 Task: Find a one-way flight from Block Island State Airport (BID) to Guam on Tue, 9 May, in Business class, with up to 1 carry-on bag and a price limit of ₹1,500.
Action: Mouse moved to (317, 109)
Screenshot: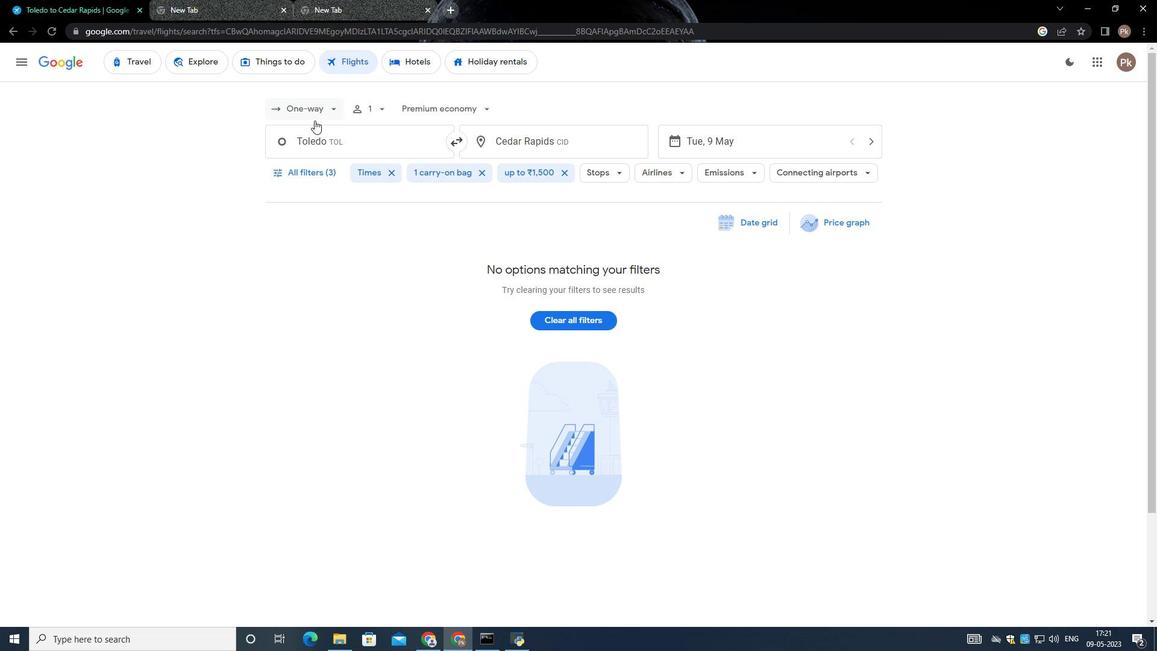 
Action: Mouse pressed left at (317, 109)
Screenshot: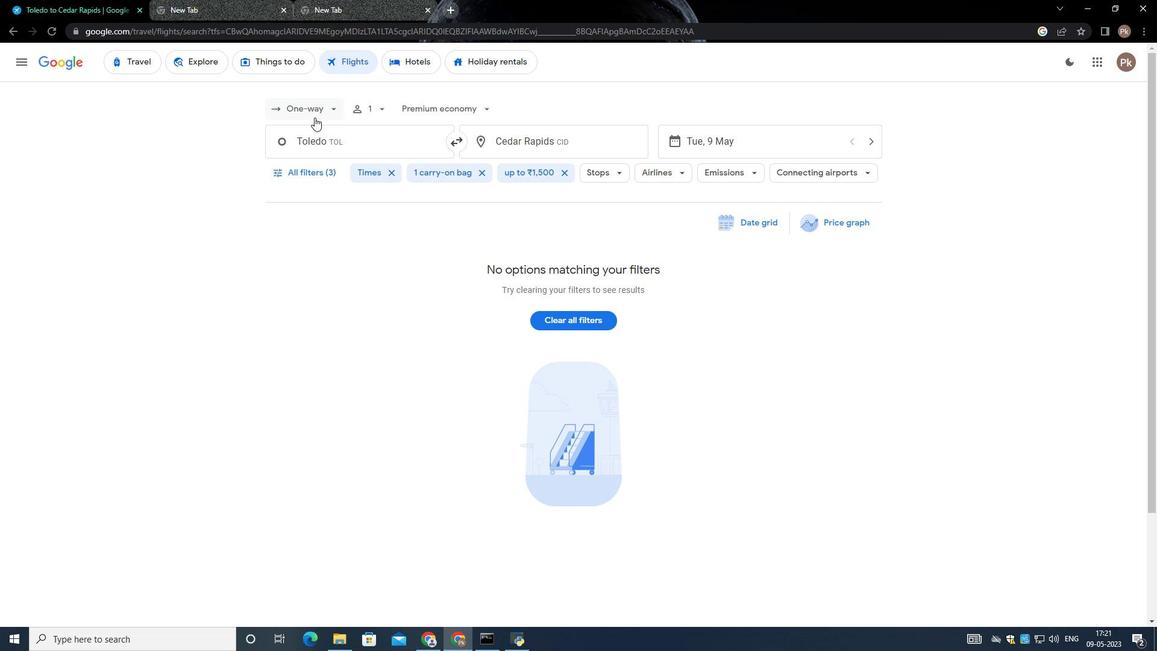 
Action: Mouse moved to (321, 164)
Screenshot: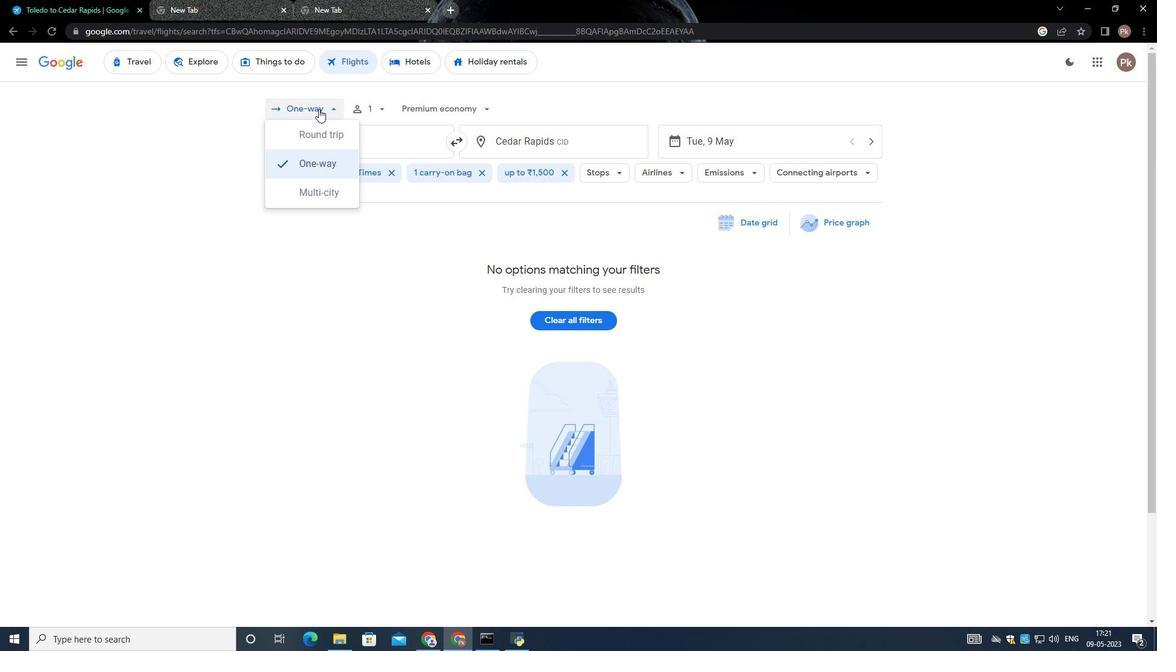 
Action: Mouse pressed left at (321, 164)
Screenshot: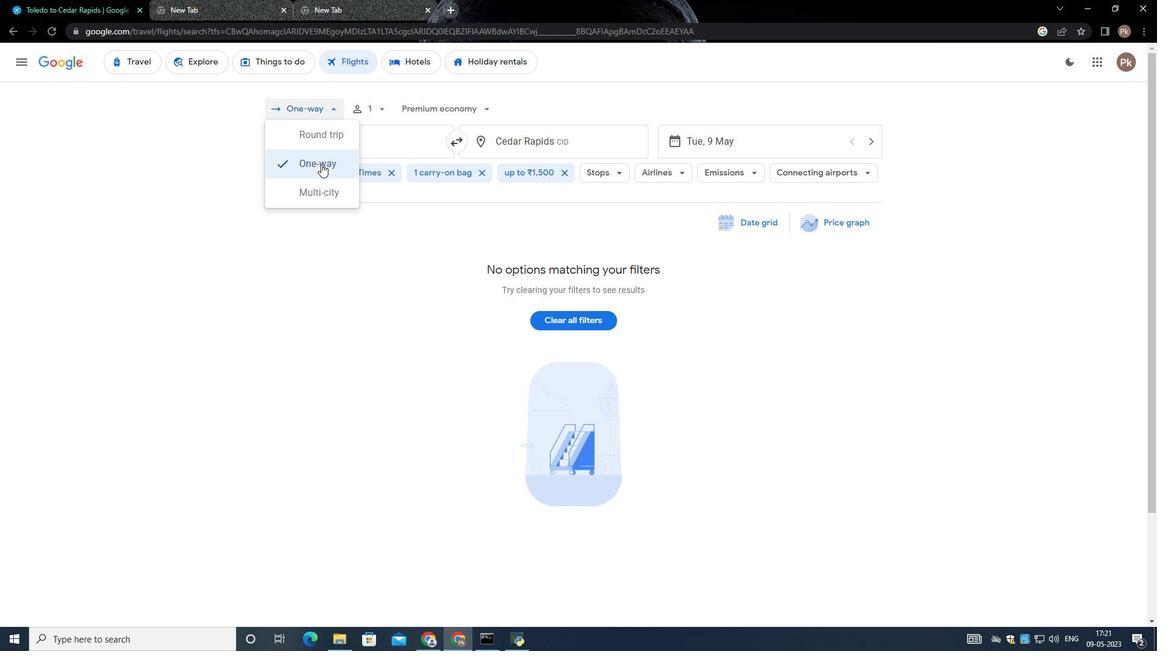 
Action: Mouse moved to (381, 109)
Screenshot: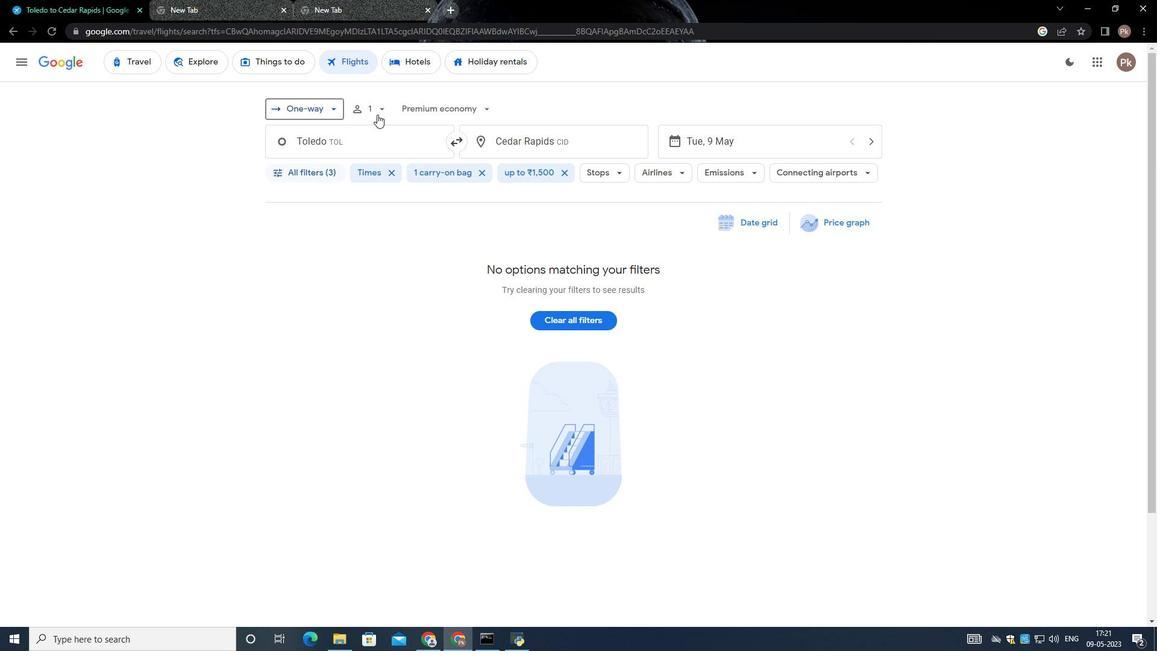 
Action: Mouse pressed left at (381, 109)
Screenshot: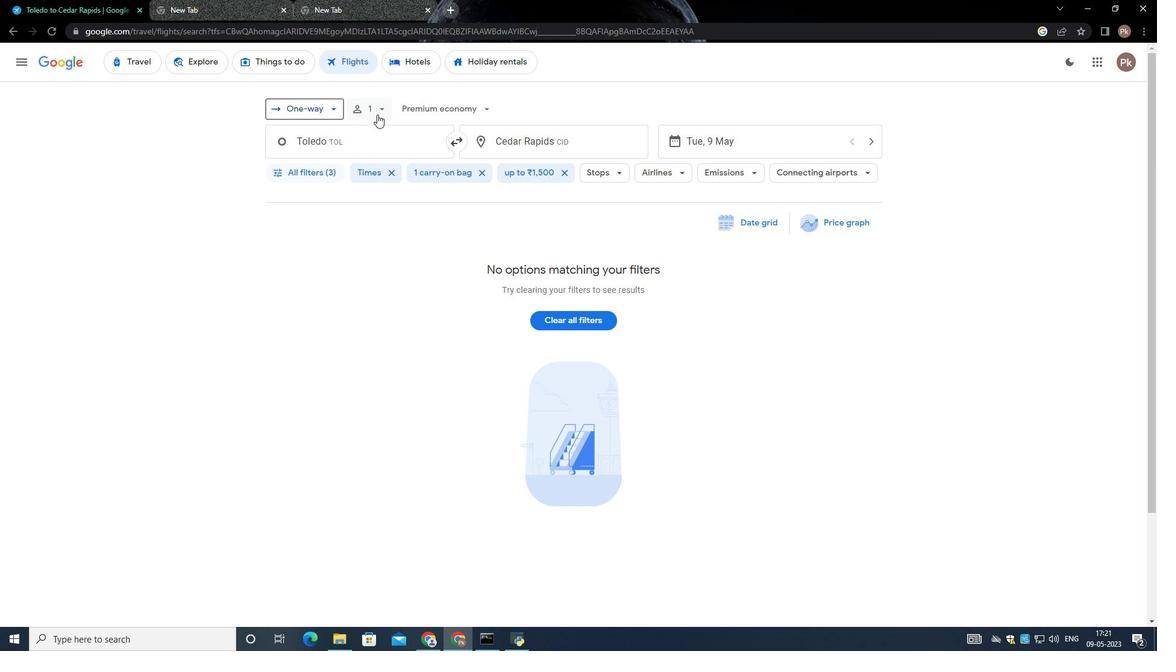 
Action: Mouse moved to (472, 137)
Screenshot: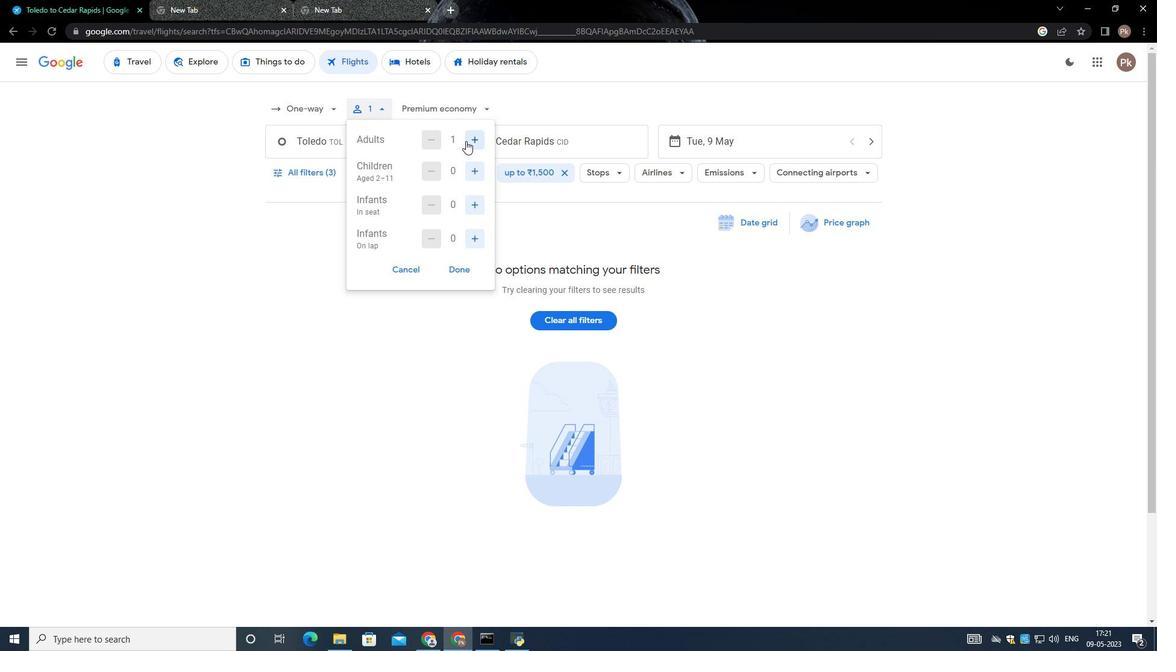 
Action: Mouse pressed left at (472, 137)
Screenshot: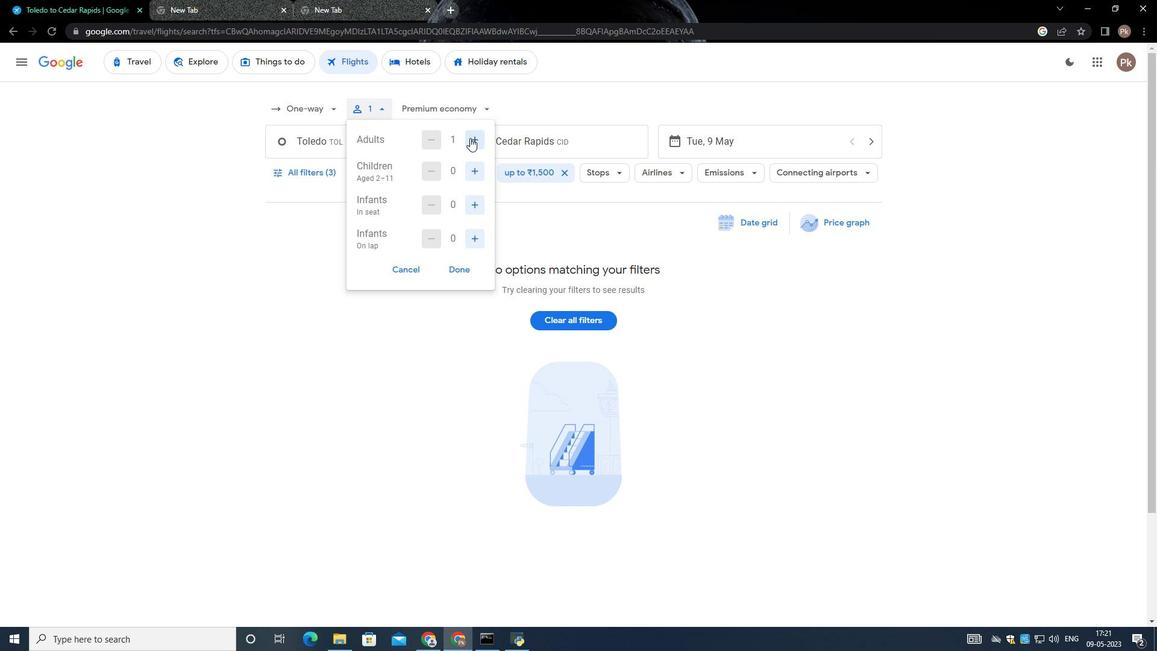
Action: Mouse moved to (473, 137)
Screenshot: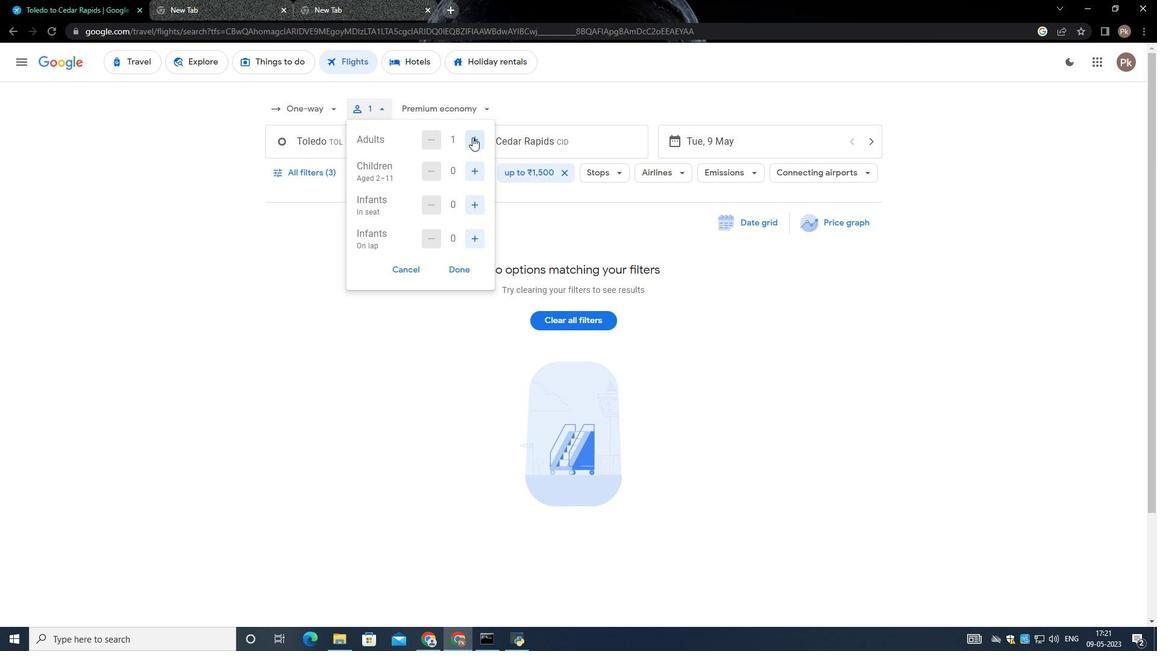 
Action: Mouse pressed left at (473, 137)
Screenshot: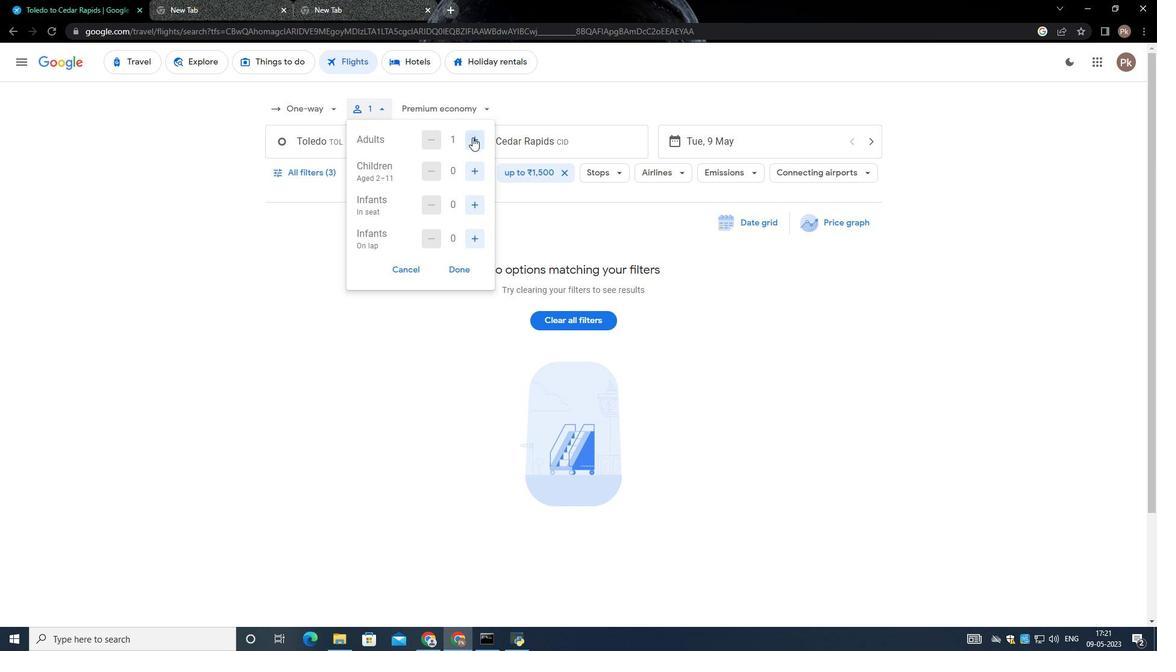 
Action: Mouse moved to (473, 137)
Screenshot: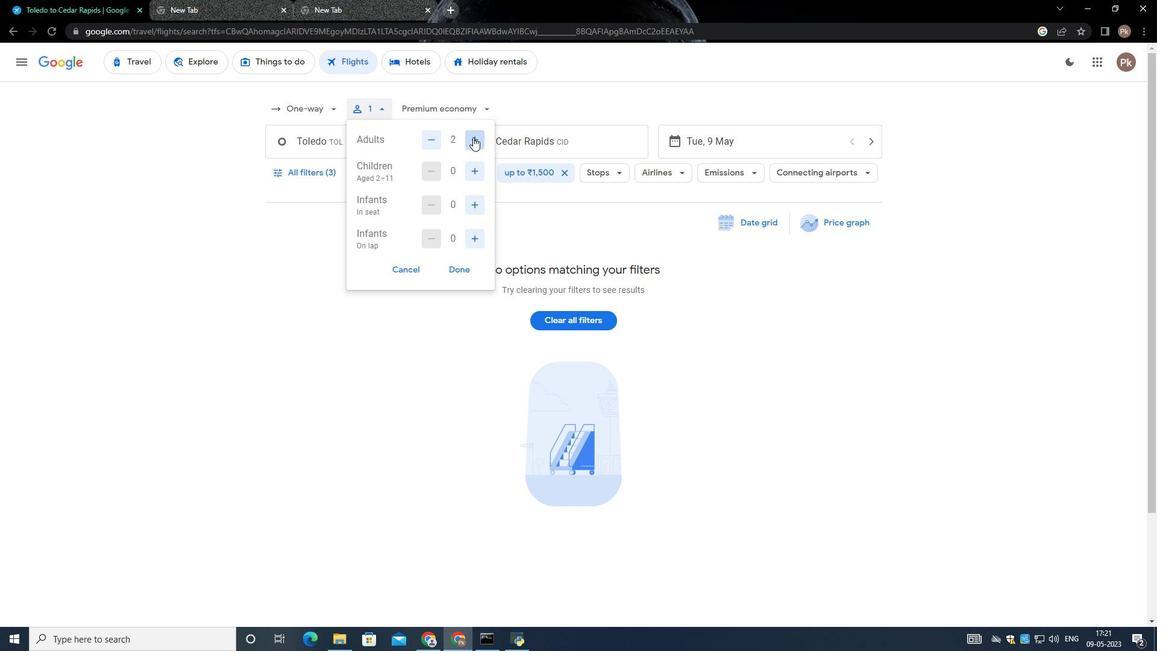 
Action: Mouse pressed left at (473, 137)
Screenshot: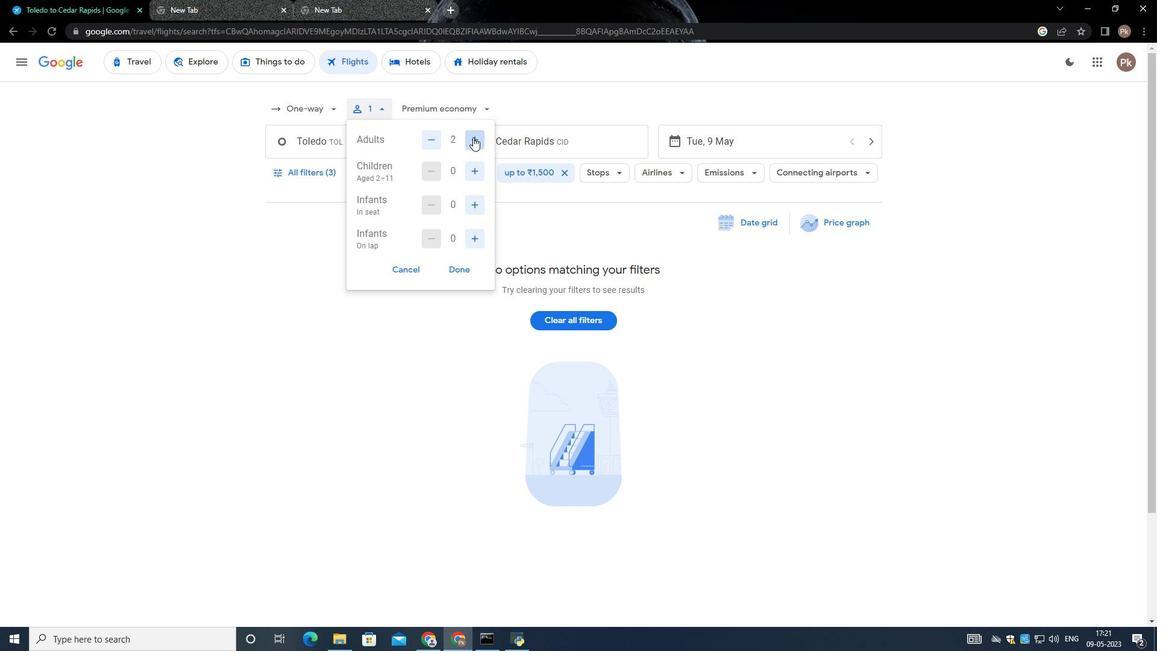 
Action: Mouse moved to (431, 136)
Screenshot: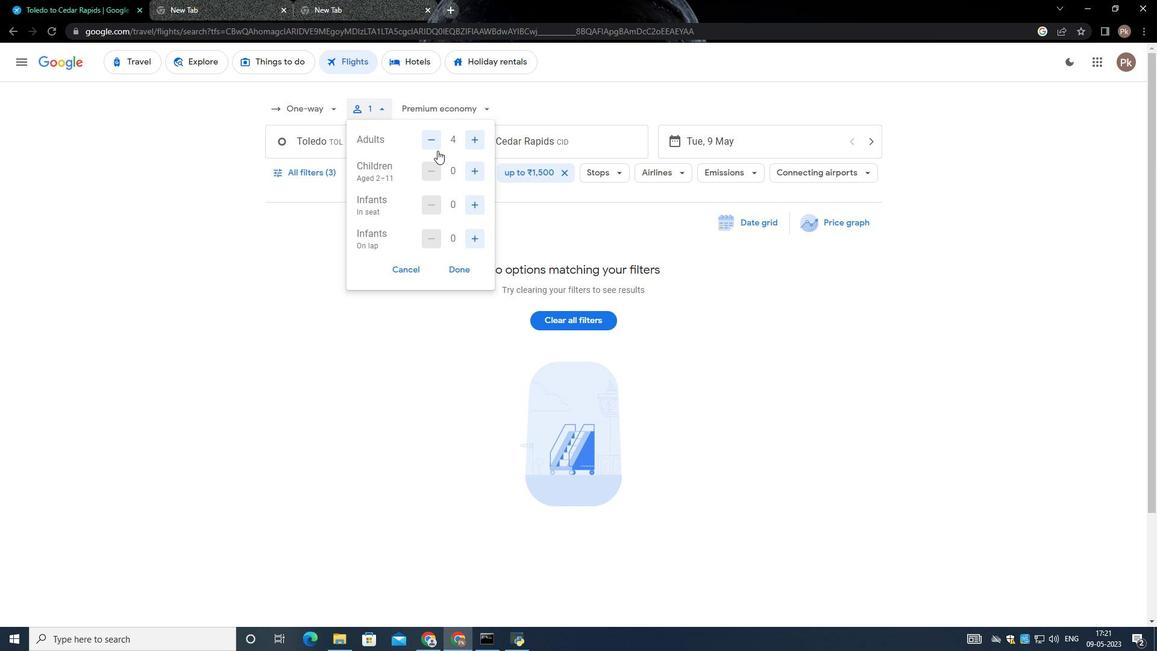 
Action: Mouse pressed left at (431, 136)
Screenshot: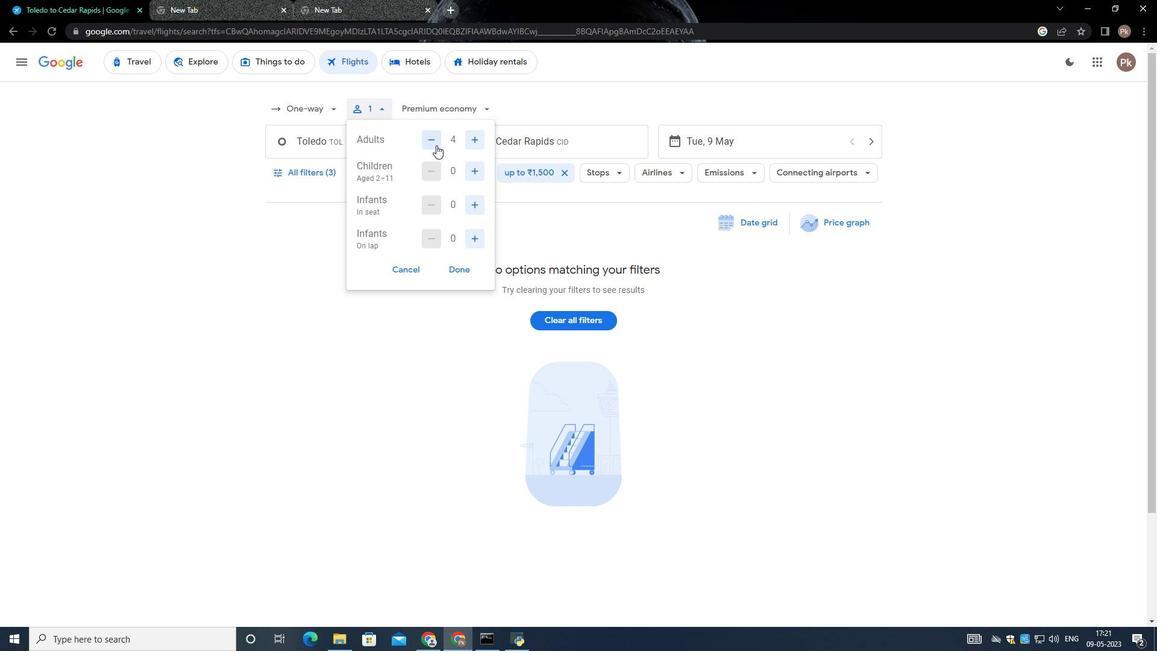 
Action: Mouse moved to (480, 174)
Screenshot: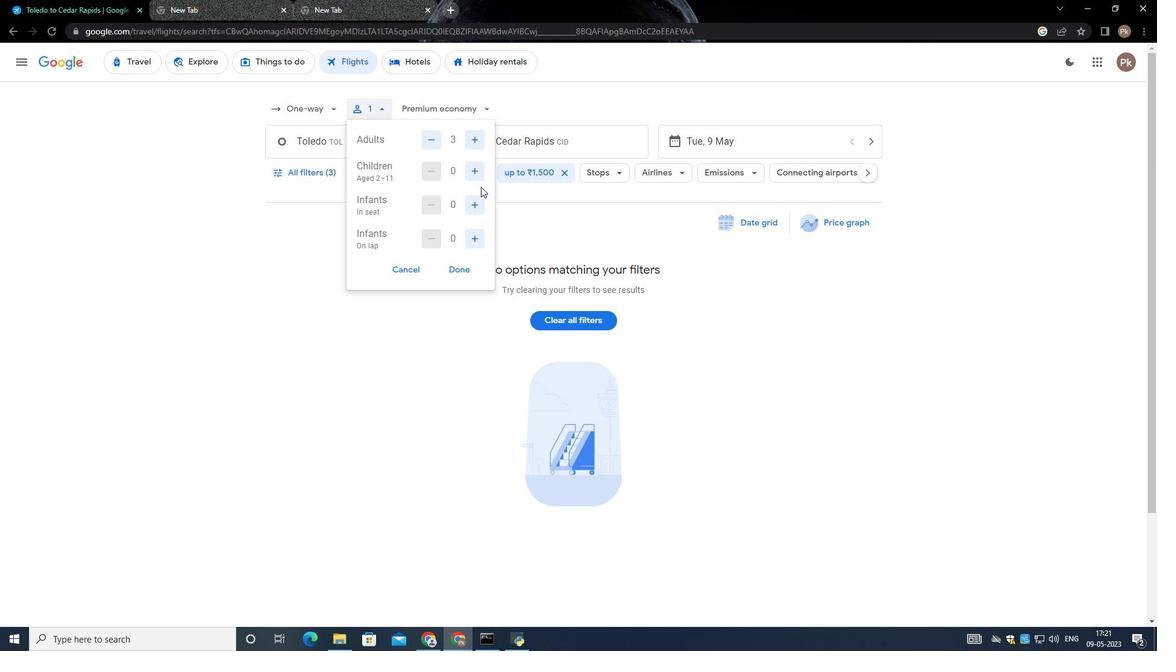 
Action: Mouse pressed left at (480, 174)
Screenshot: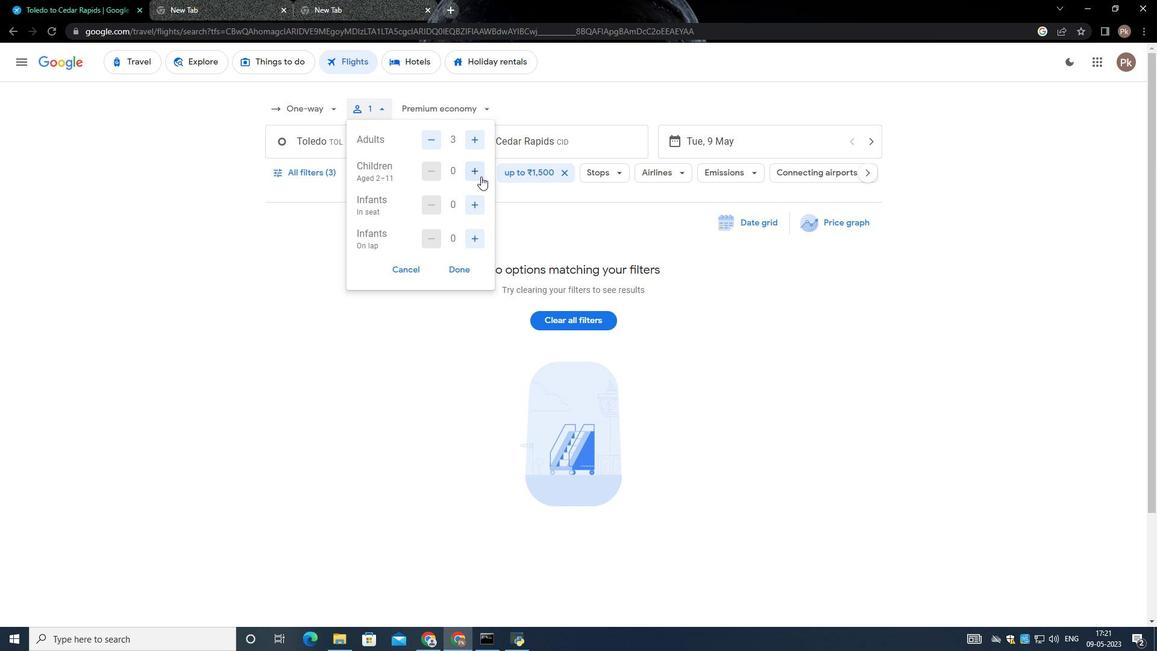
Action: Mouse pressed left at (480, 174)
Screenshot: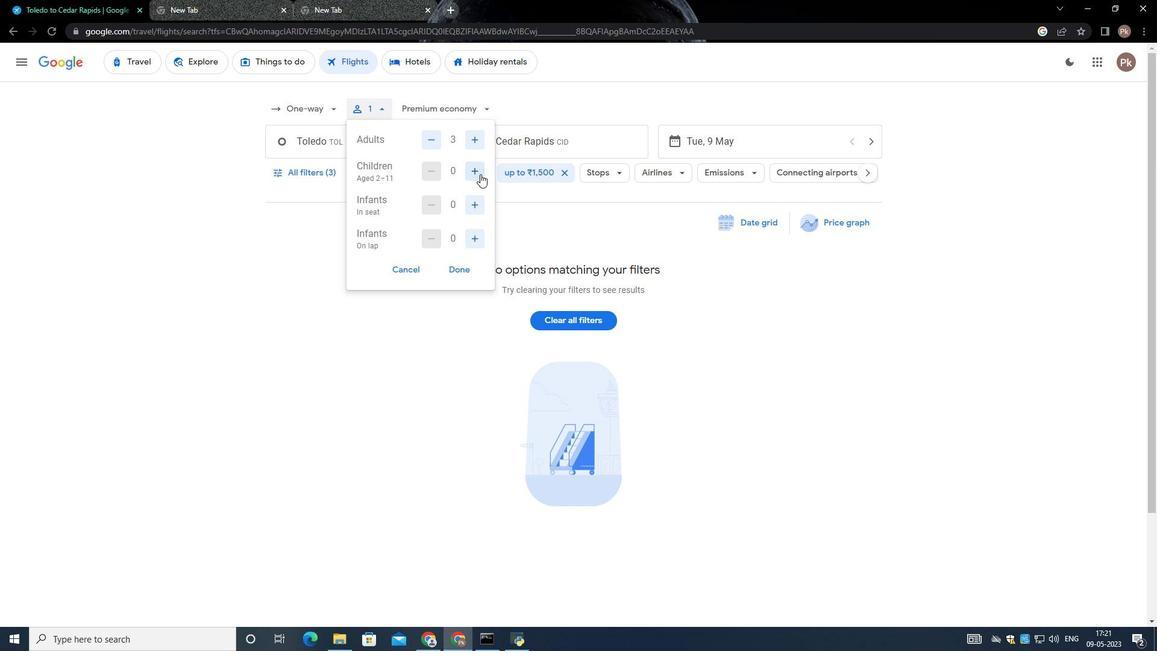 
Action: Mouse moved to (479, 173)
Screenshot: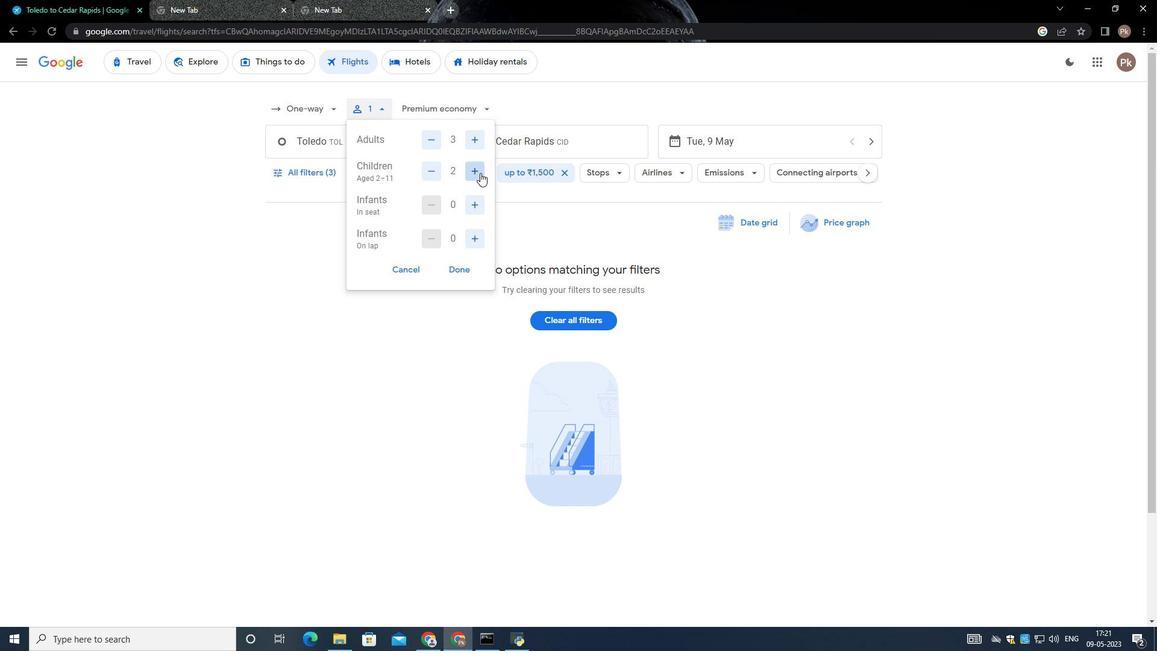 
Action: Mouse pressed left at (479, 173)
Screenshot: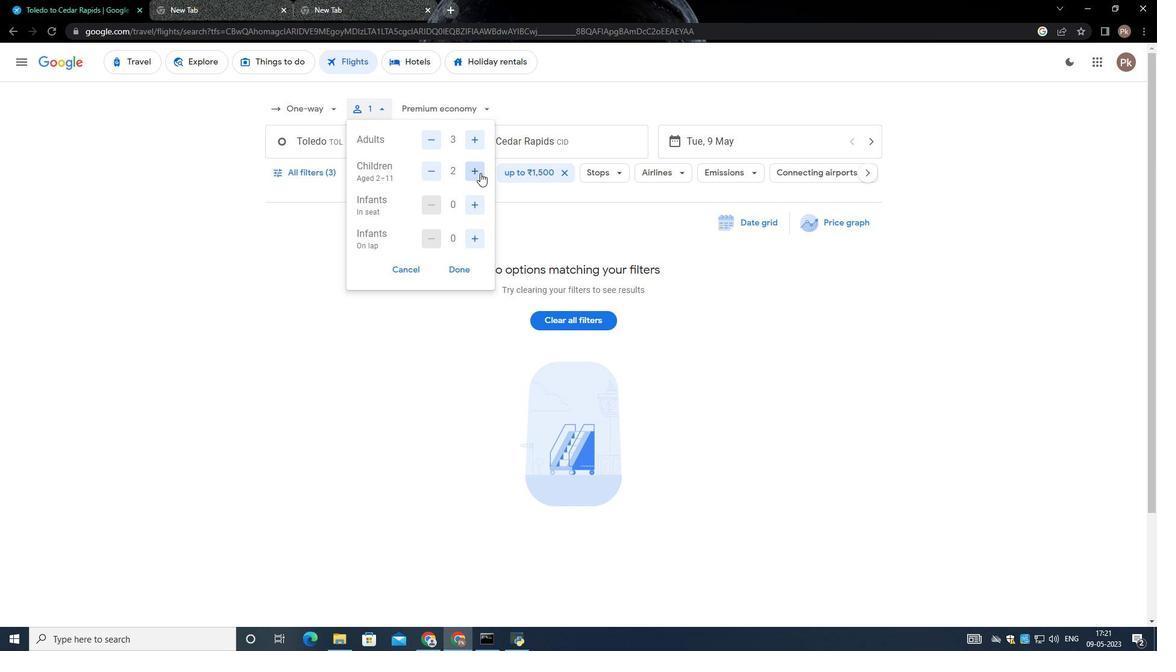 
Action: Mouse moved to (451, 265)
Screenshot: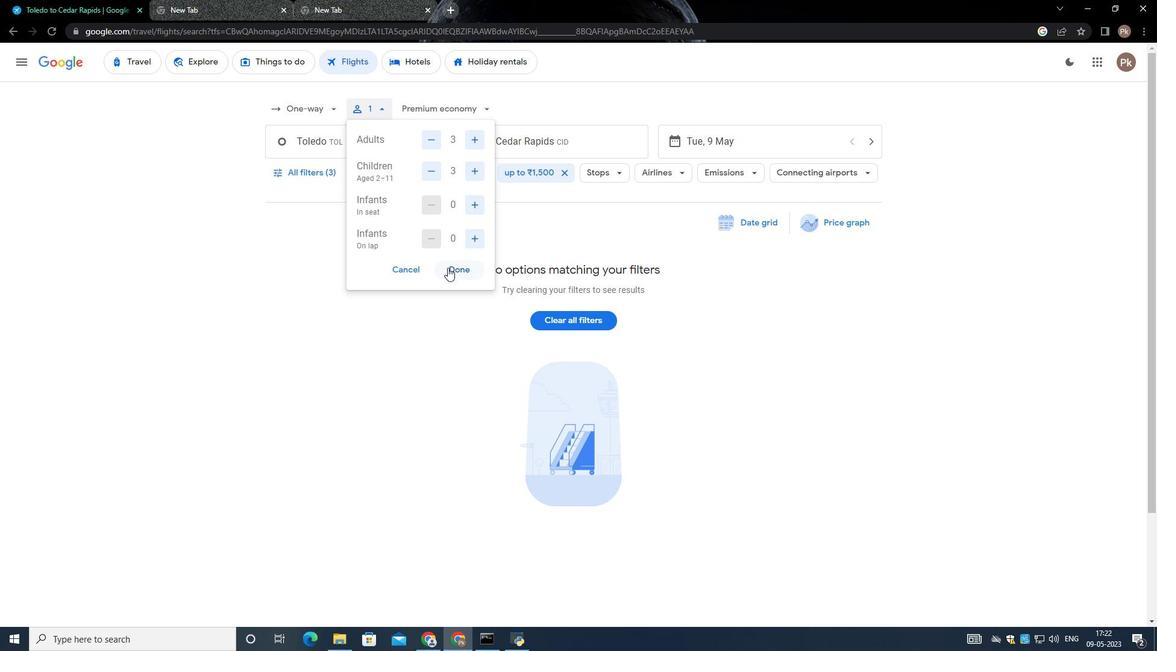 
Action: Mouse pressed left at (451, 265)
Screenshot: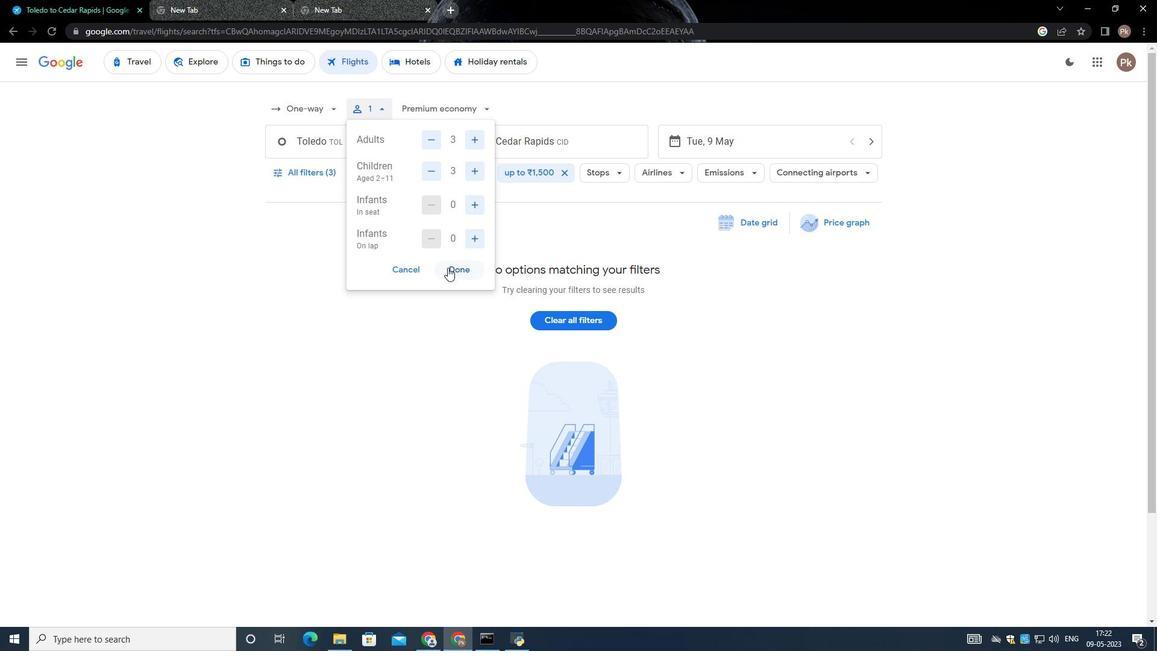 
Action: Mouse moved to (460, 113)
Screenshot: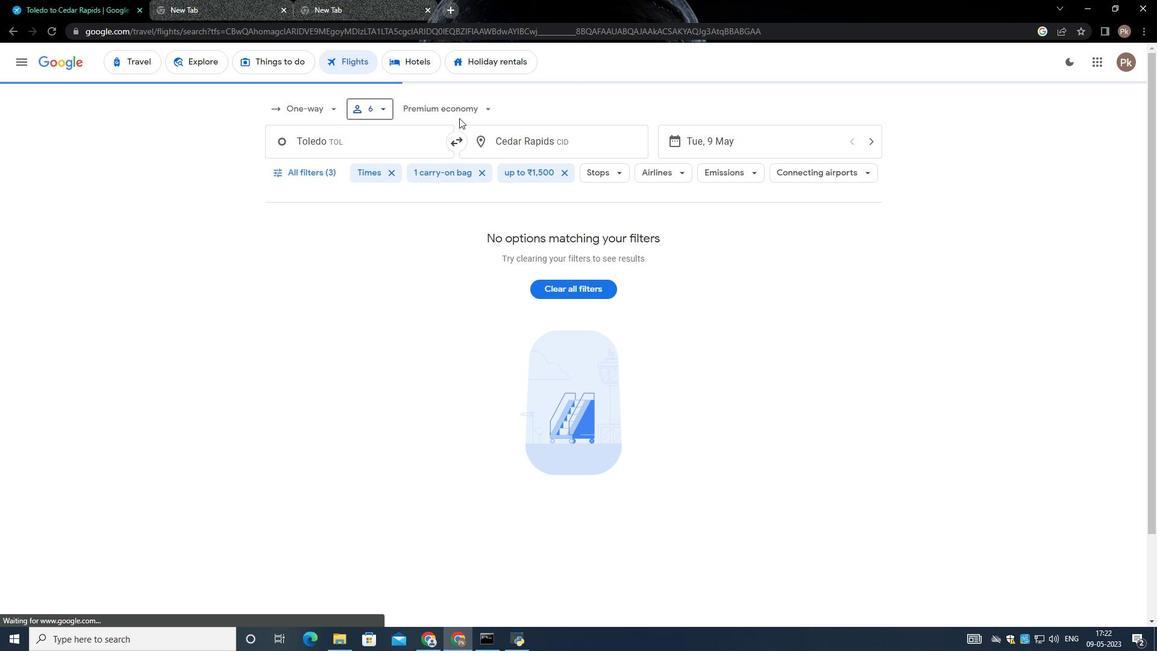 
Action: Mouse pressed left at (460, 113)
Screenshot: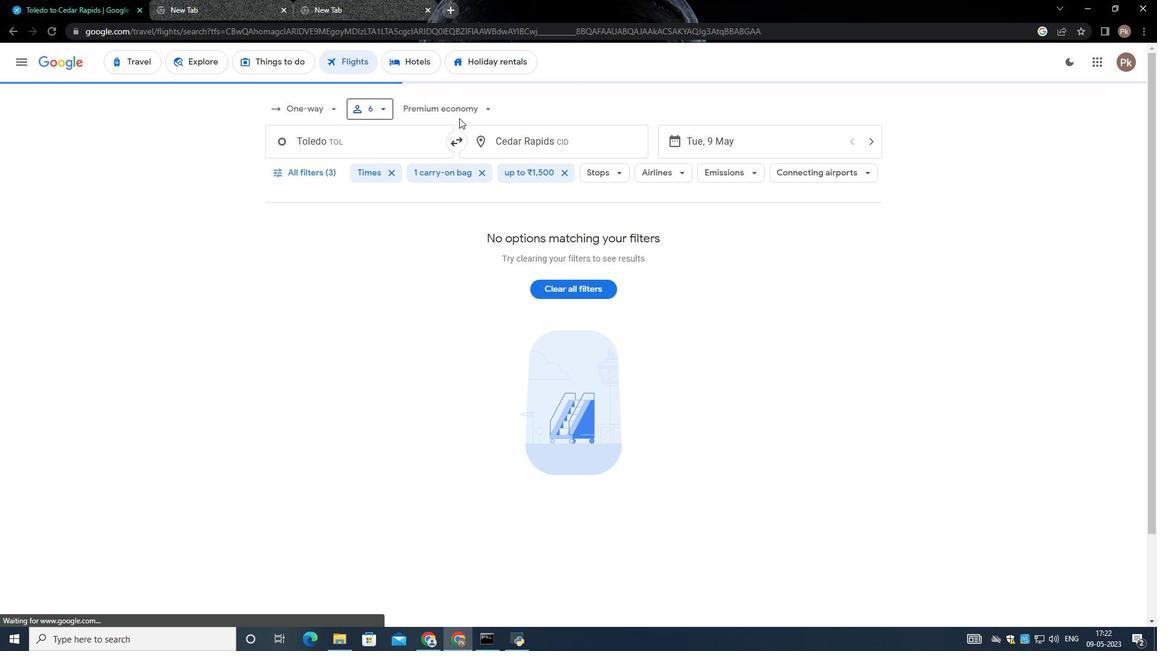
Action: Mouse moved to (457, 198)
Screenshot: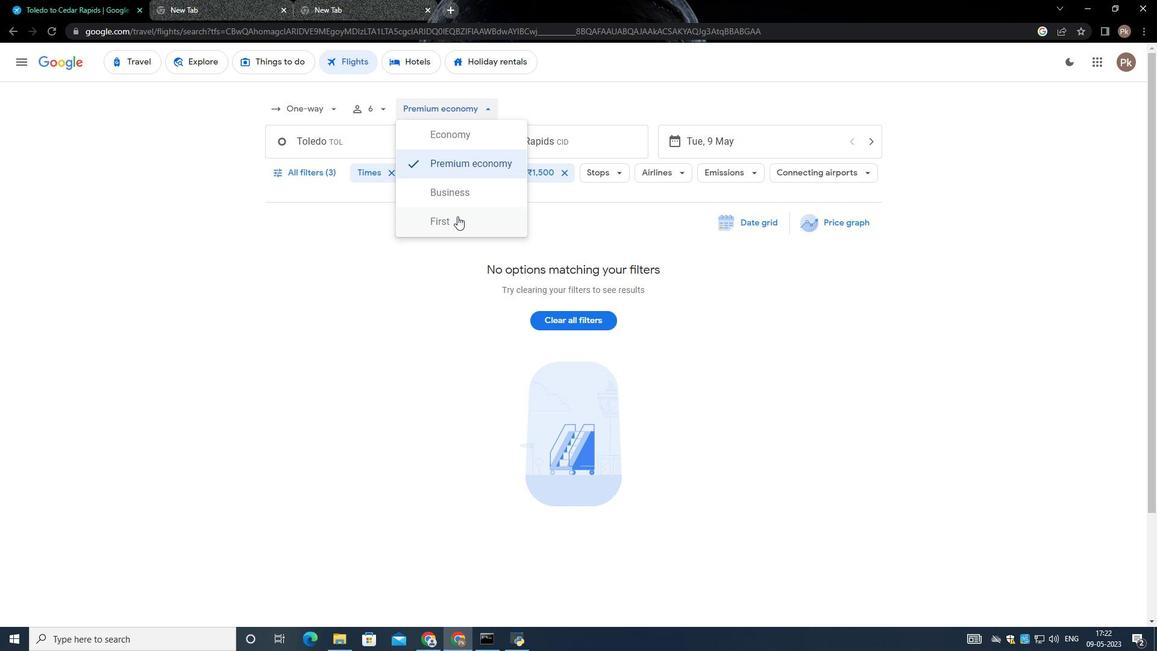 
Action: Mouse pressed left at (457, 198)
Screenshot: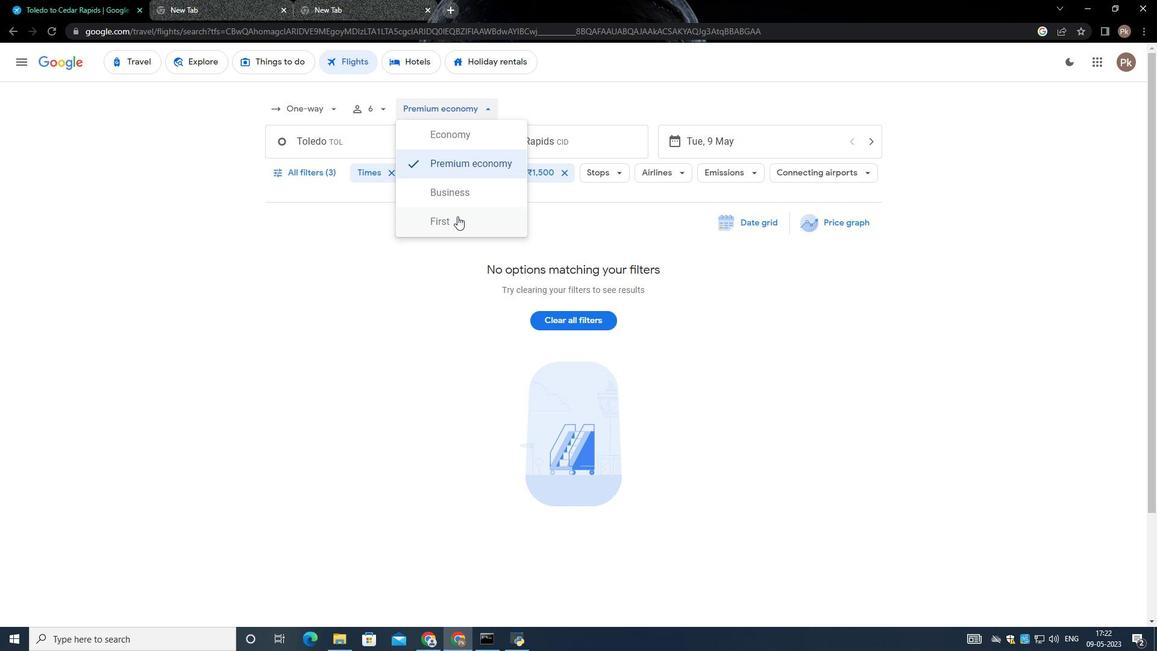 
Action: Mouse moved to (332, 147)
Screenshot: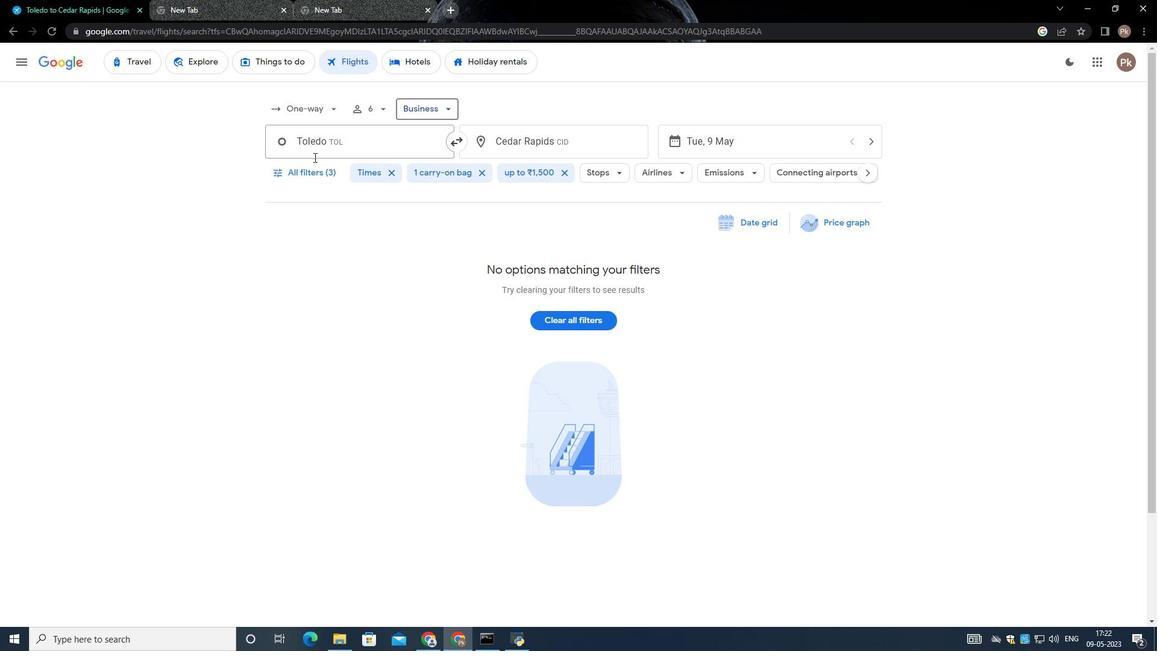 
Action: Mouse pressed left at (332, 147)
Screenshot: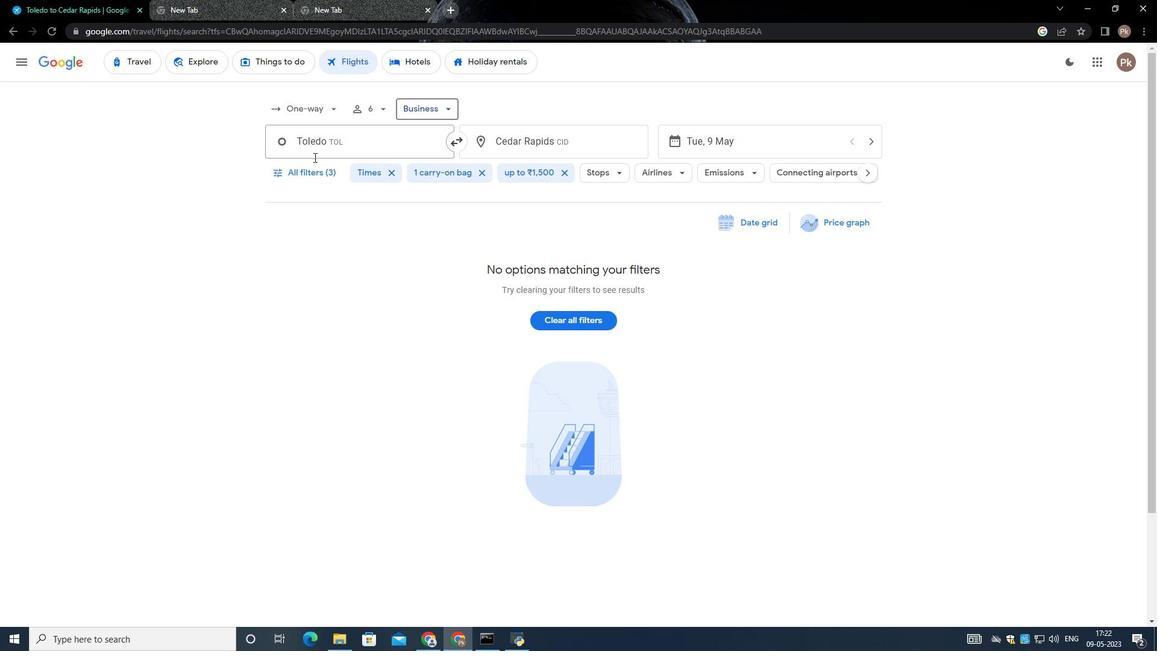 
Action: Mouse moved to (331, 145)
Screenshot: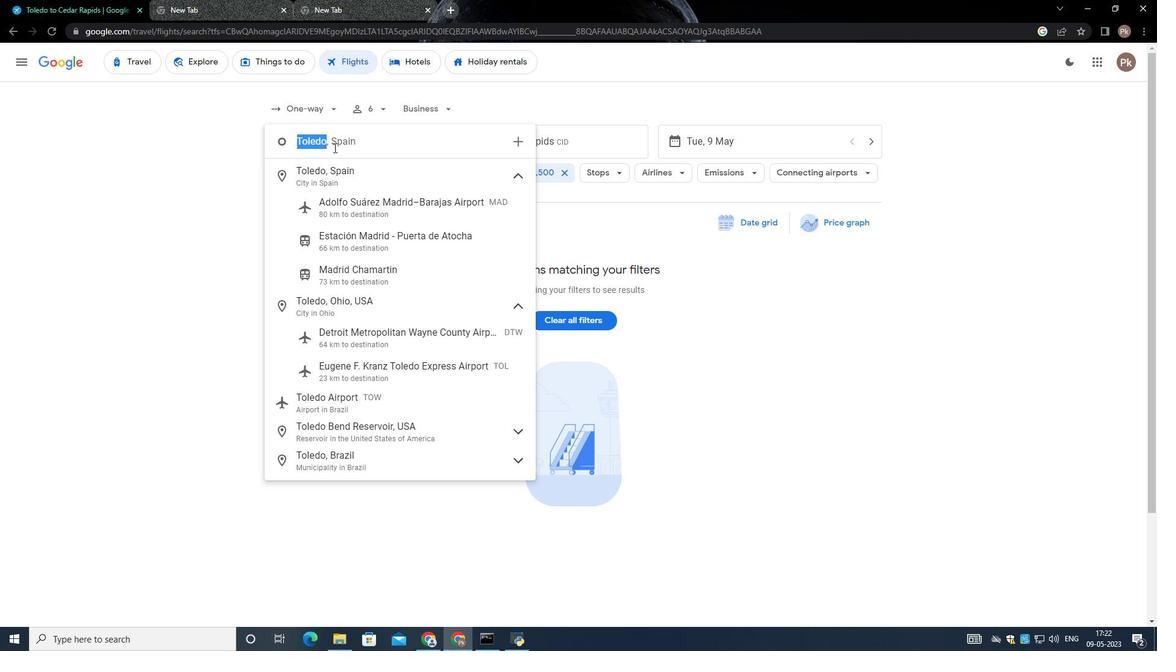 
Action: Key pressed <Key.backspace><Key.shift>Blo
Screenshot: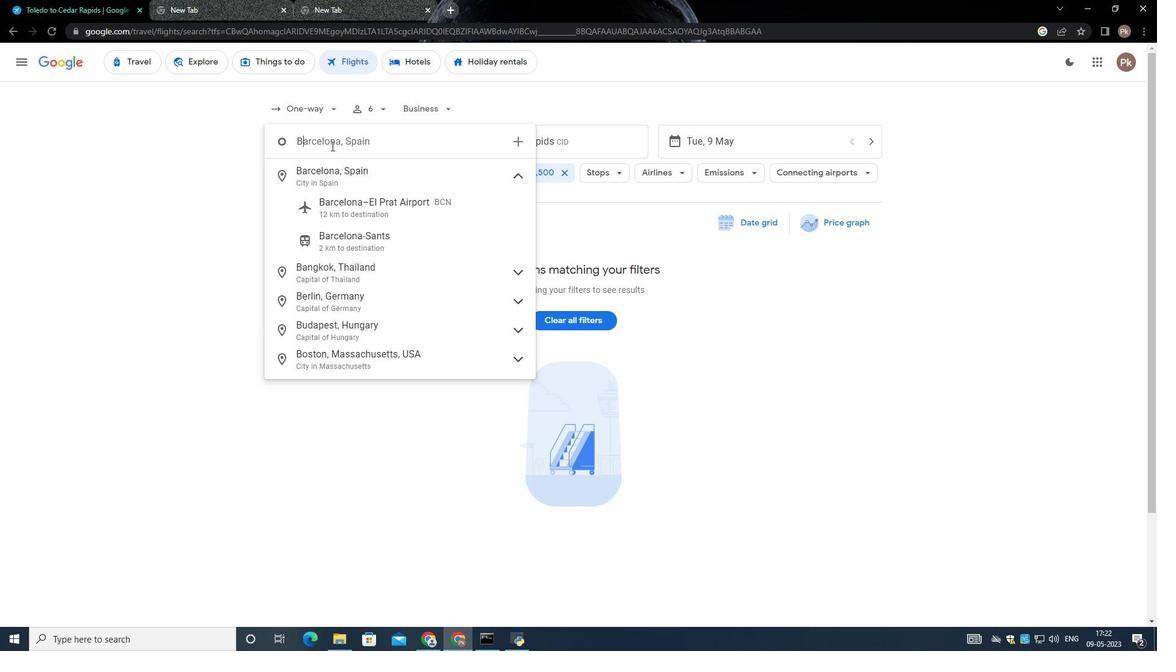 
Action: Mouse moved to (331, 145)
Screenshot: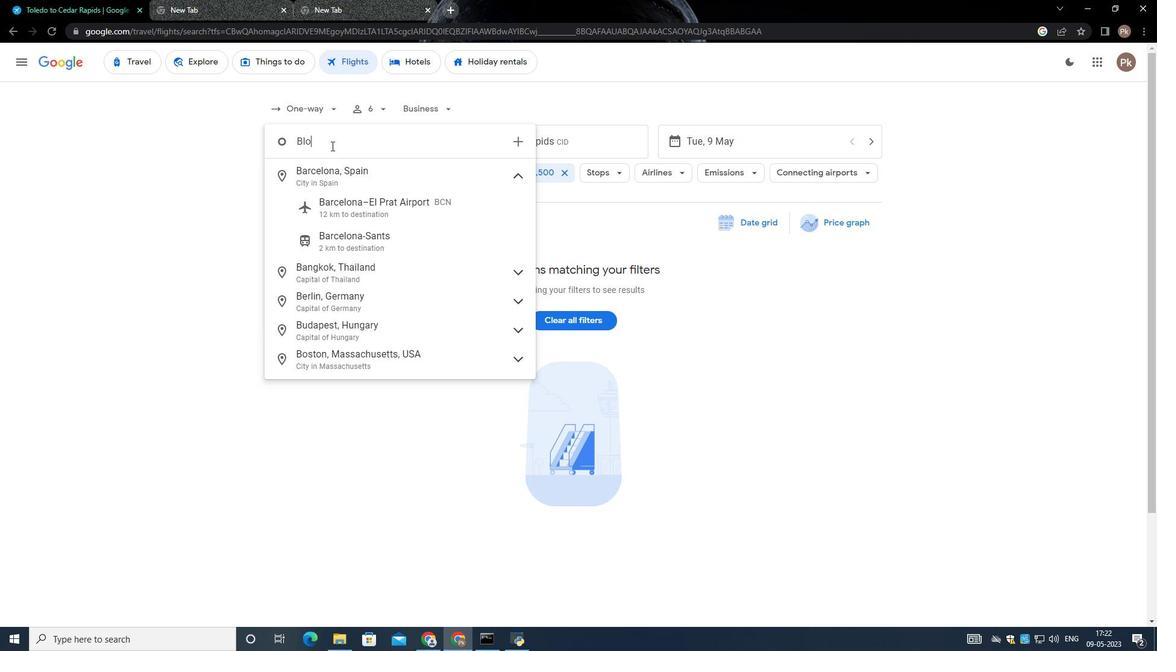 
Action: Key pressed ck
Screenshot: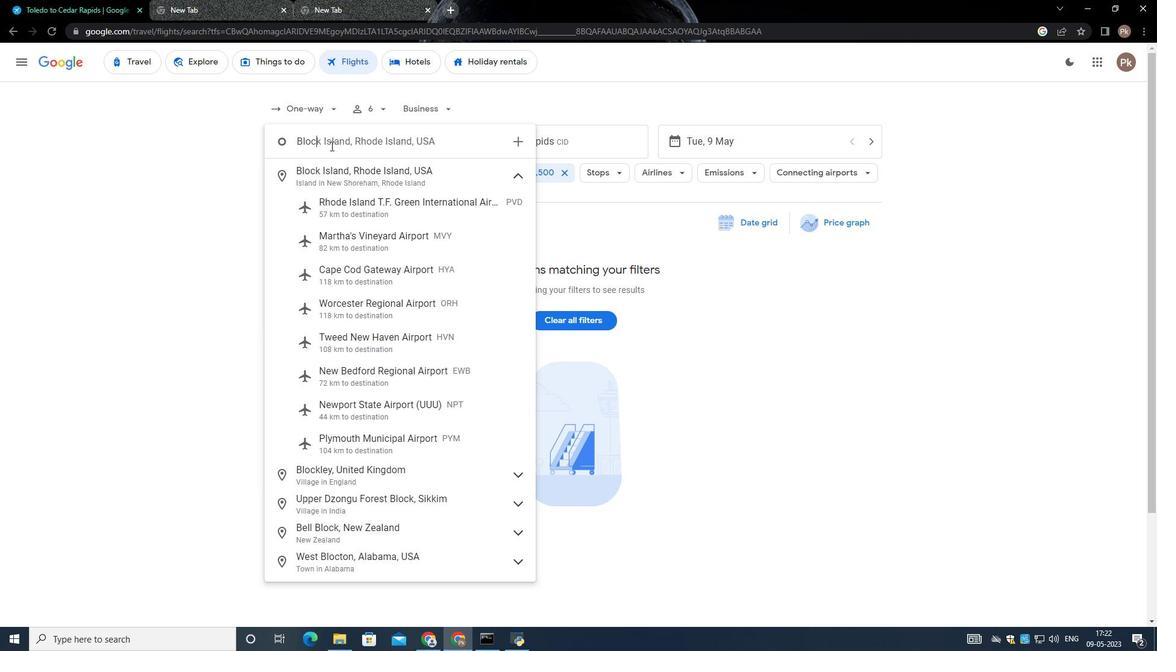 
Action: Mouse moved to (329, 145)
Screenshot: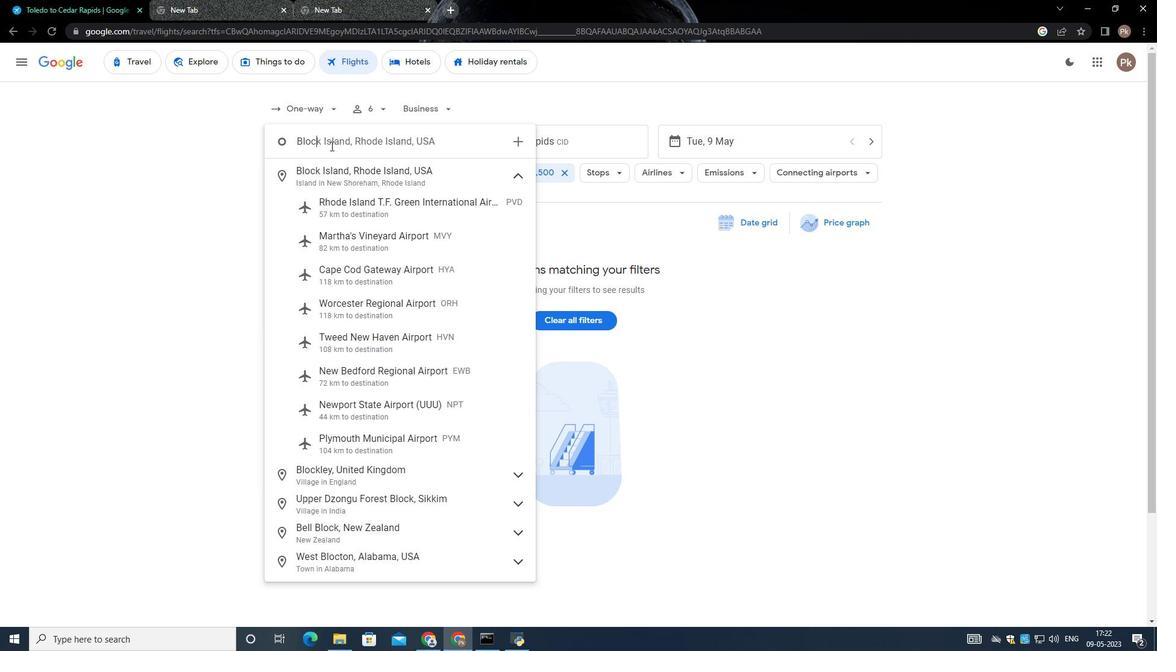 
Action: Key pressed <Key.space><Key.shift>B.<Key.space><Key.shift>Won
Screenshot: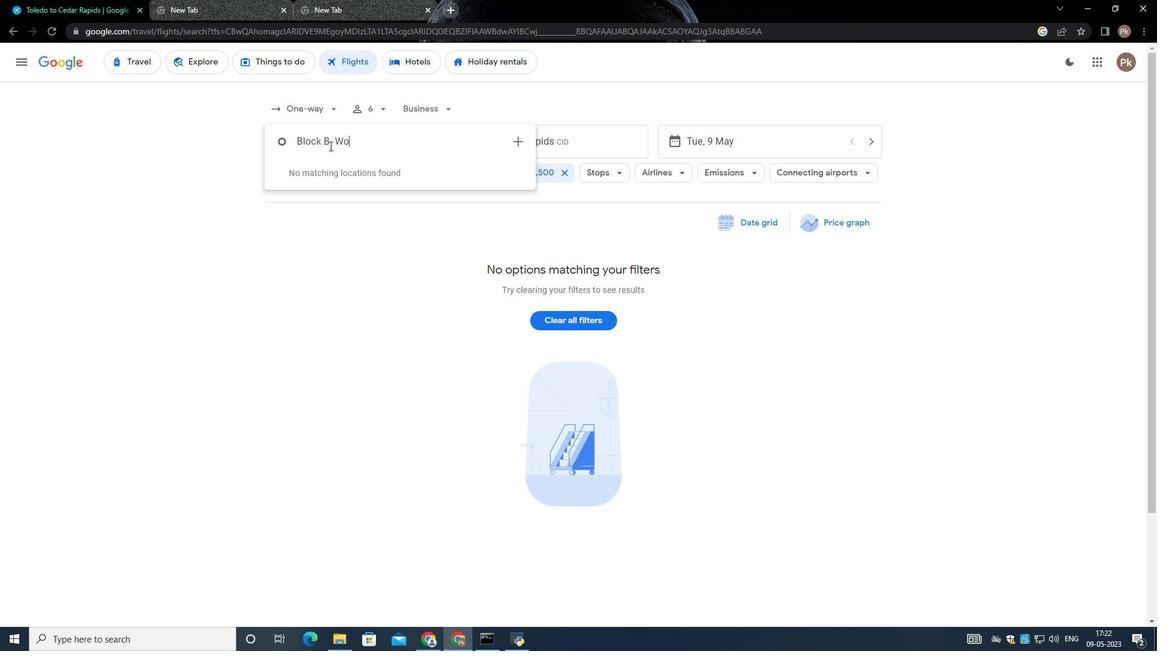 
Action: Mouse moved to (253, 220)
Screenshot: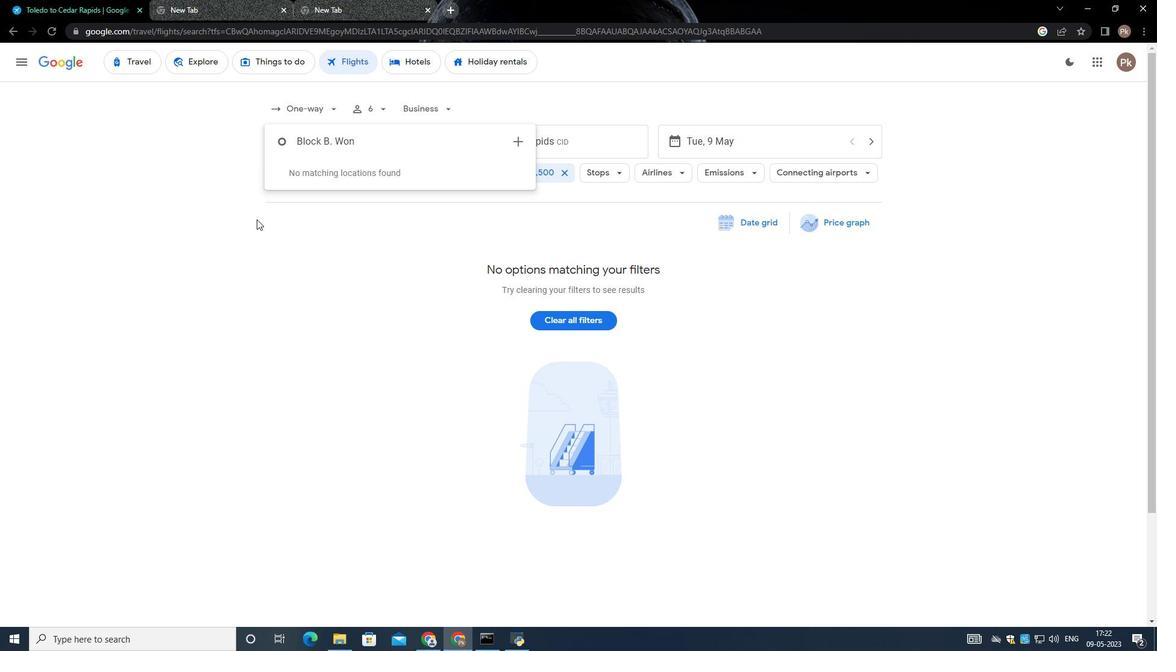 
Action: Key pressed <Key.space><Key.shift>P
Screenshot: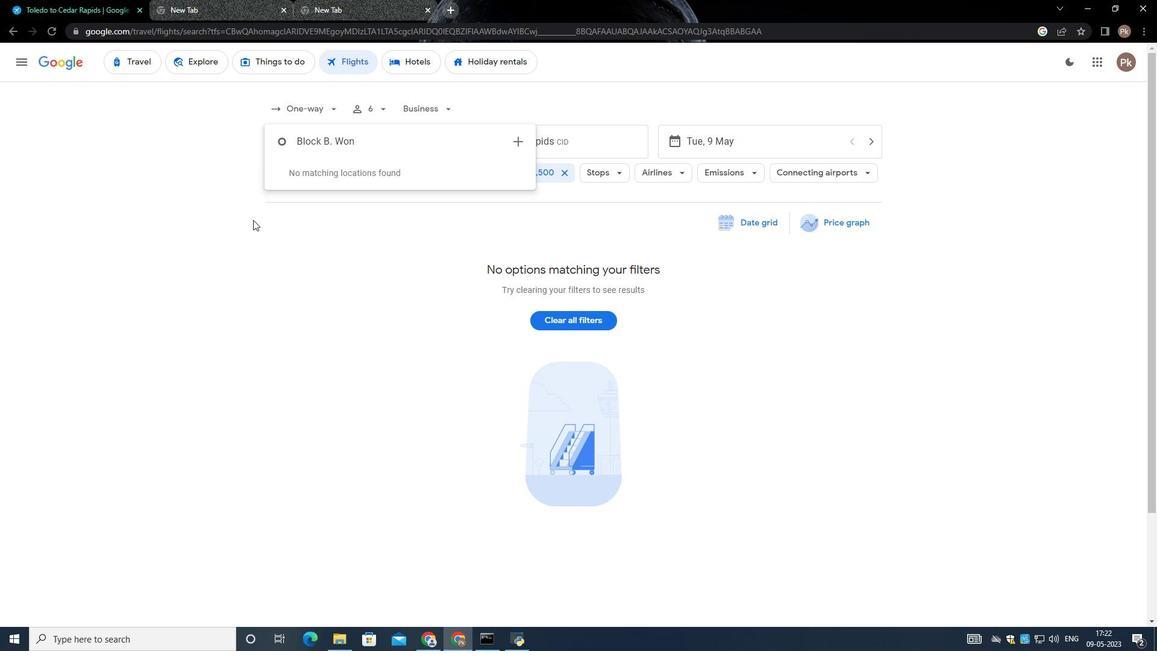 
Action: Mouse moved to (252, 220)
Screenshot: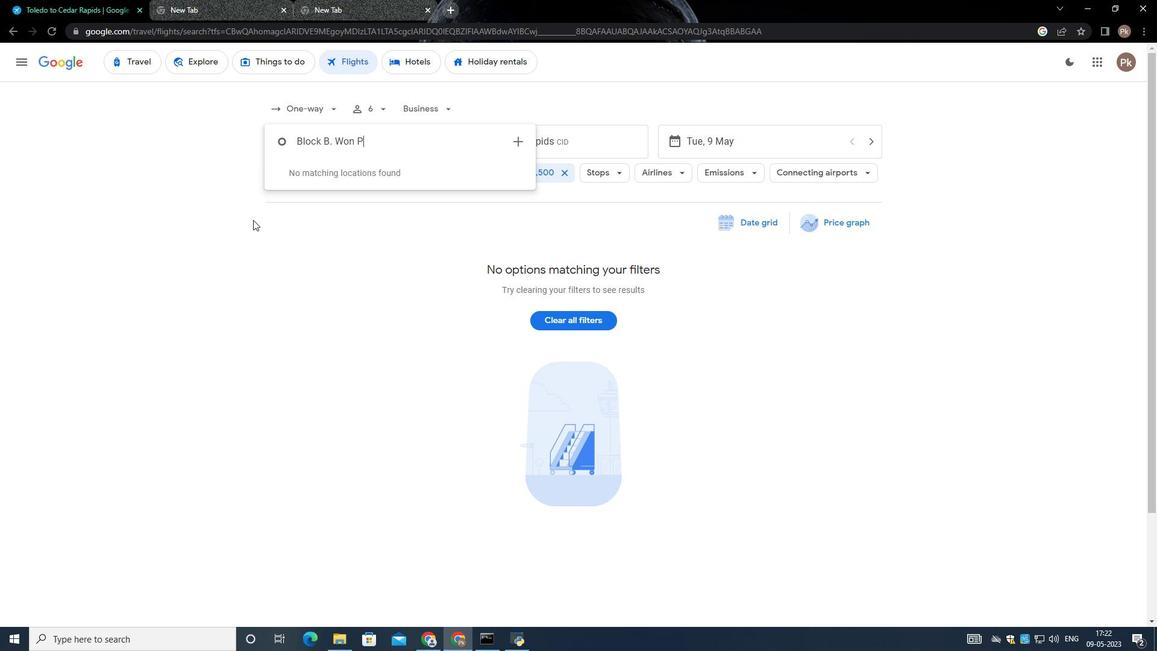 
Action: Key pressed at<Key.space><Key.backspace><Key.backspace><Key.backspace><Key.backspace><Key.backspace><Key.backspace><Key.backspace><Key.backspace><Key.backspace><Key.backspace><Key.backspace><Key.backspace><Key.space>
Screenshot: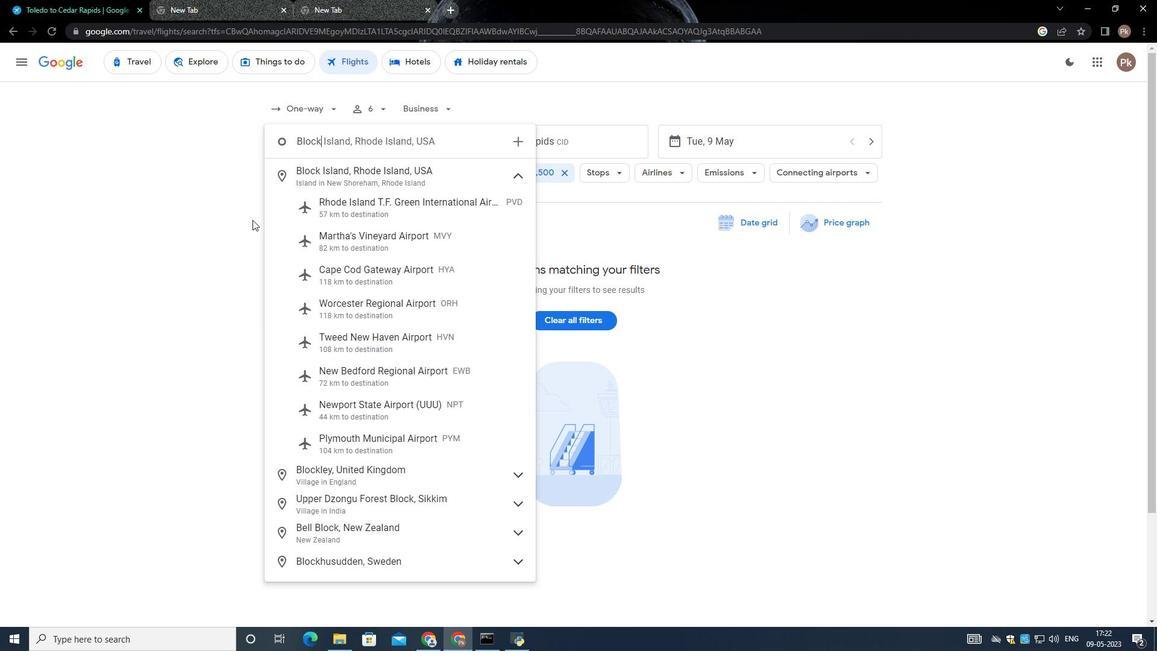 
Action: Mouse moved to (506, 184)
Screenshot: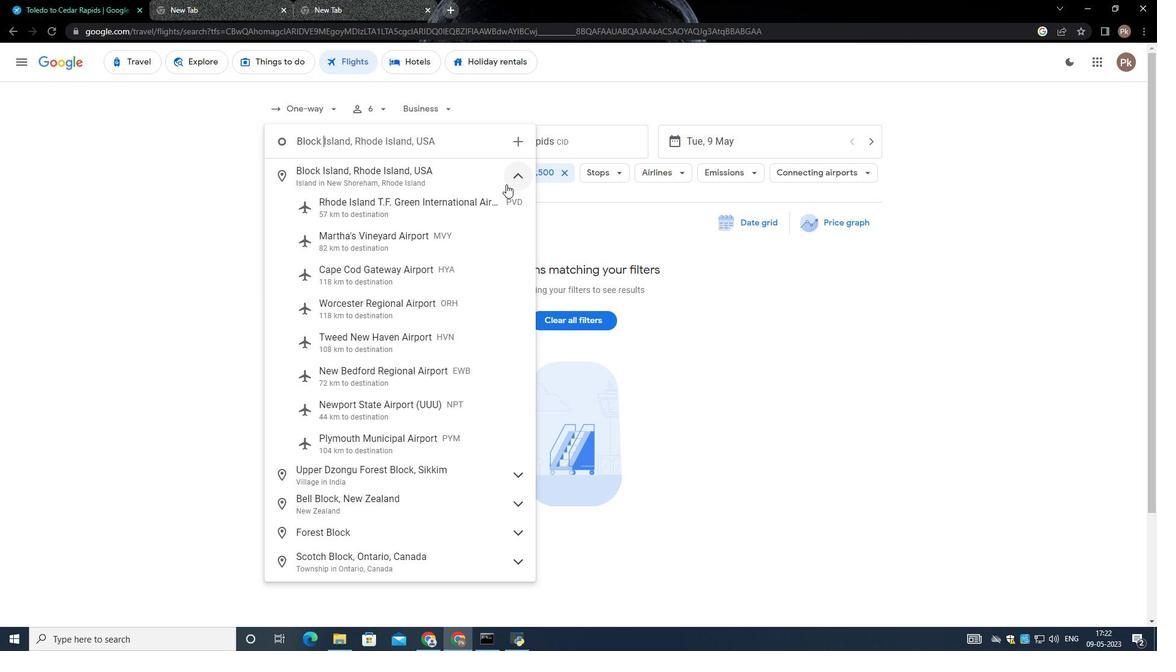 
Action: Key pressed <Key.shift>Islan
Screenshot: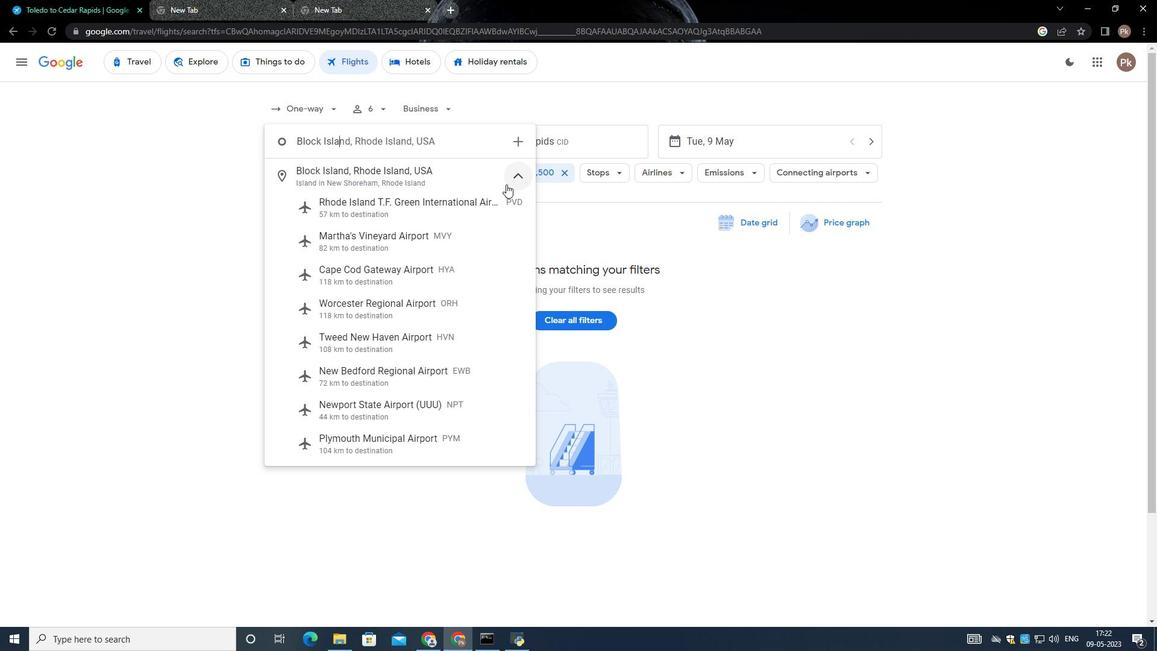 
Action: Mouse moved to (506, 183)
Screenshot: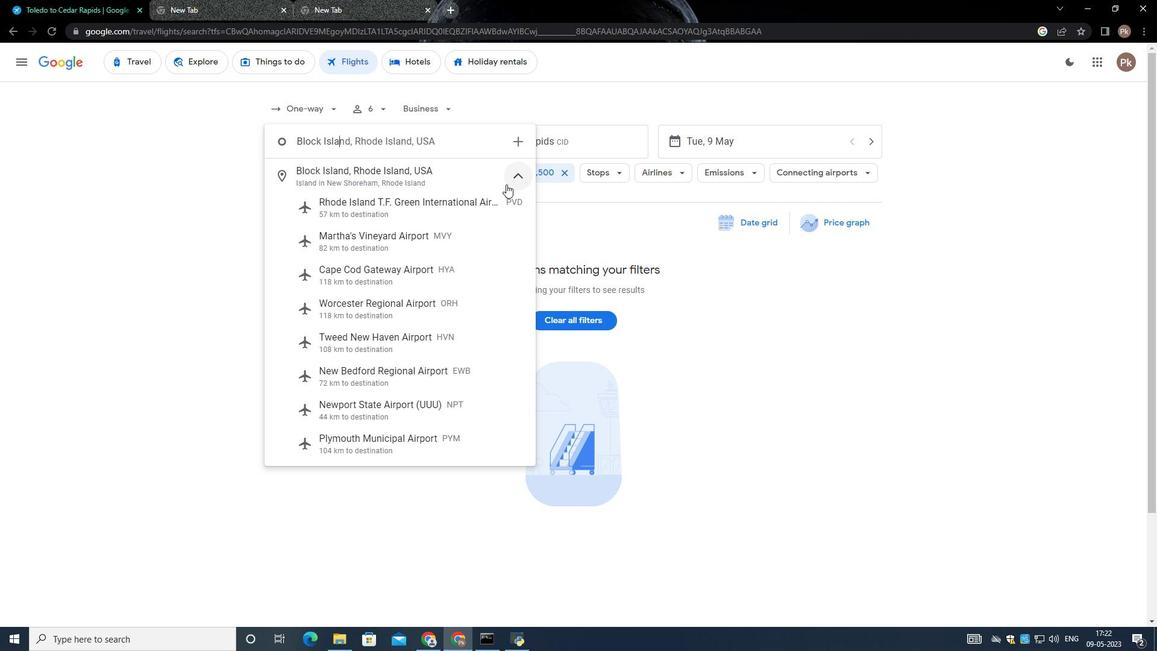 
Action: Key pressed d<Key.space><Key.shift>Stat
Screenshot: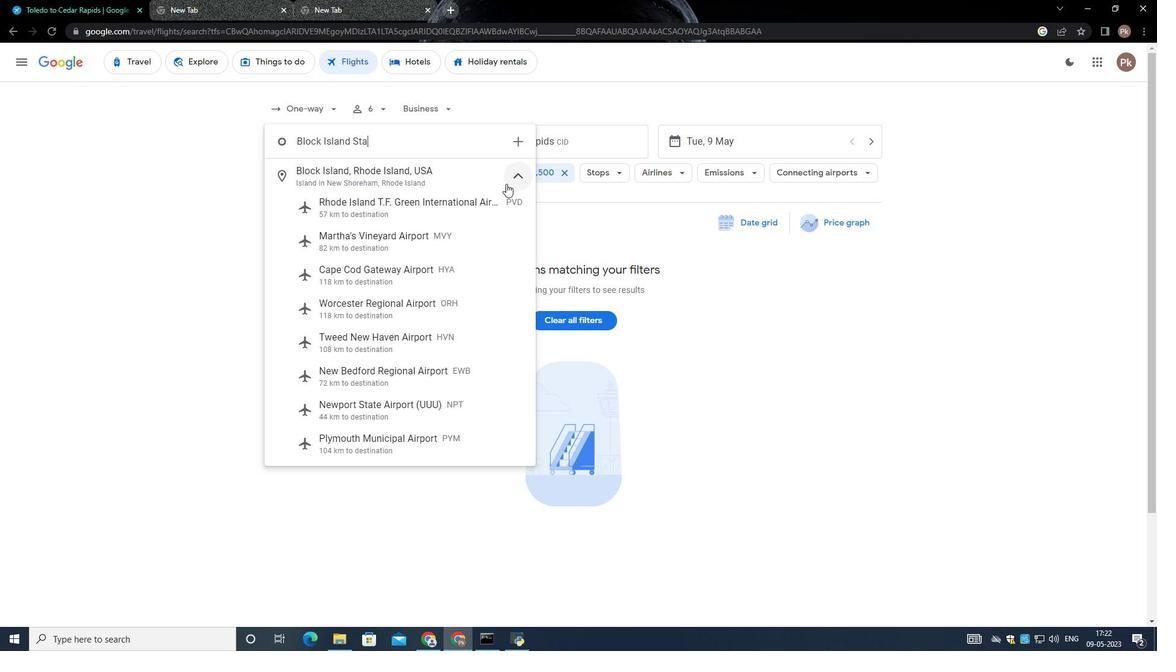 
Action: Mouse moved to (507, 183)
Screenshot: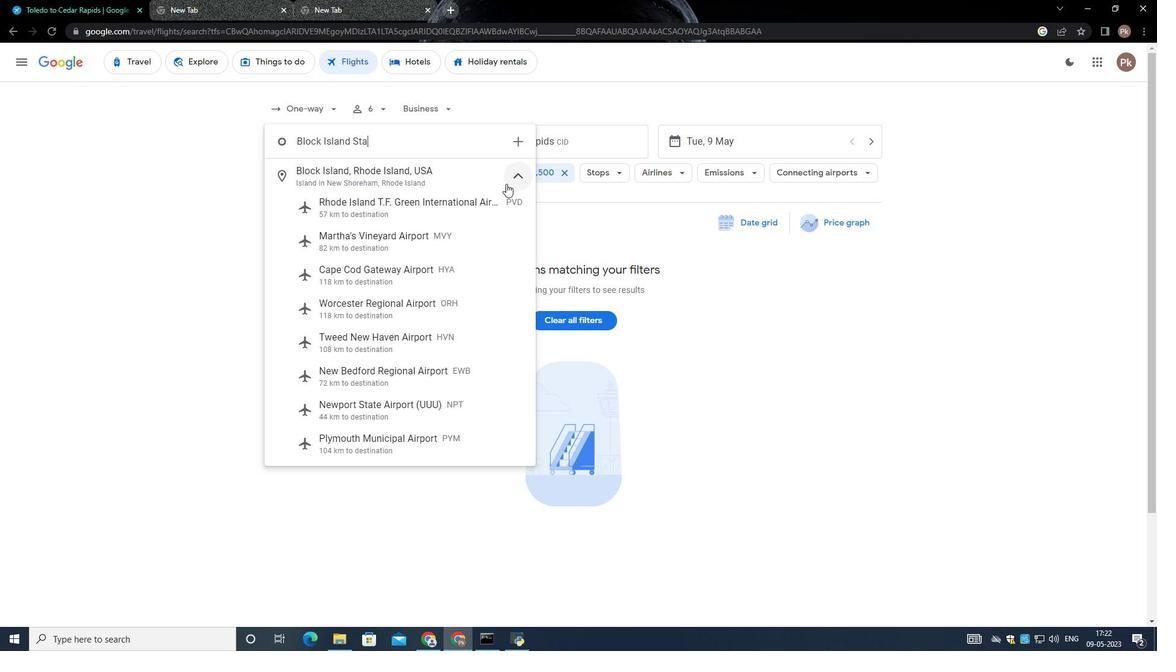 
Action: Key pressed e
Screenshot: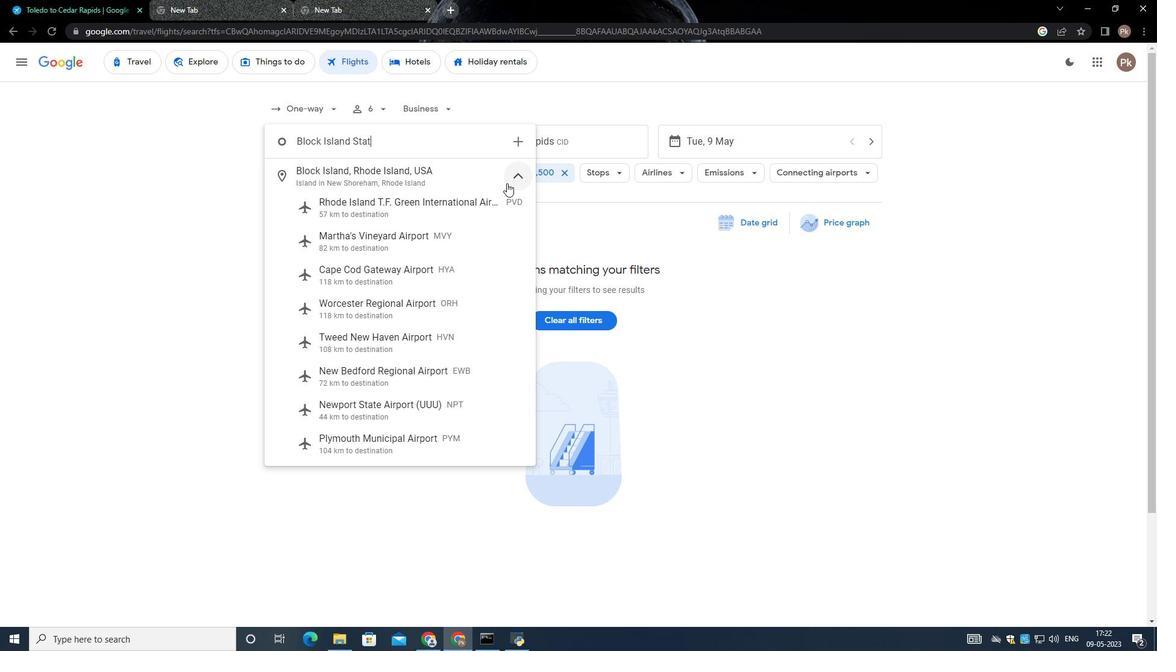 
Action: Mouse moved to (507, 183)
Screenshot: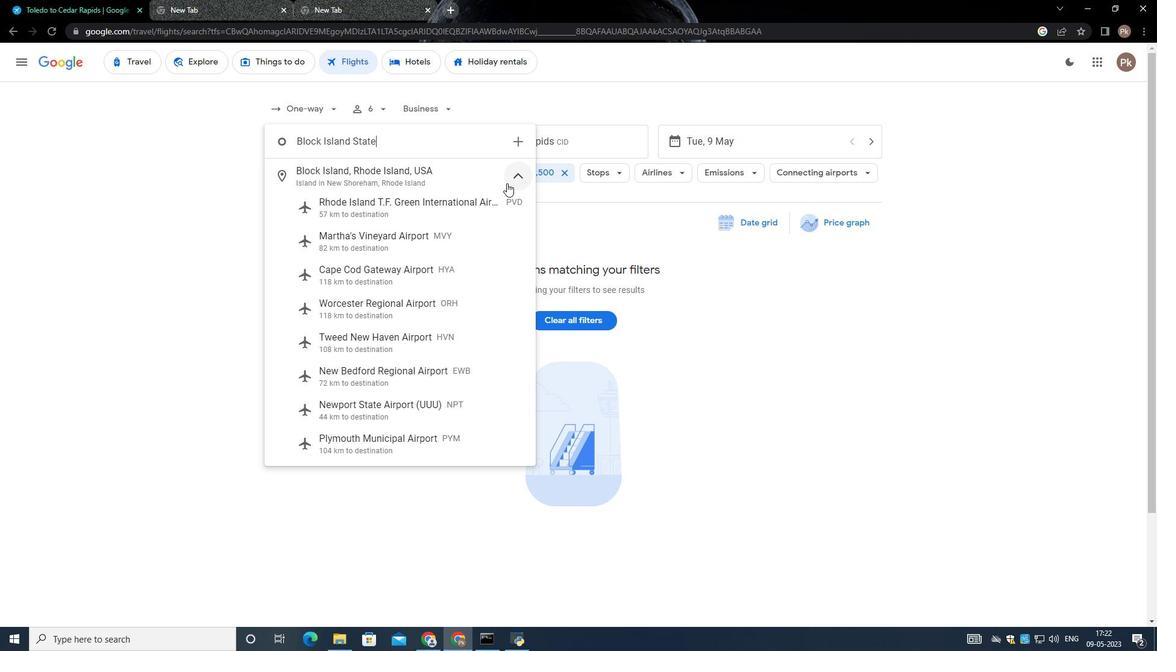 
Action: Key pressed <Key.space>
Screenshot: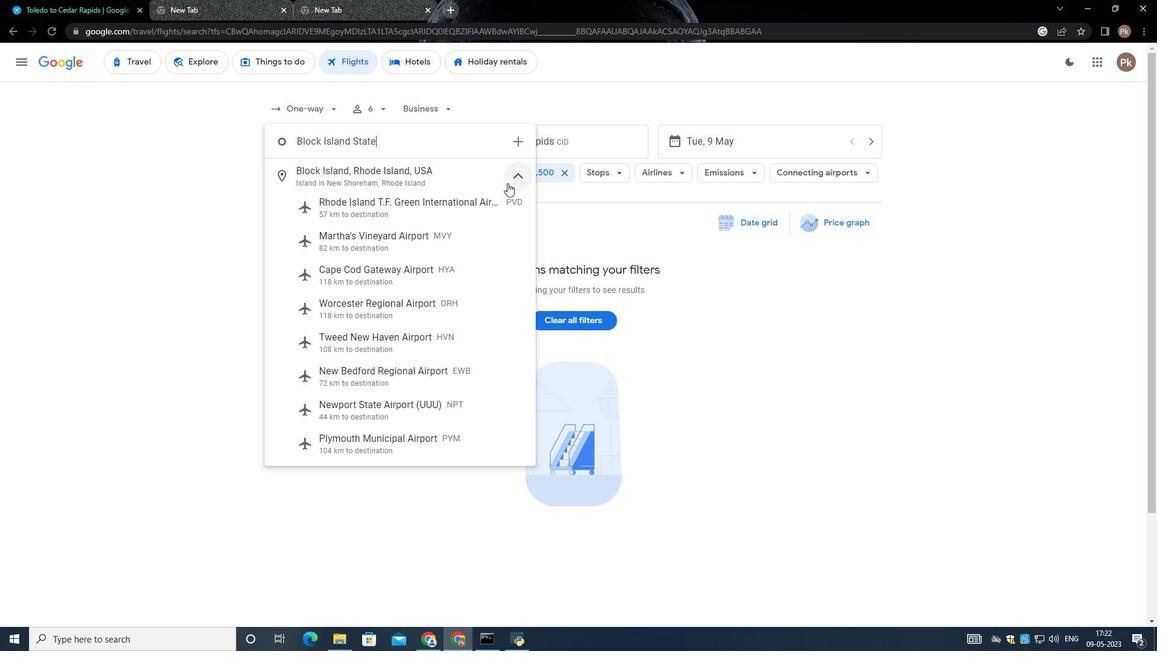 
Action: Mouse moved to (379, 168)
Screenshot: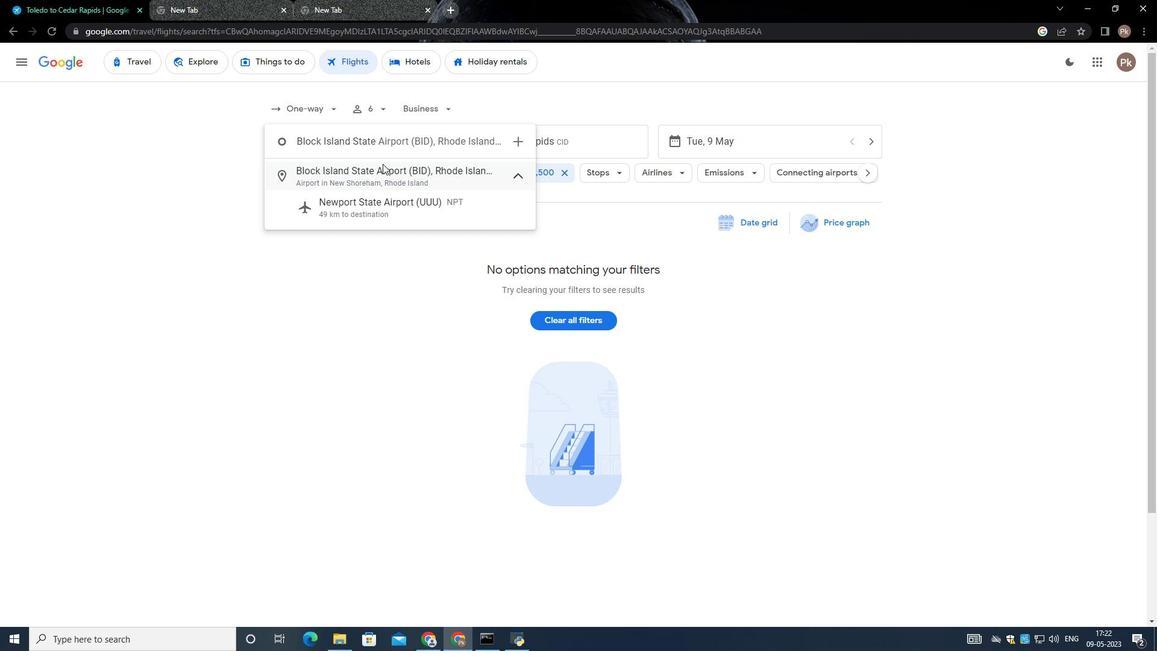 
Action: Mouse pressed left at (379, 168)
Screenshot: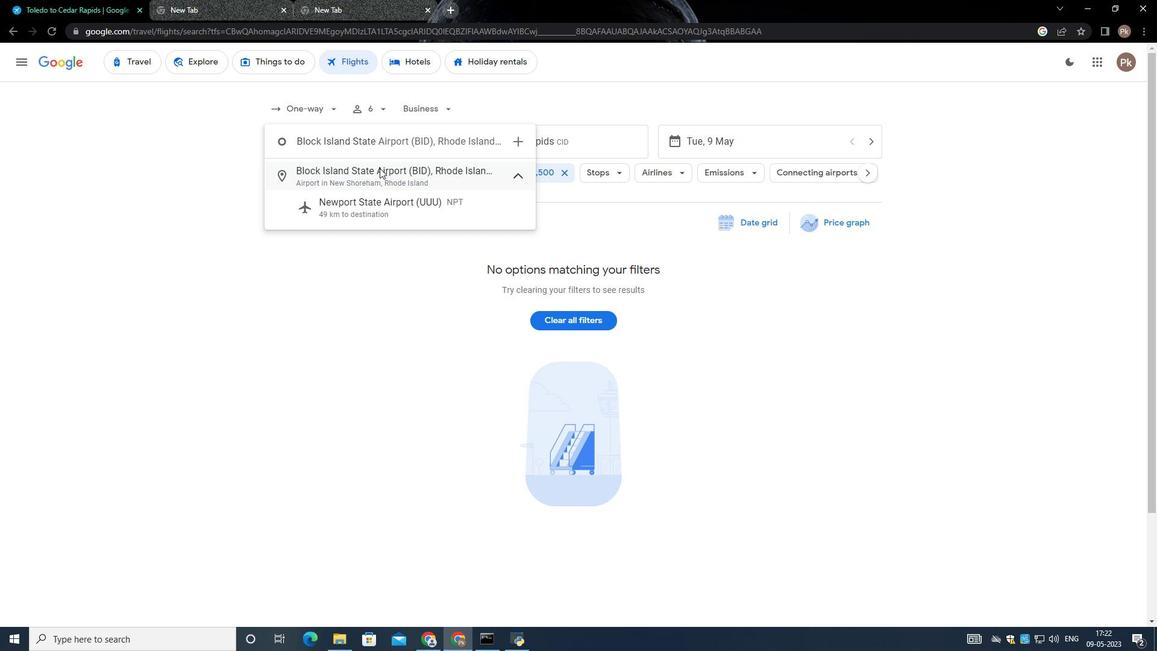 
Action: Mouse moved to (573, 133)
Screenshot: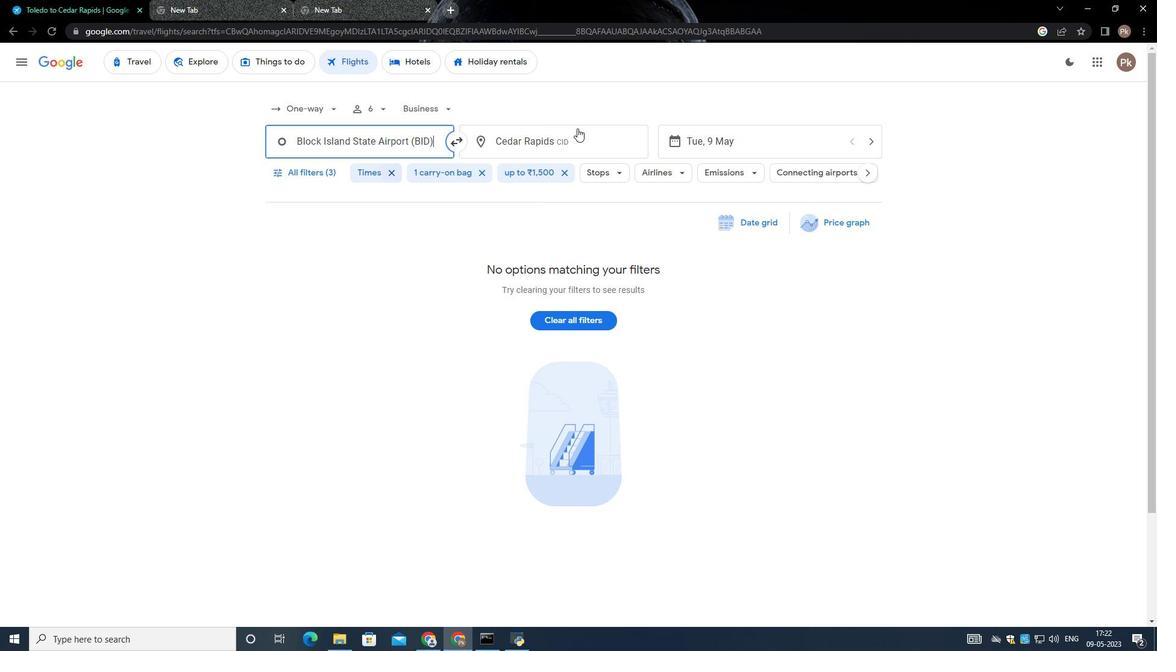 
Action: Mouse pressed left at (573, 133)
Screenshot: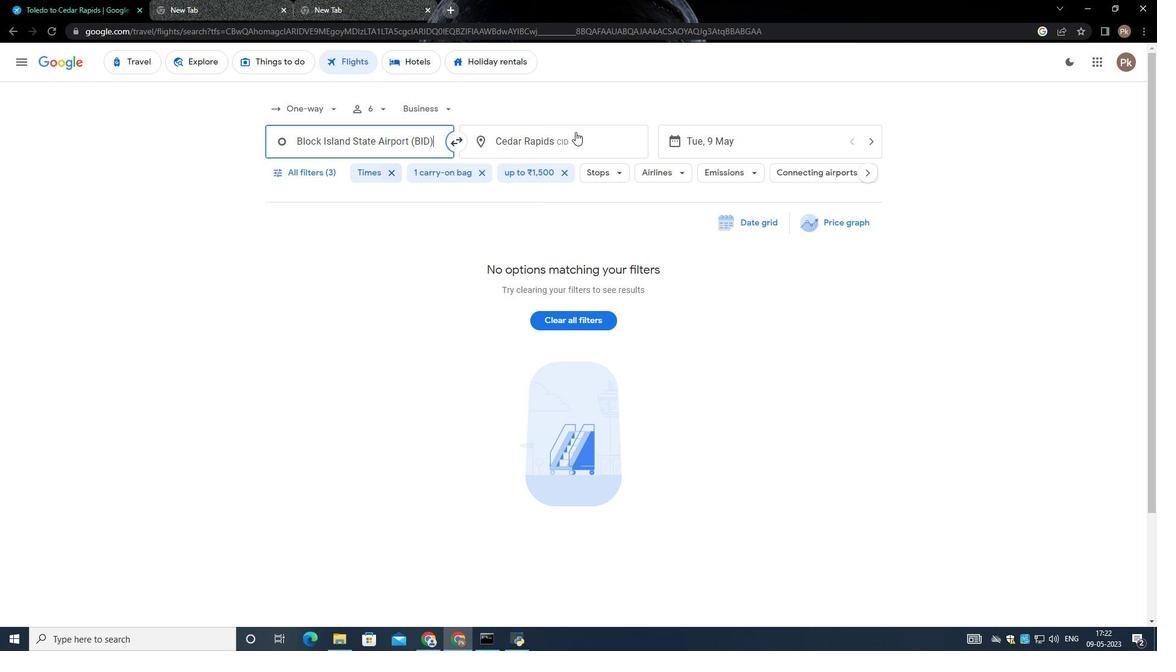 
Action: Mouse moved to (573, 133)
Screenshot: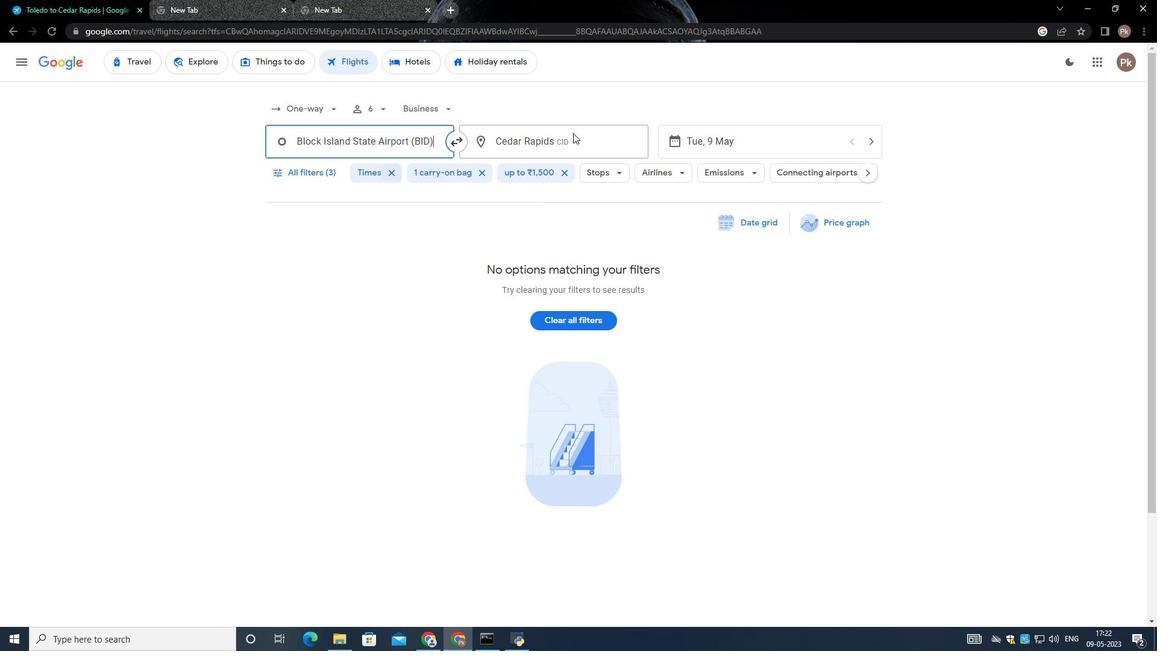 
Action: Key pressed <Key.backspace><Key.shift>Anttonio
Screenshot: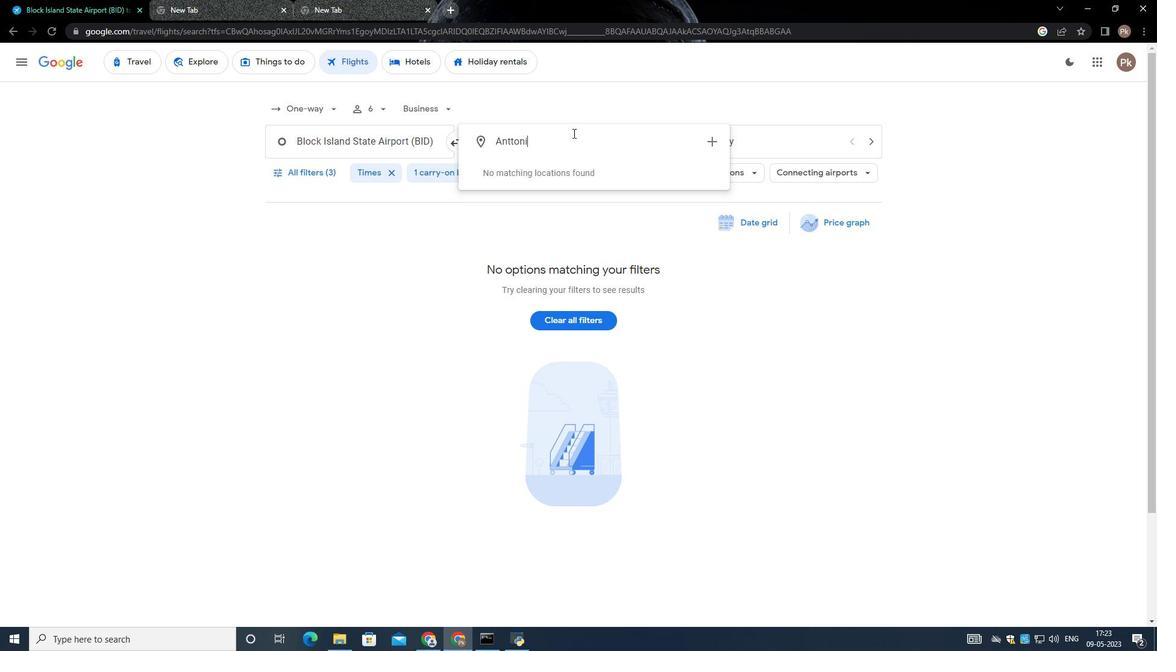 
Action: Mouse moved to (511, 138)
Screenshot: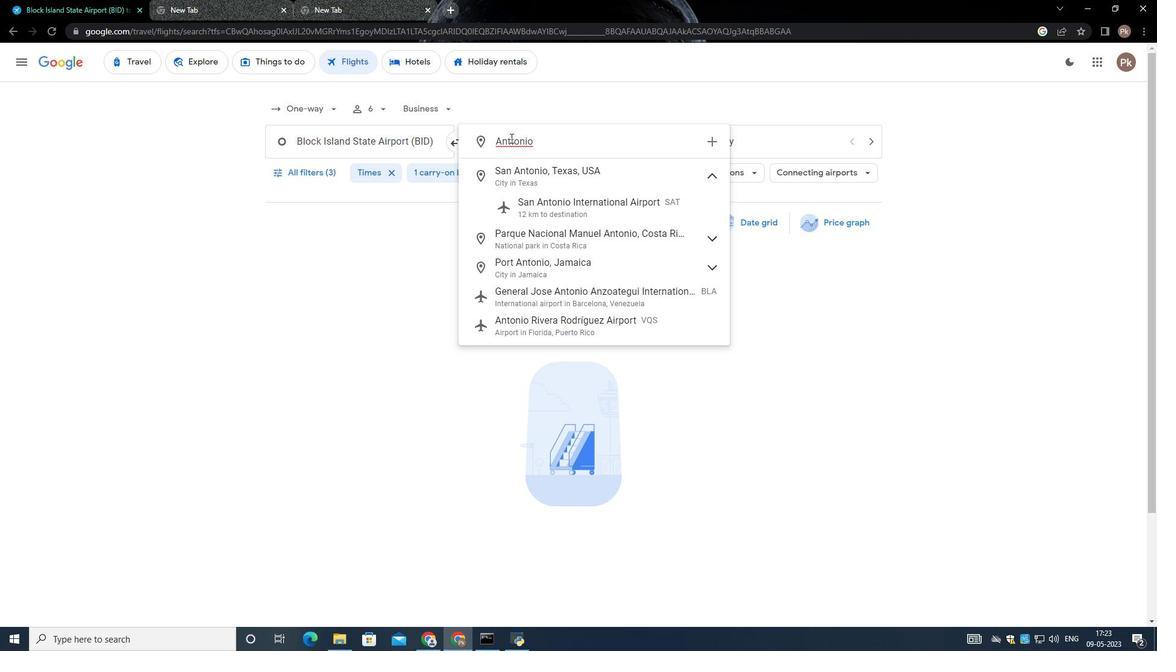 
Action: Mouse pressed left at (511, 138)
Screenshot: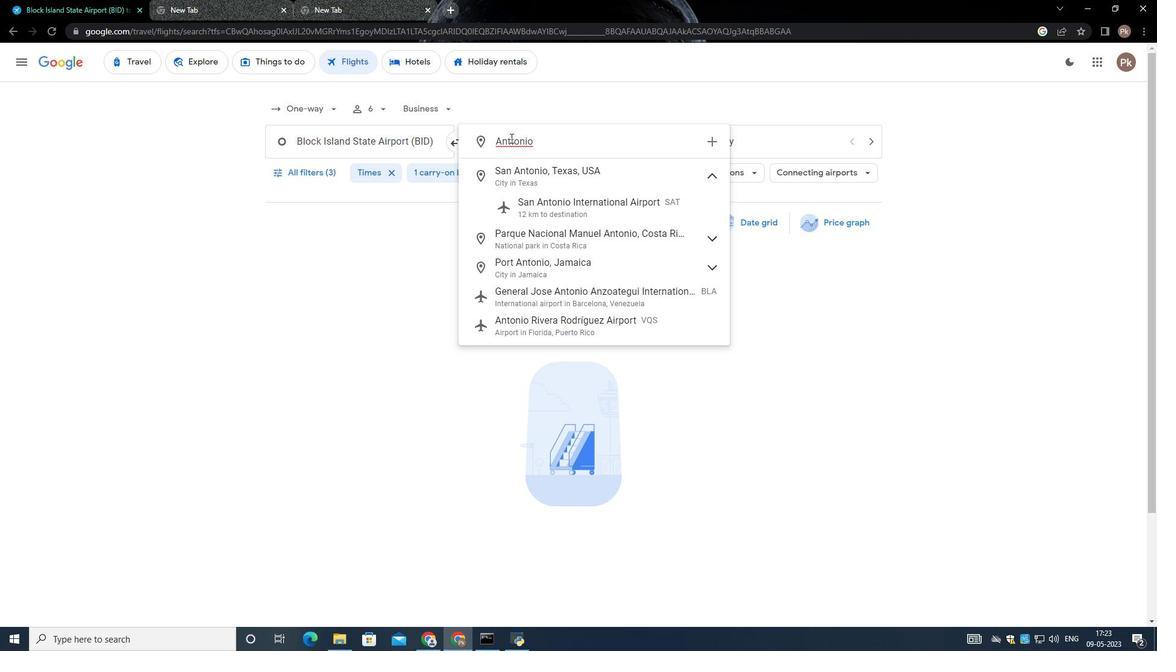 
Action: Mouse moved to (558, 158)
Screenshot: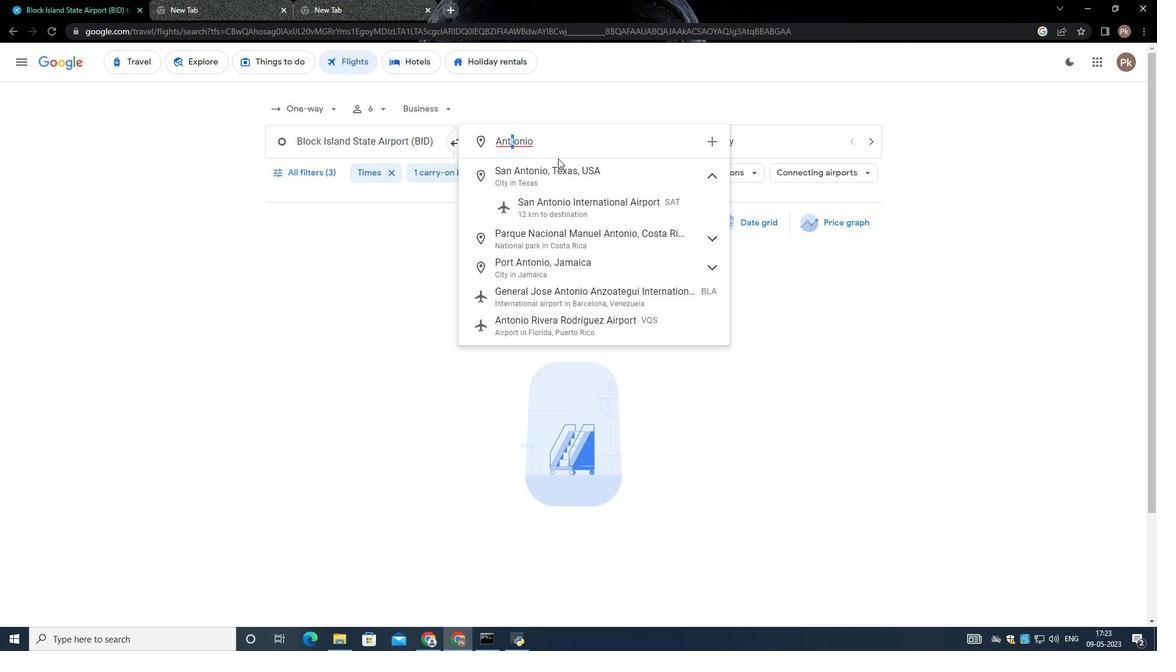 
Action: Key pressed <Key.backspace>
Screenshot: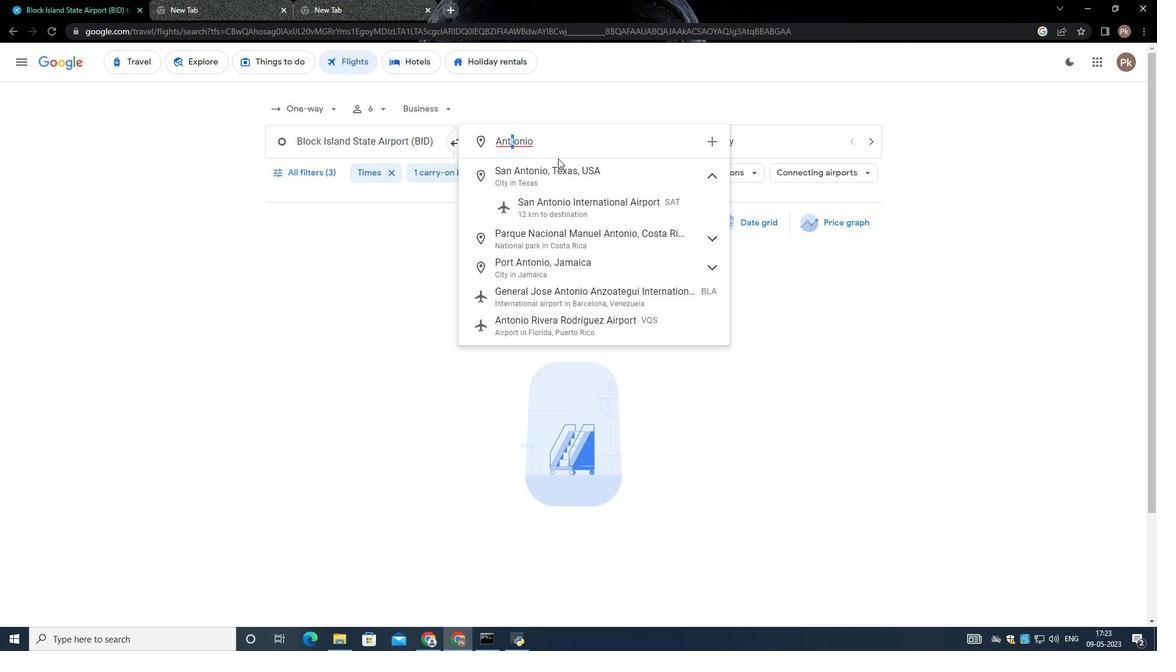 
Action: Mouse moved to (533, 132)
Screenshot: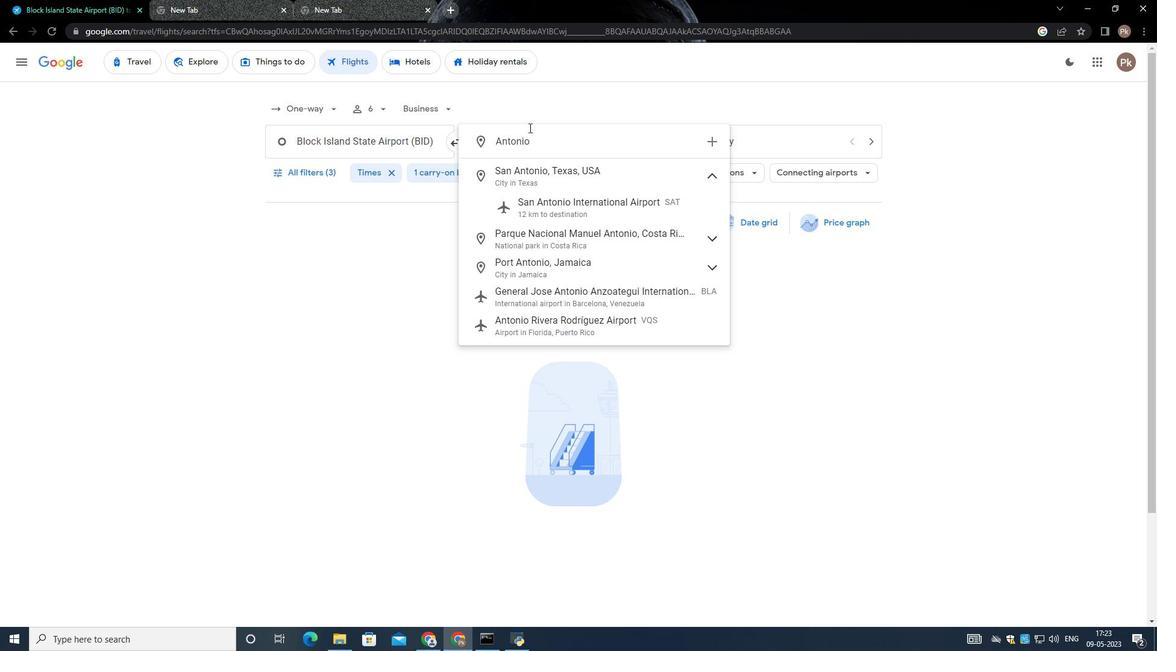 
Action: Mouse pressed left at (533, 132)
Screenshot: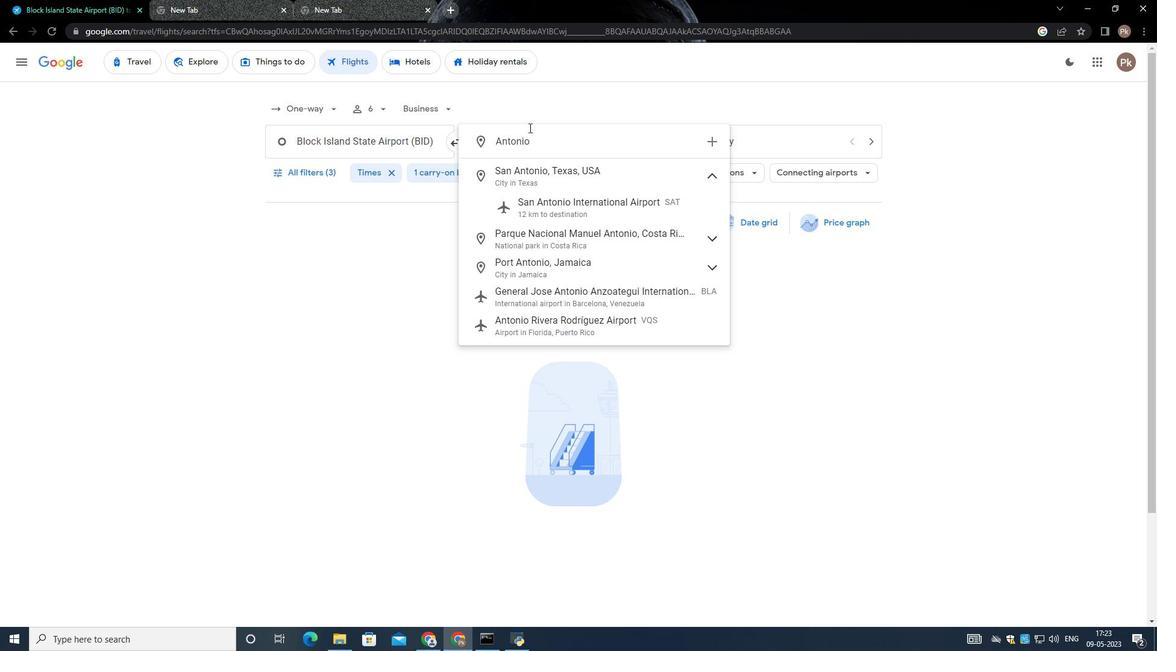 
Action: Mouse moved to (537, 139)
Screenshot: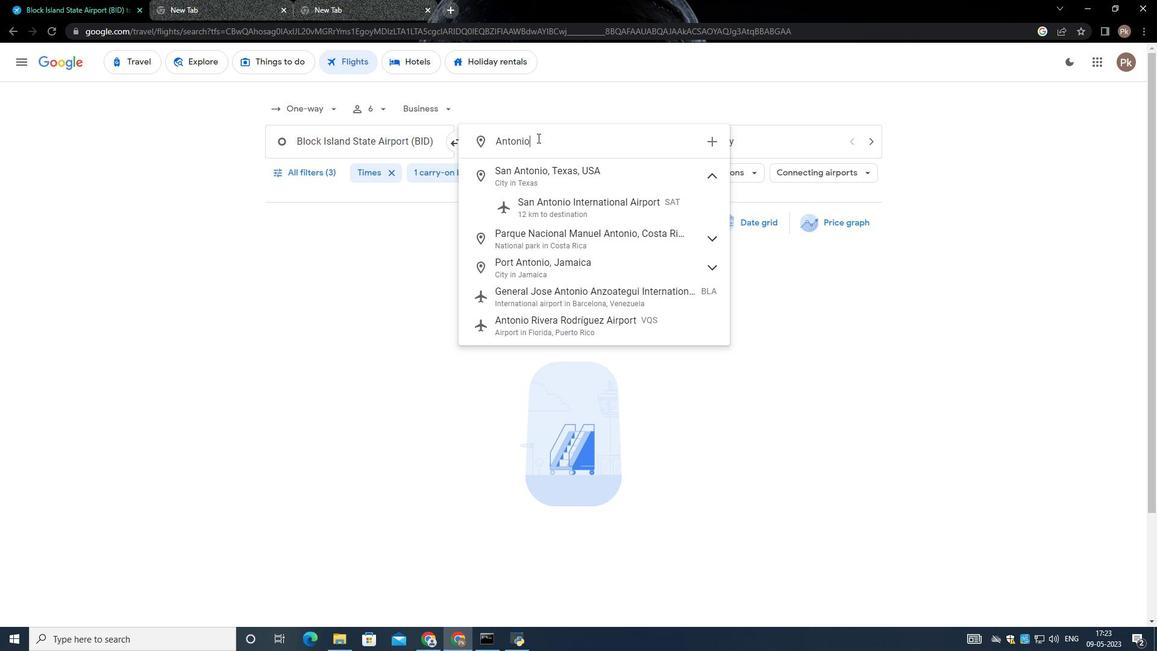 
Action: Key pressed <Key.space><Key.shift>B.
Screenshot: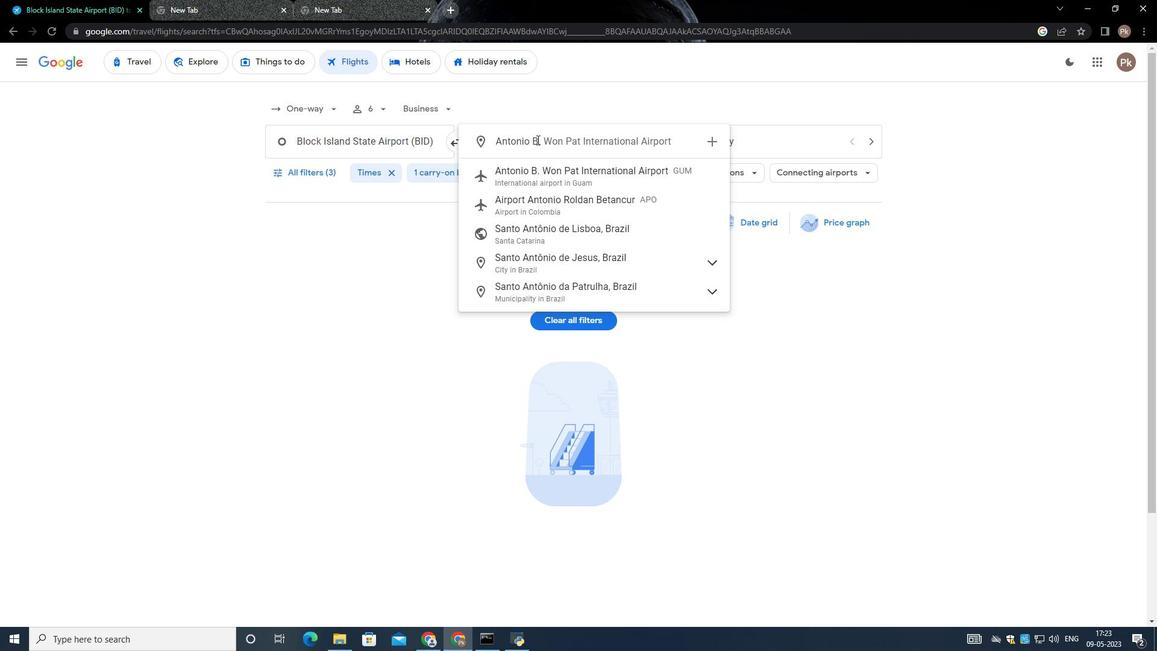 
Action: Mouse moved to (637, 167)
Screenshot: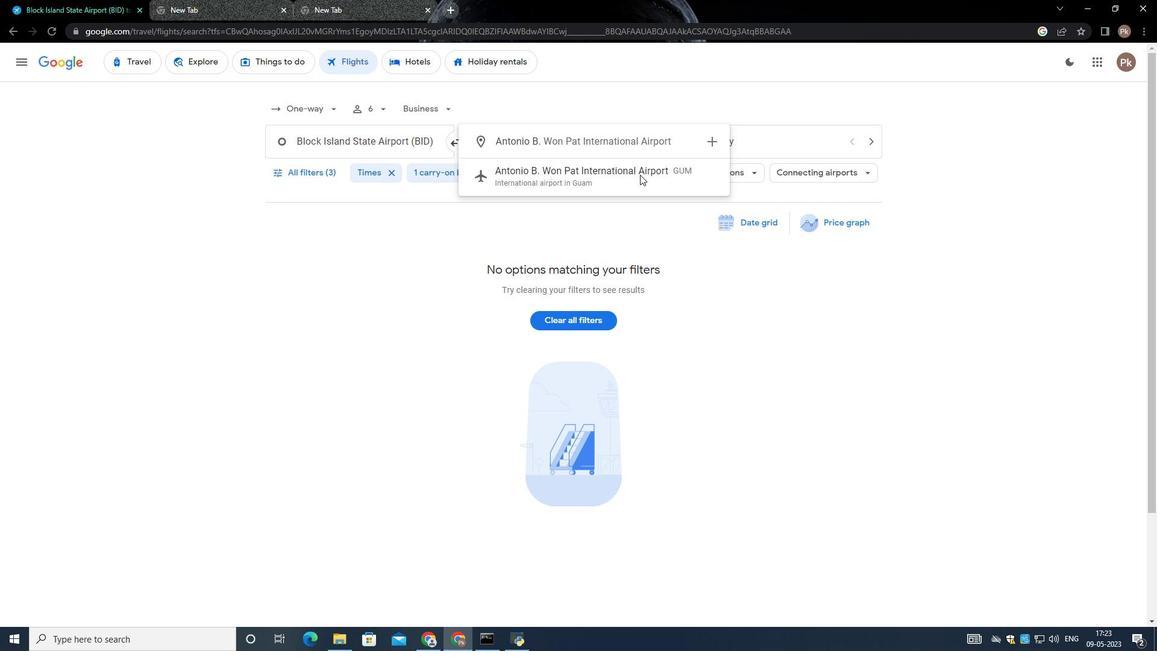
Action: Mouse pressed left at (637, 167)
Screenshot: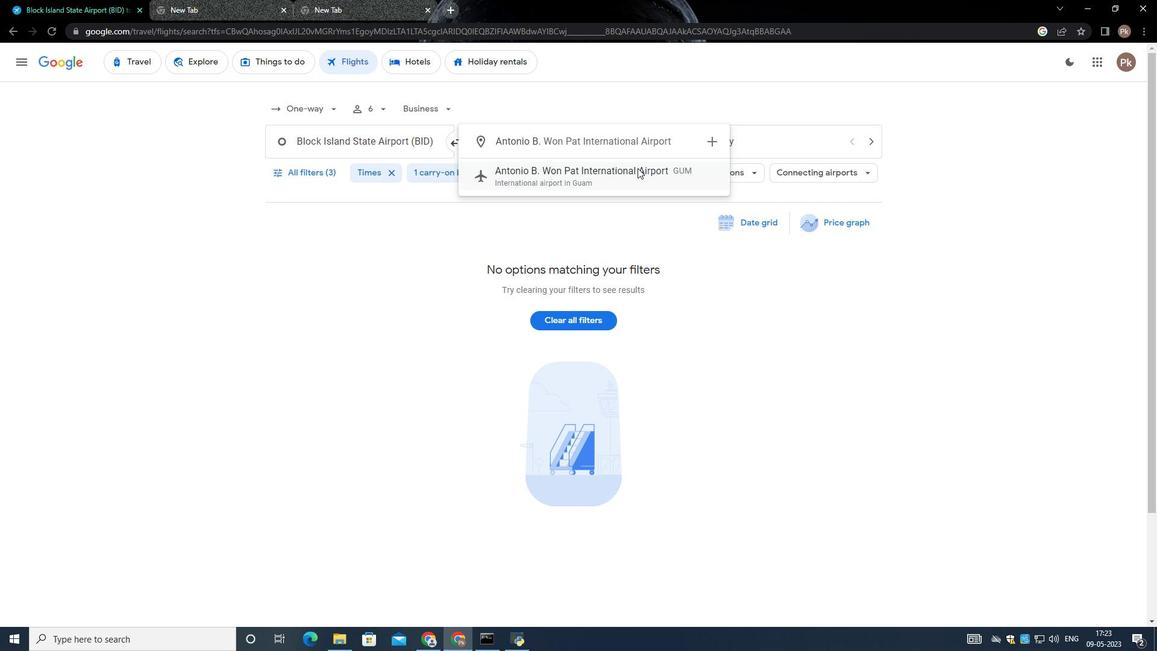 
Action: Mouse moved to (730, 133)
Screenshot: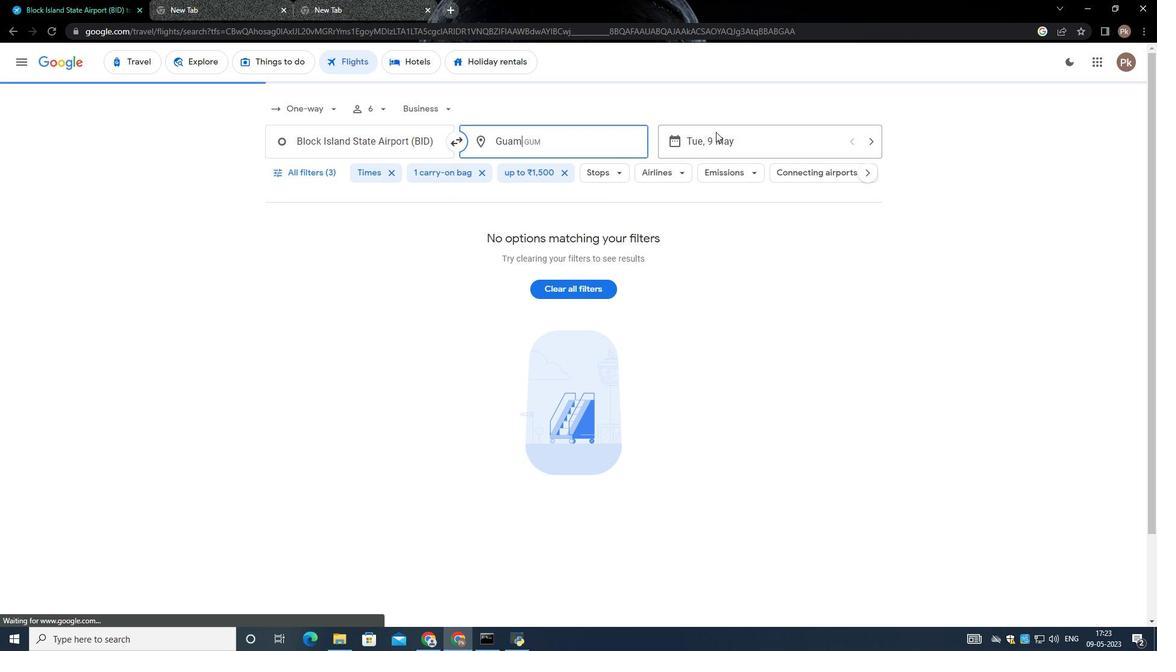 
Action: Mouse pressed left at (730, 133)
Screenshot: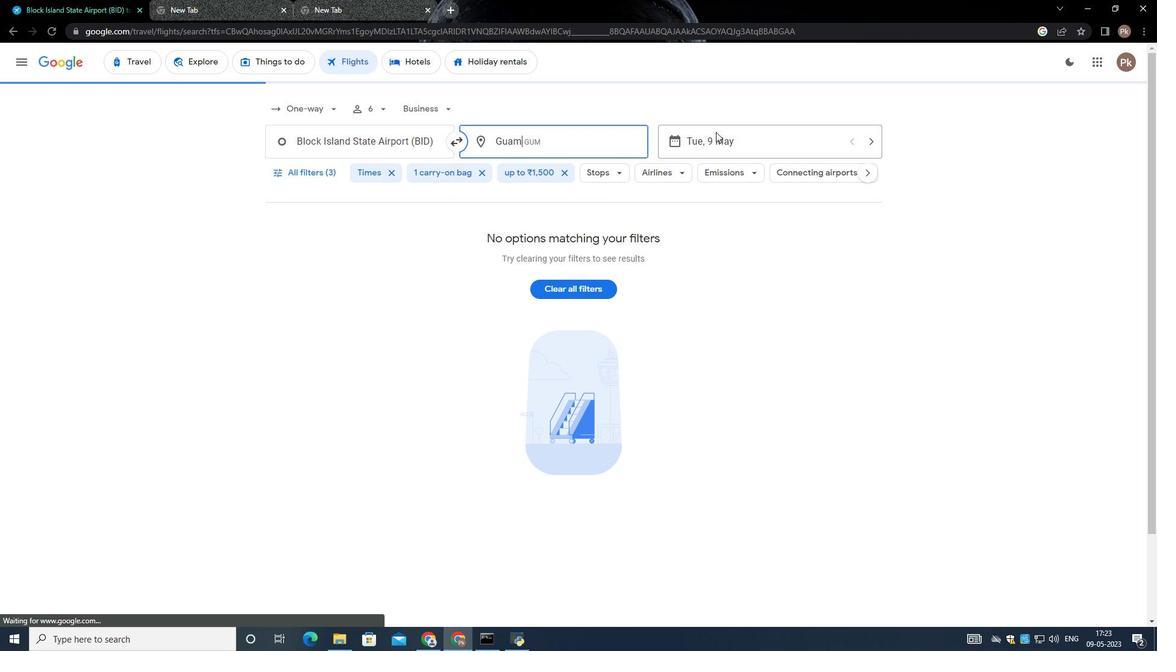 
Action: Mouse moved to (501, 270)
Screenshot: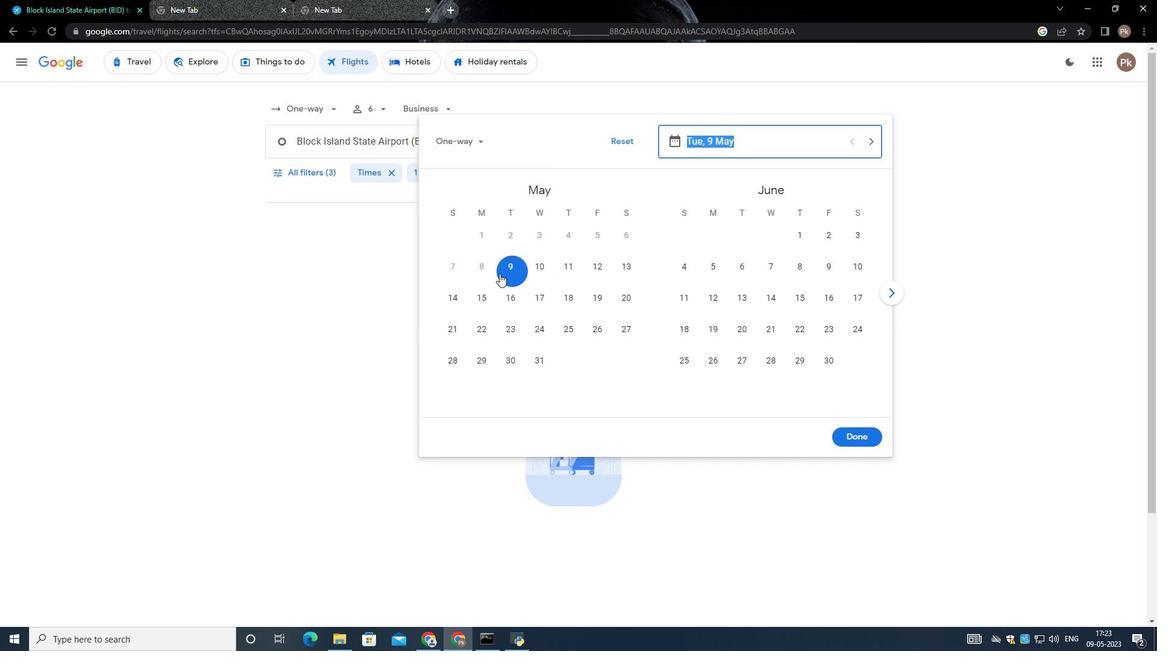 
Action: Mouse pressed left at (501, 270)
Screenshot: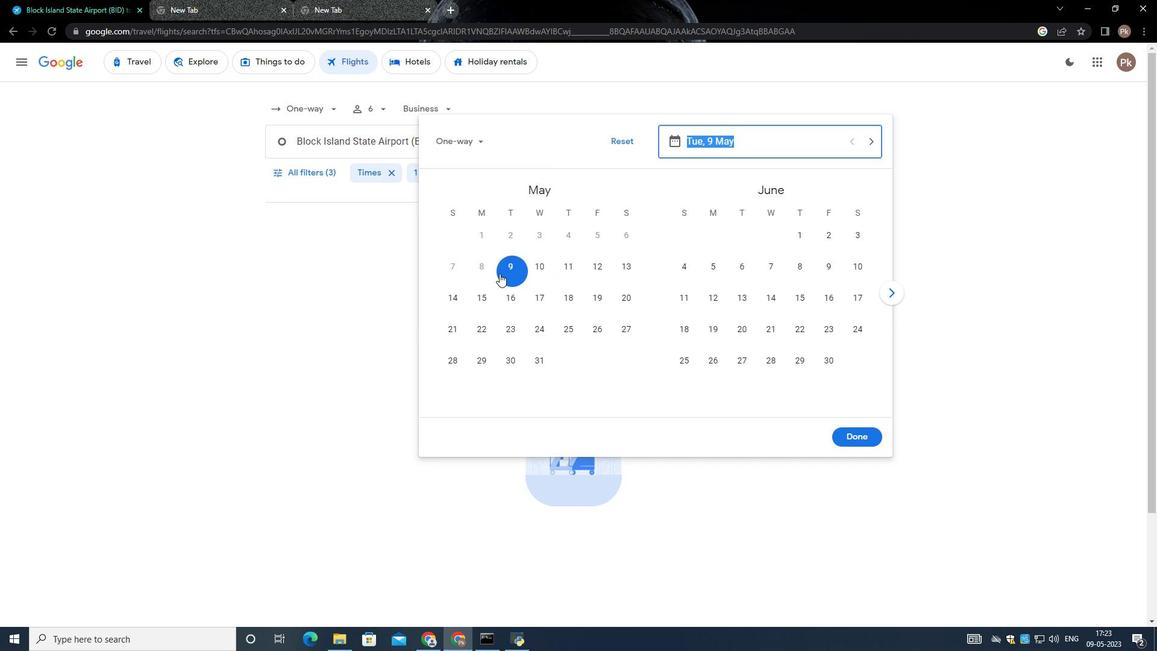 
Action: Mouse moved to (862, 437)
Screenshot: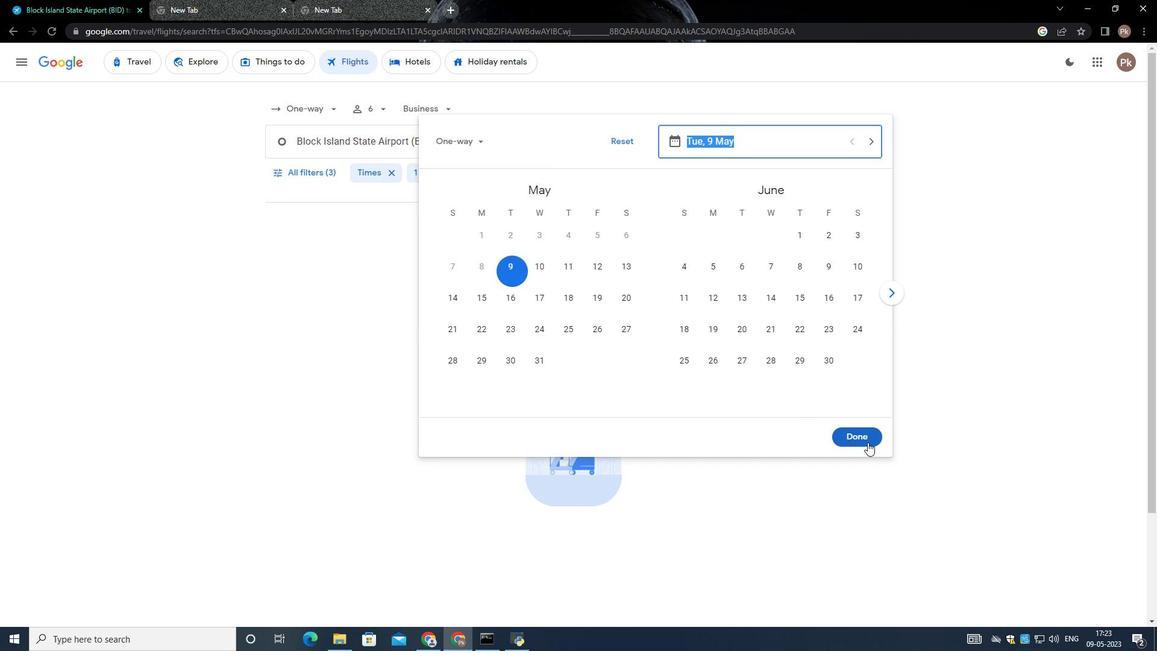 
Action: Mouse pressed left at (862, 437)
Screenshot: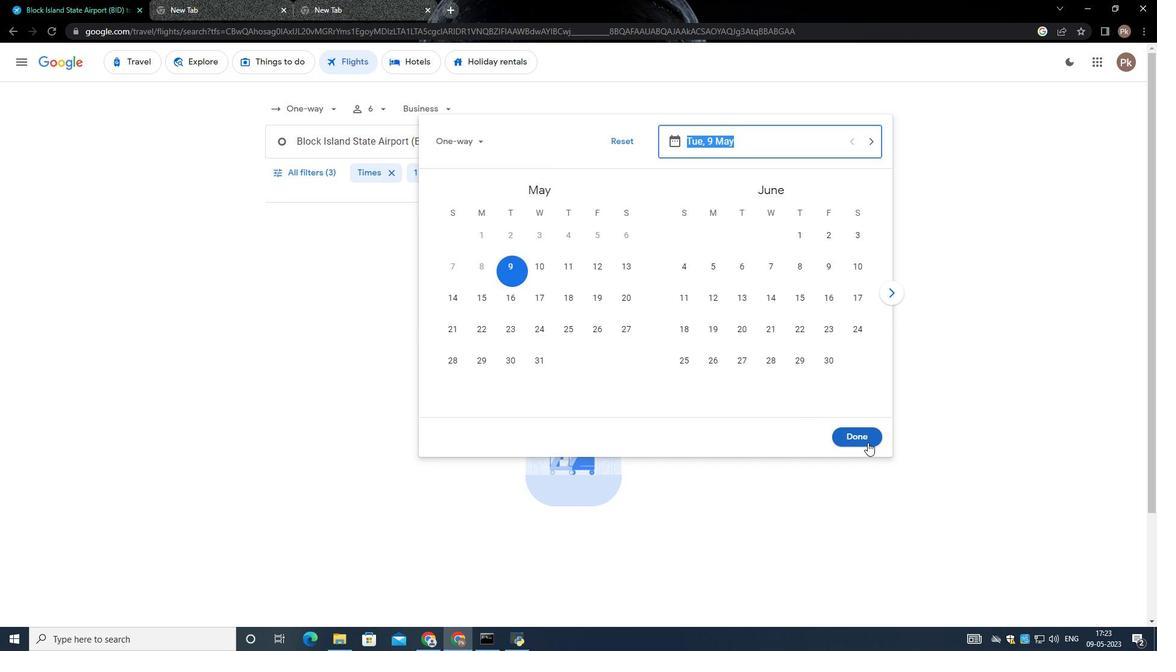 
Action: Mouse moved to (318, 173)
Screenshot: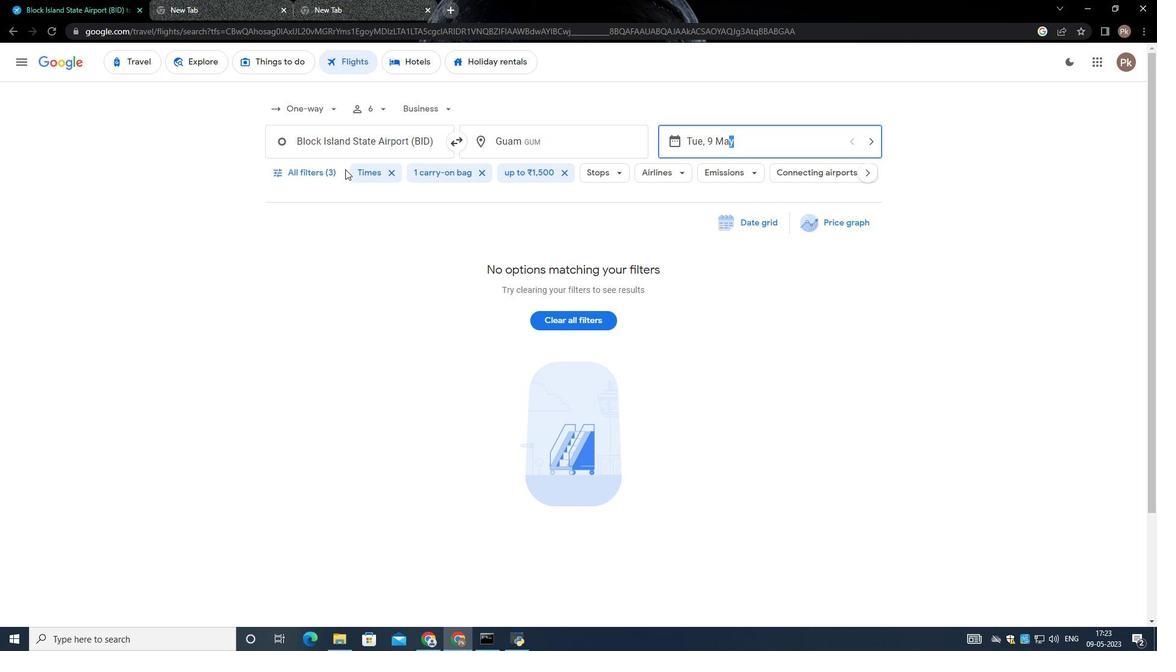 
Action: Mouse pressed left at (318, 173)
Screenshot: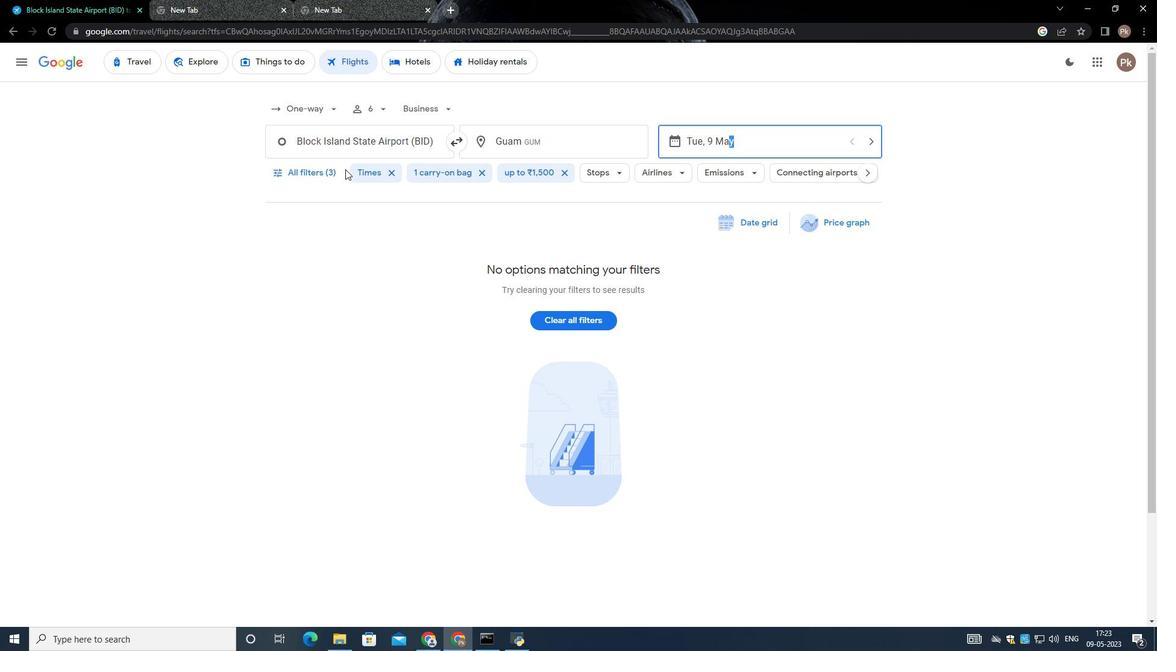 
Action: Mouse moved to (437, 428)
Screenshot: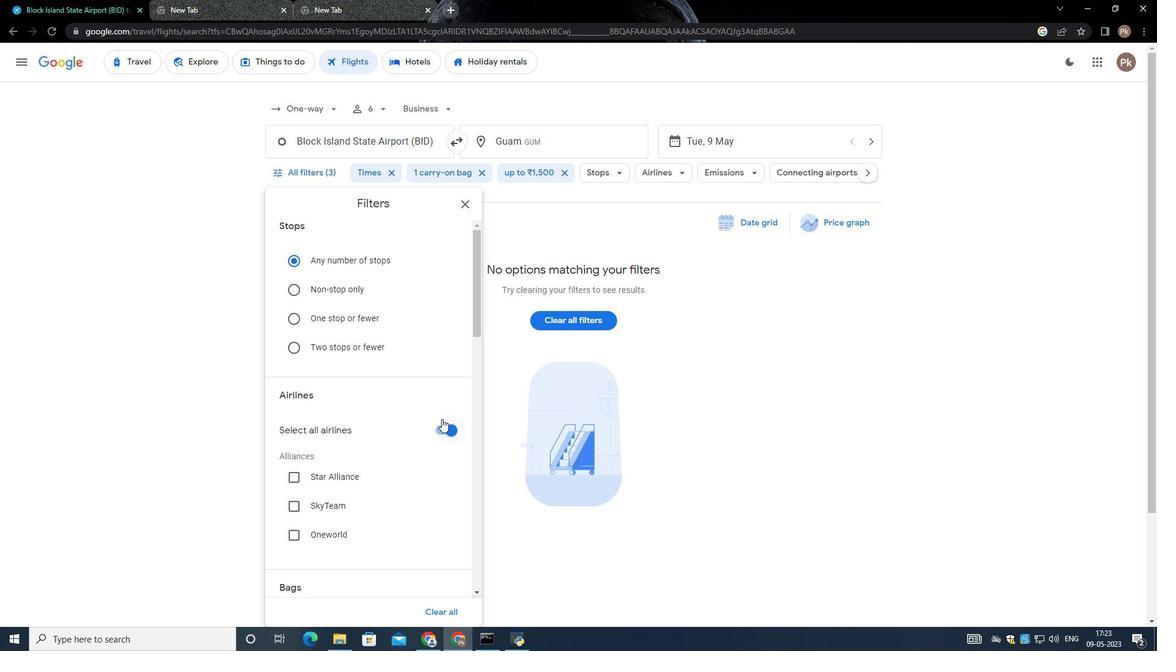 
Action: Mouse pressed left at (437, 428)
Screenshot: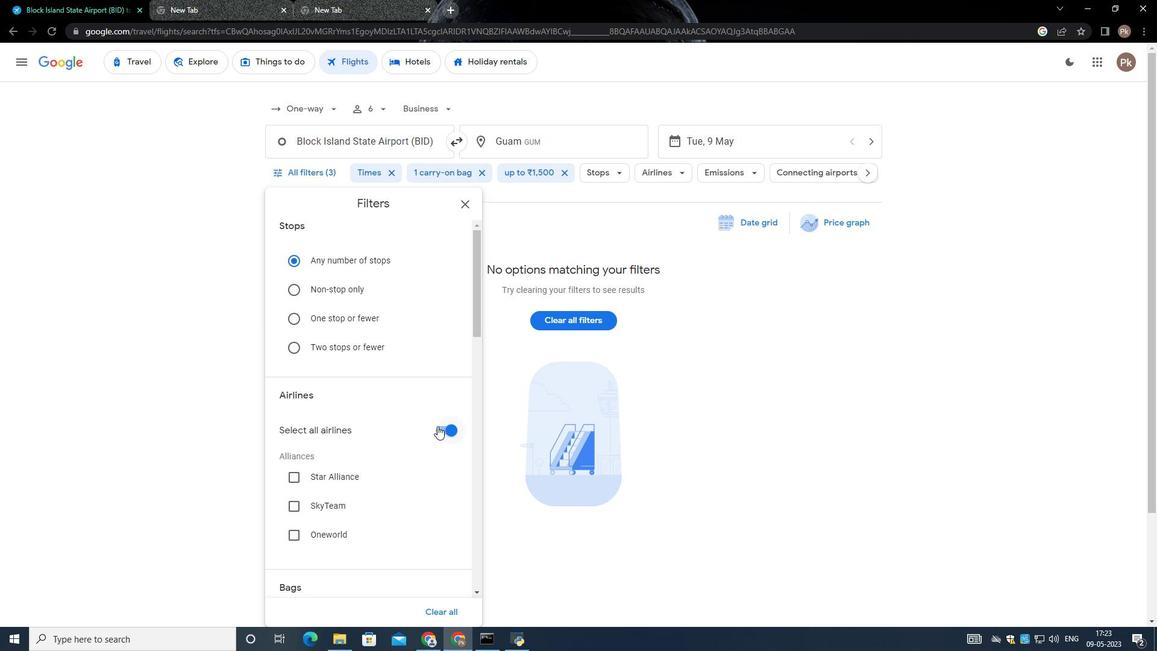 
Action: Mouse moved to (416, 438)
Screenshot: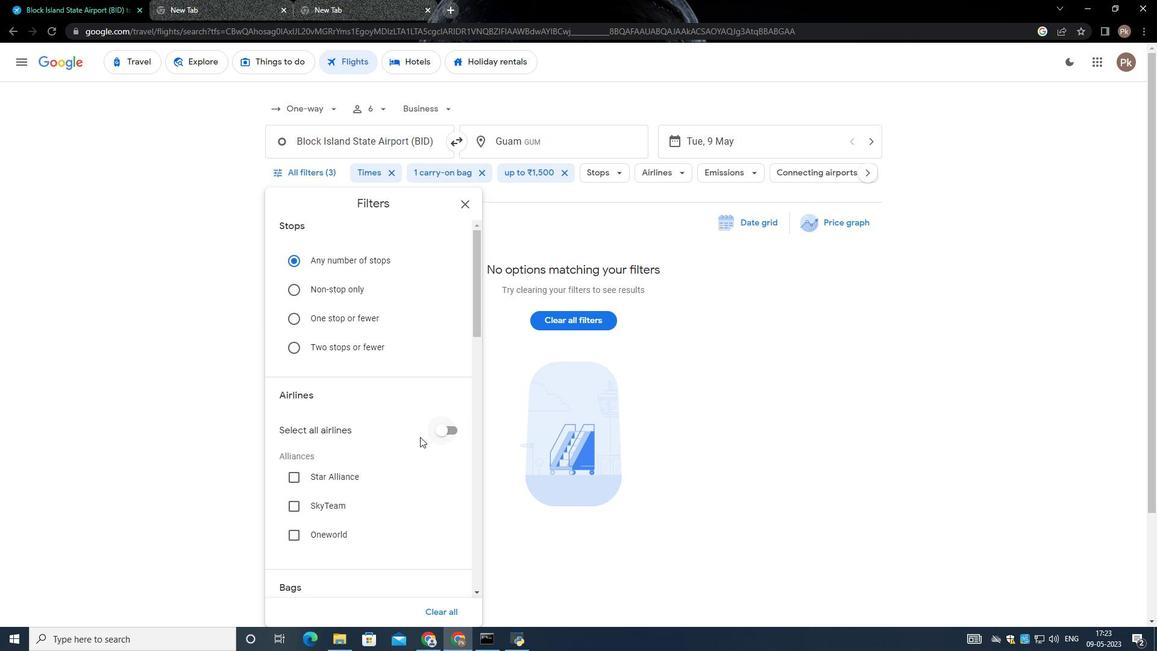 
Action: Mouse scrolled (416, 437) with delta (0, 0)
Screenshot: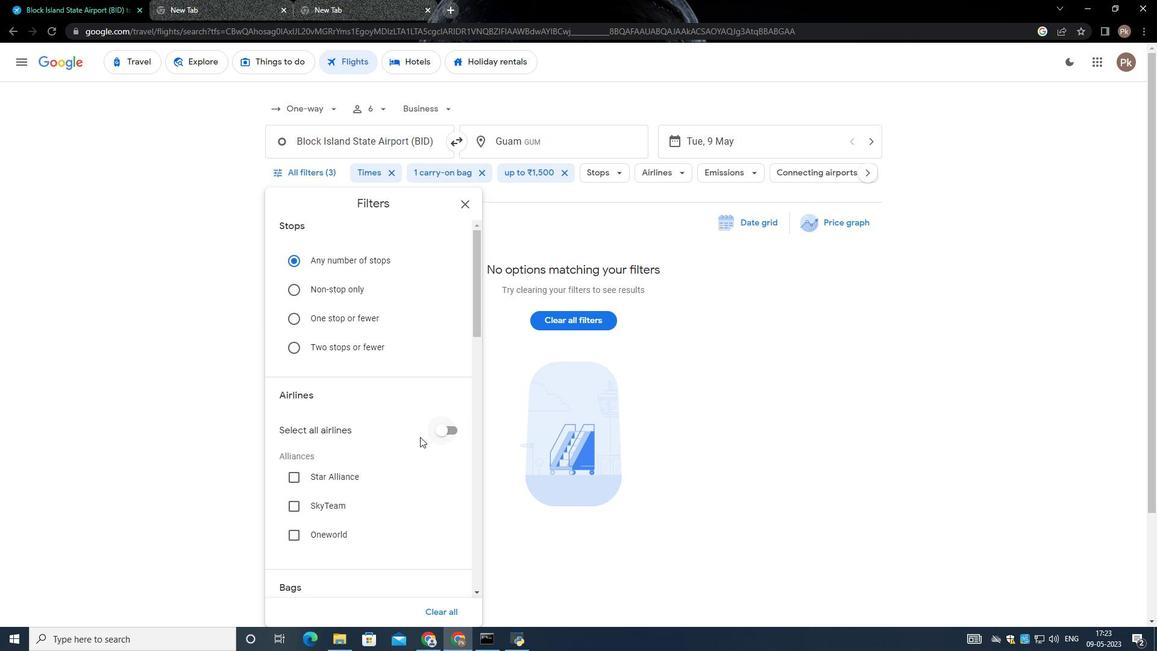 
Action: Mouse moved to (414, 440)
Screenshot: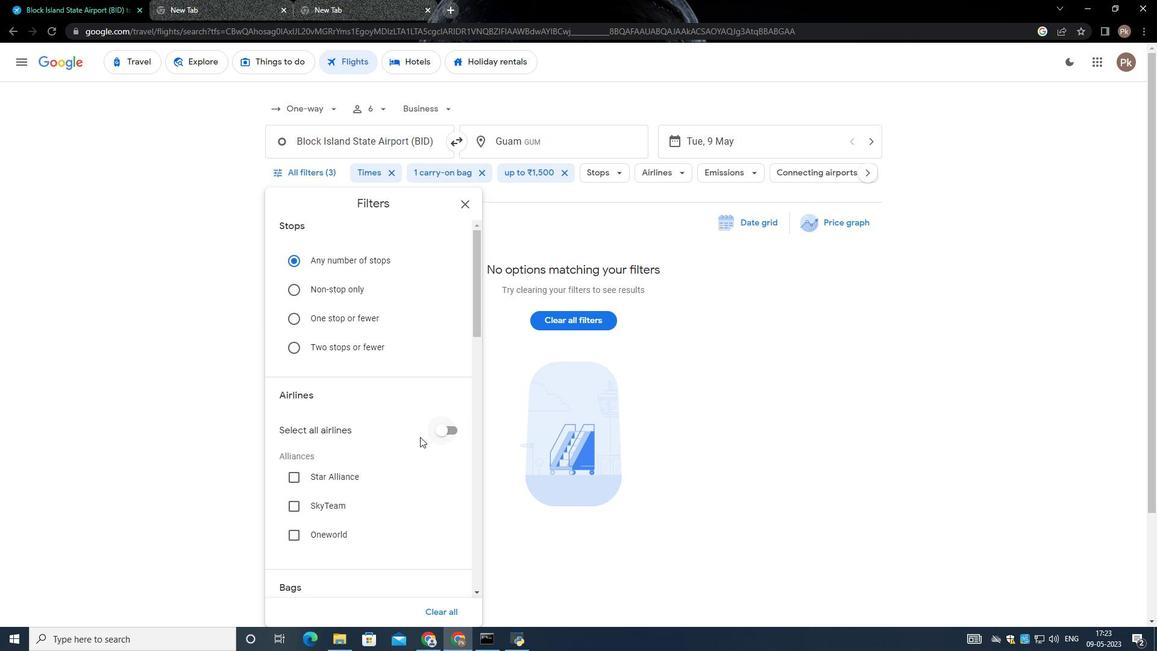 
Action: Mouse scrolled (414, 440) with delta (0, 0)
Screenshot: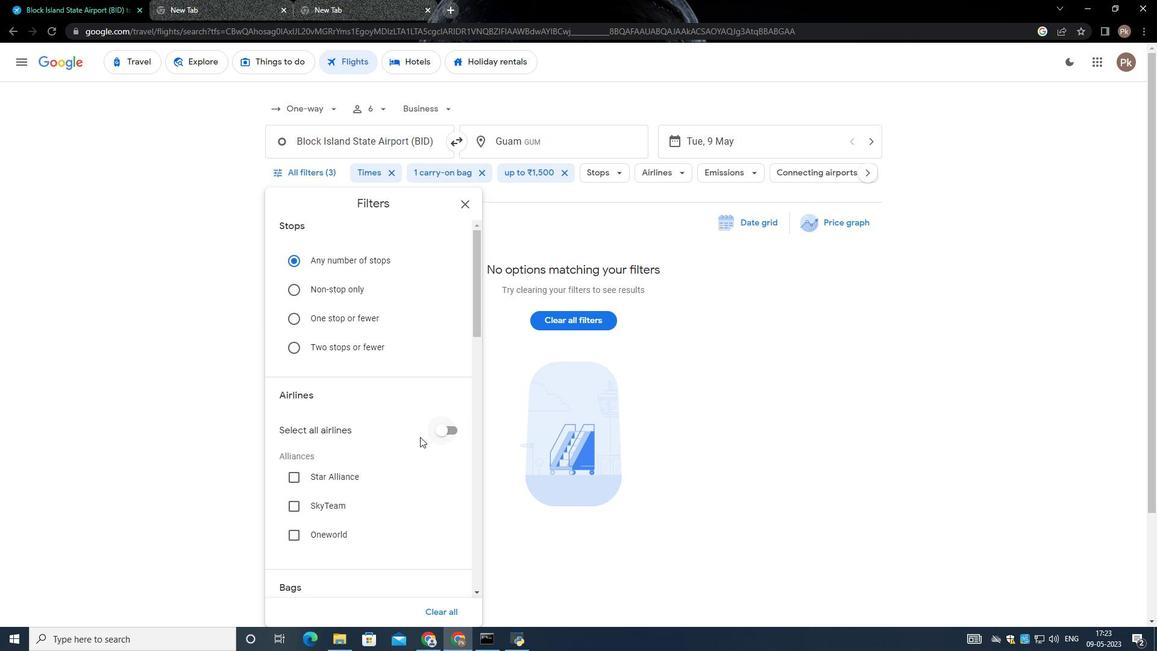 
Action: Mouse moved to (413, 444)
Screenshot: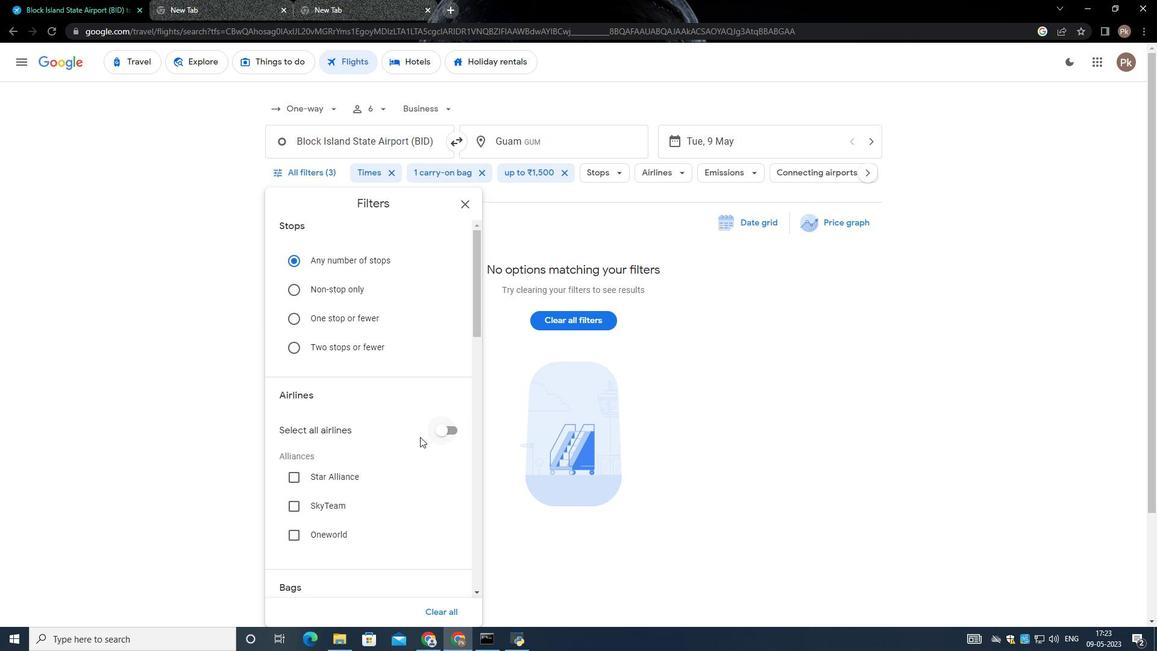 
Action: Mouse scrolled (413, 443) with delta (0, 0)
Screenshot: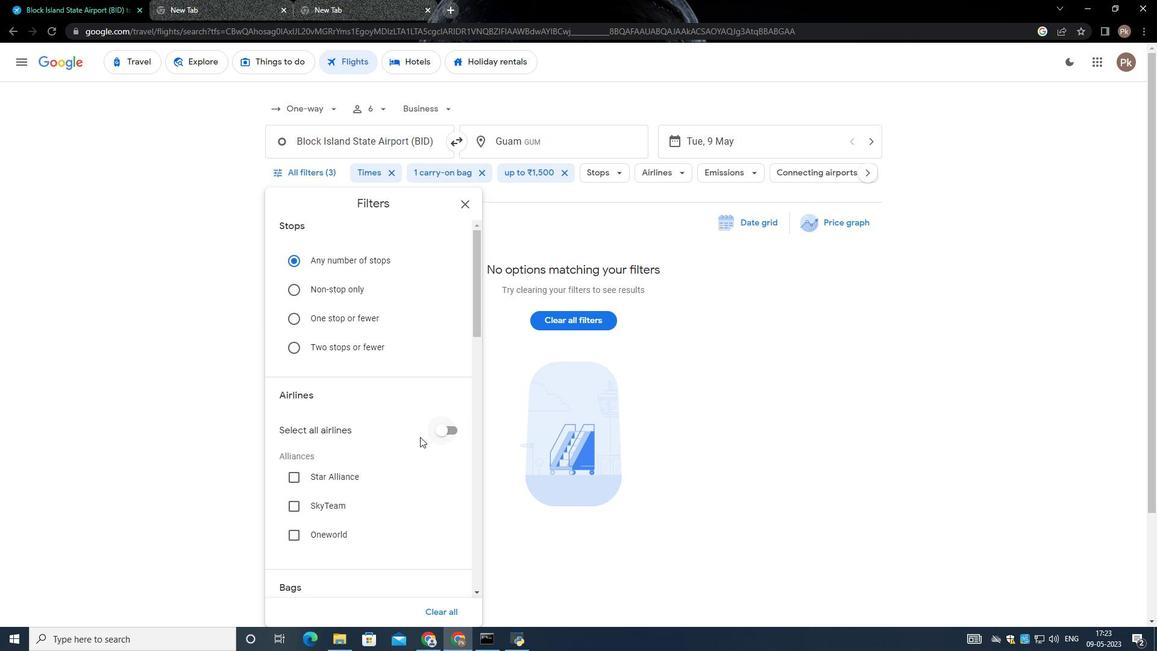
Action: Mouse moved to (412, 445)
Screenshot: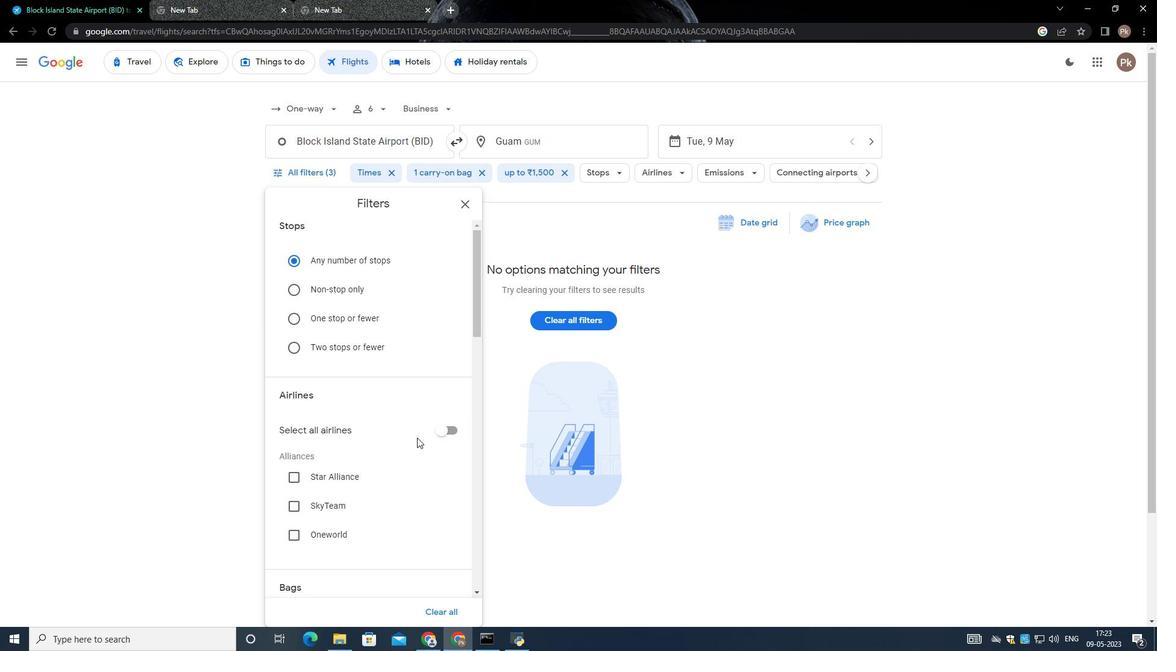 
Action: Mouse scrolled (412, 444) with delta (0, 0)
Screenshot: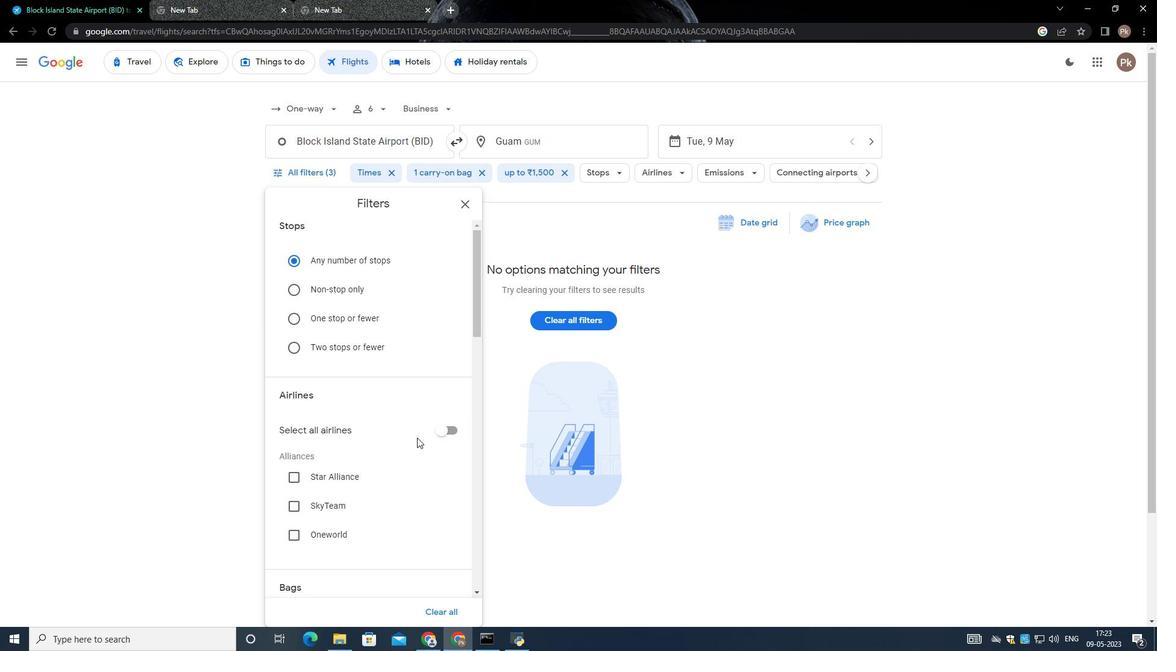 
Action: Mouse moved to (411, 445)
Screenshot: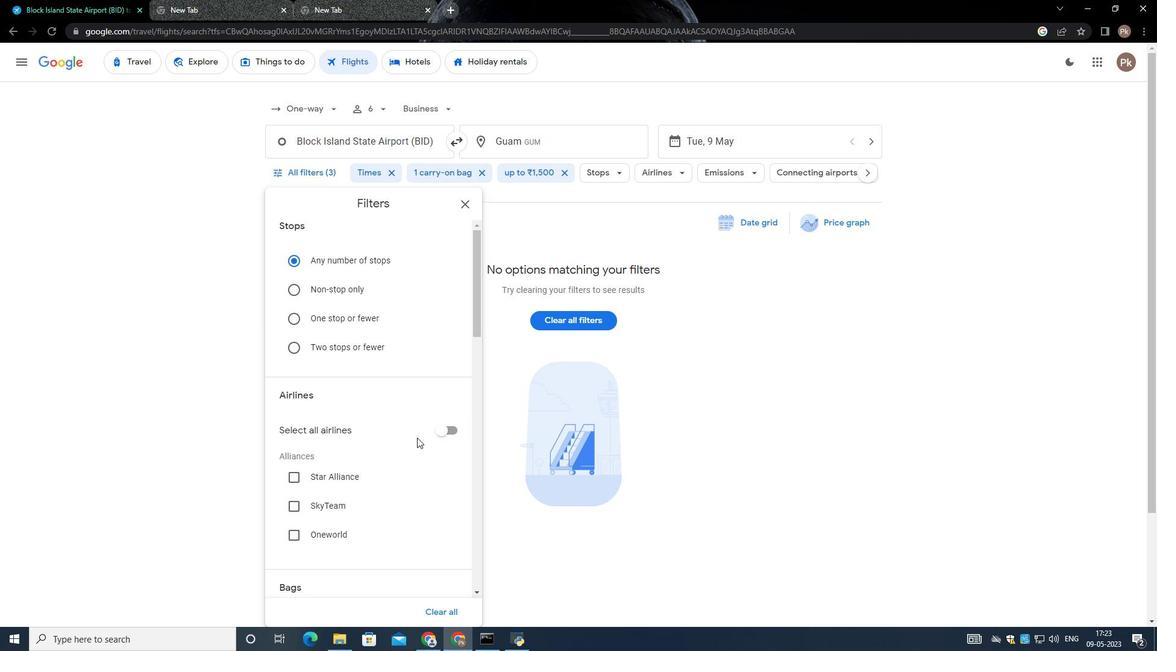 
Action: Mouse scrolled (411, 444) with delta (0, 0)
Screenshot: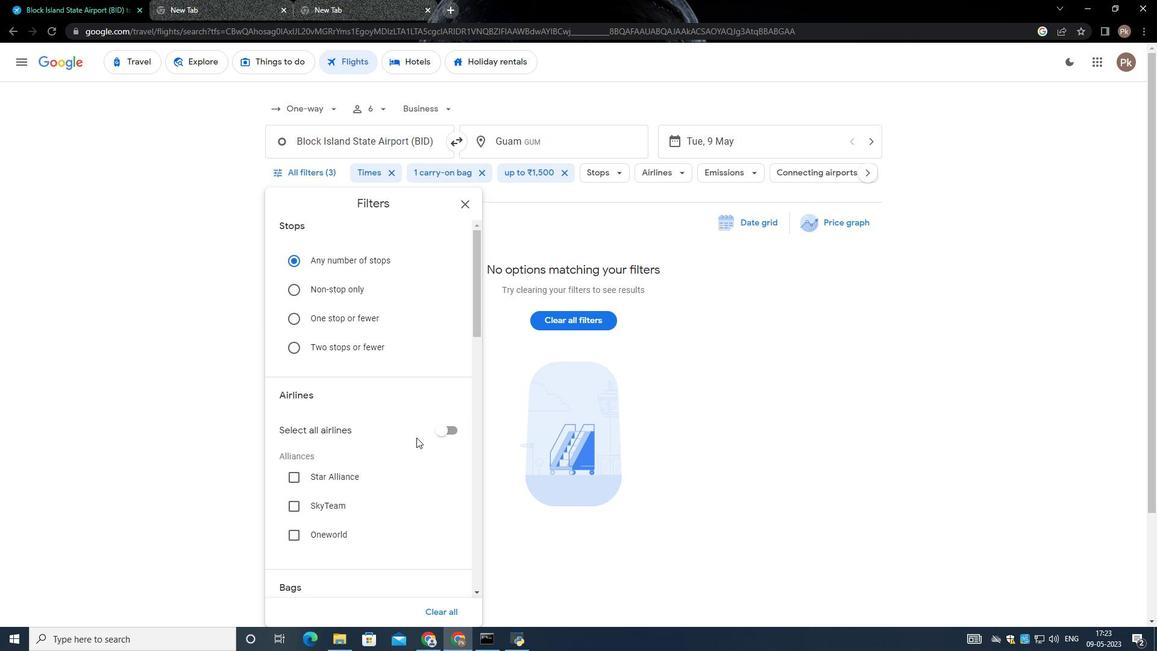 
Action: Mouse moved to (411, 446)
Screenshot: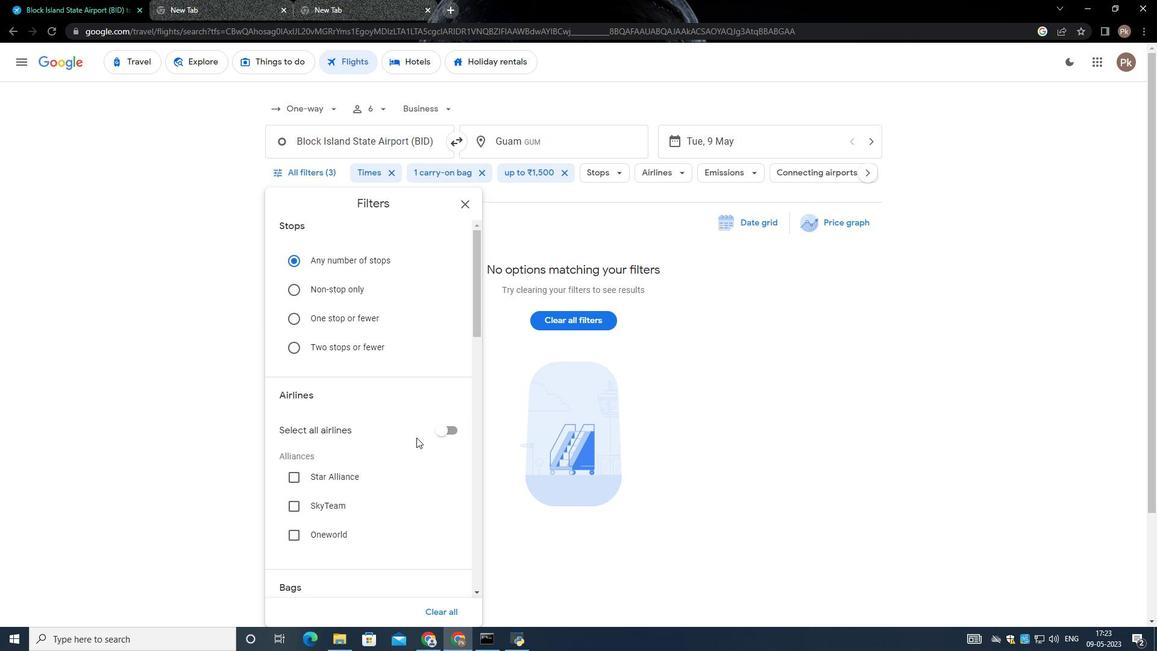 
Action: Mouse scrolled (411, 445) with delta (0, 0)
Screenshot: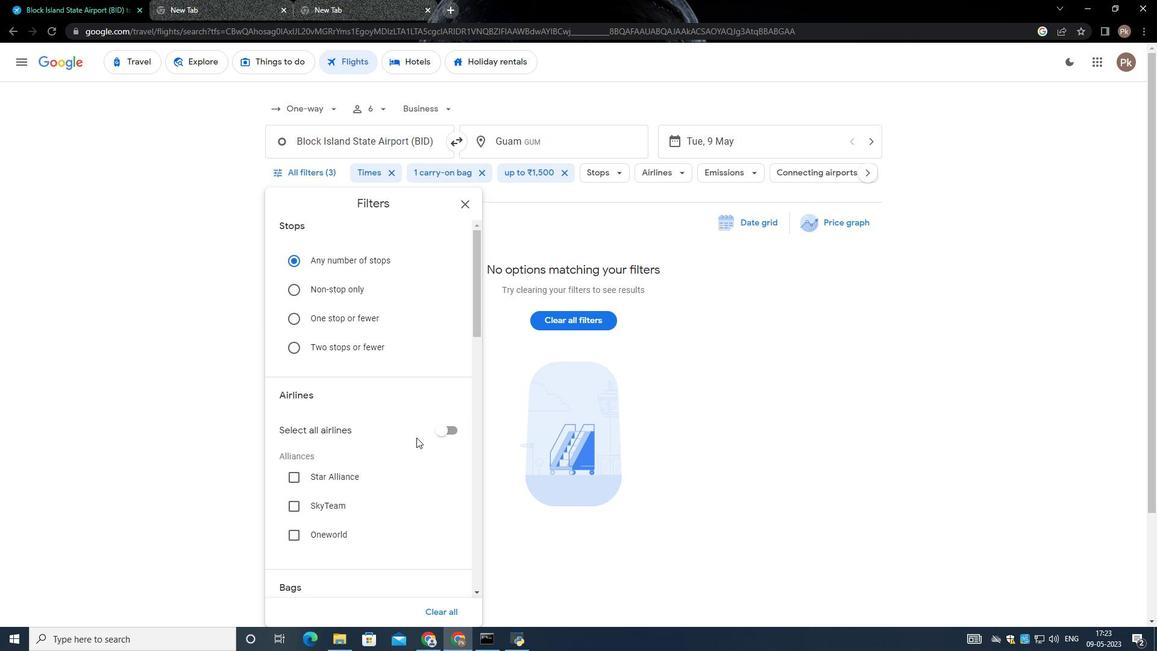 
Action: Mouse moved to (442, 283)
Screenshot: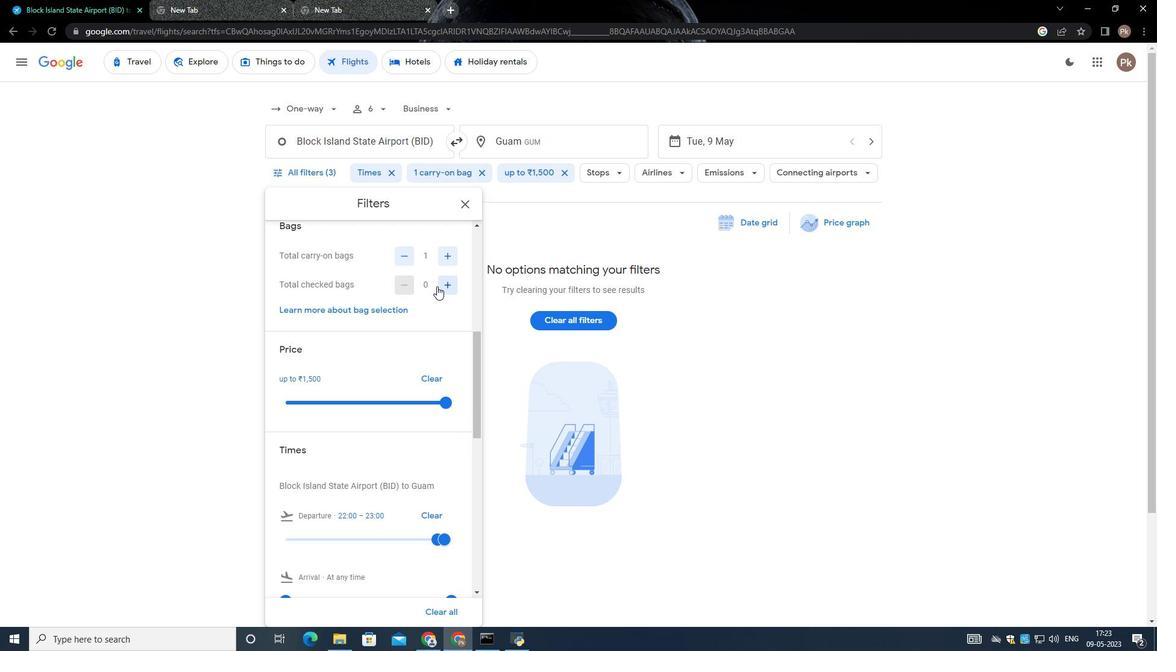 
Action: Mouse pressed left at (442, 283)
Screenshot: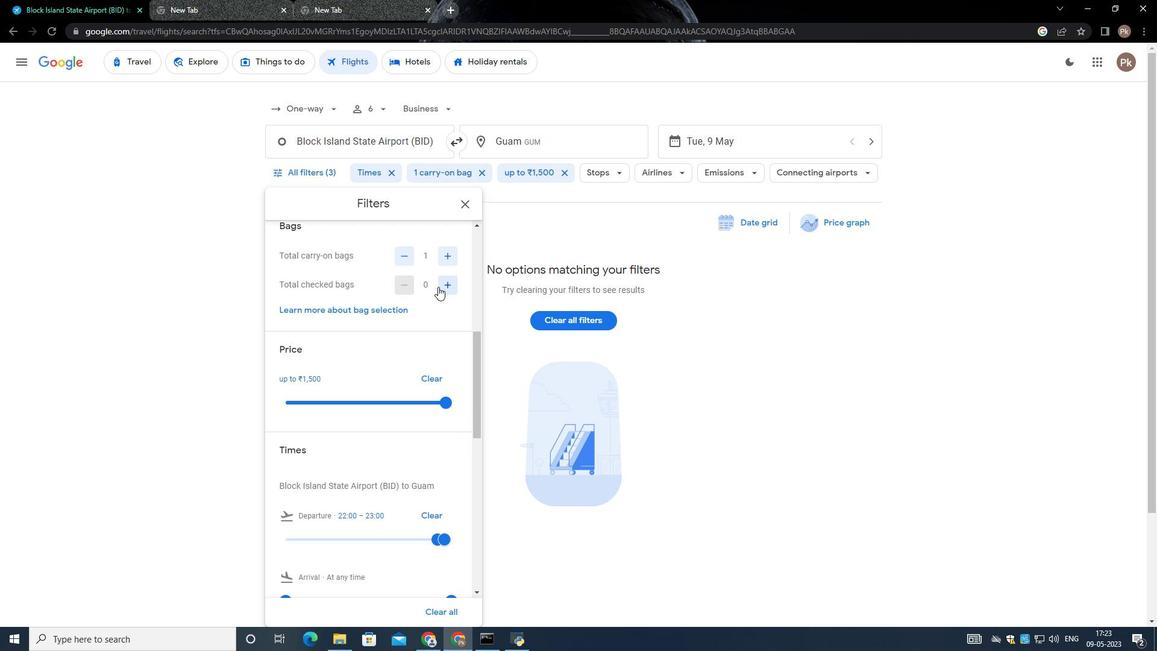 
Action: Mouse moved to (444, 283)
Screenshot: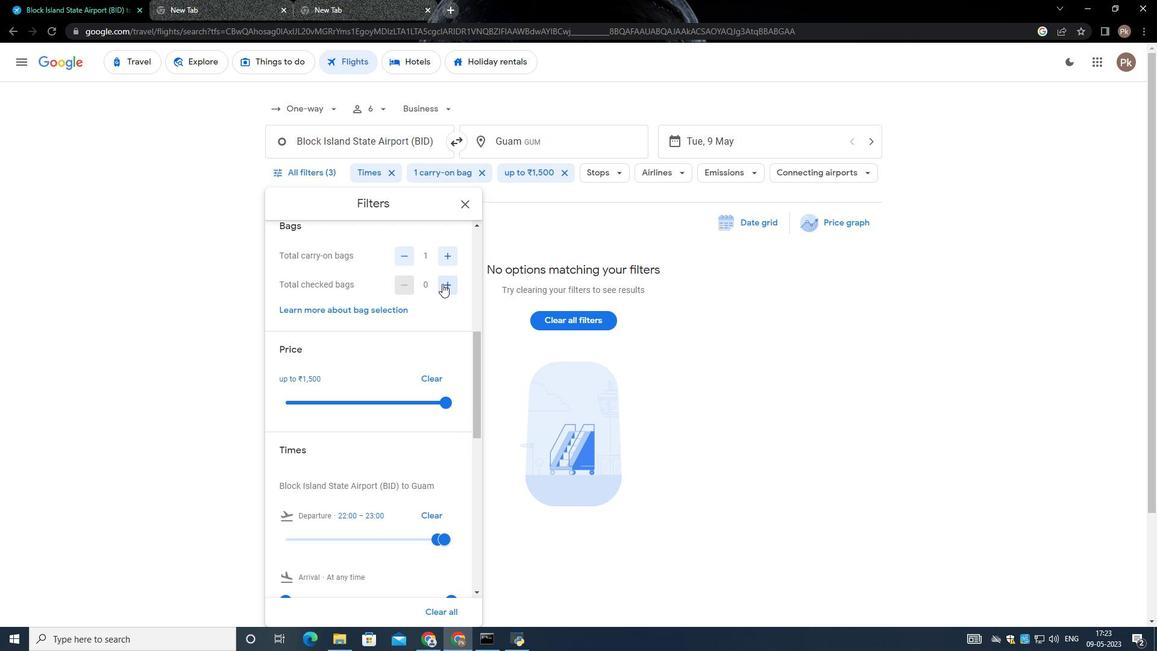 
Action: Mouse pressed left at (444, 283)
Screenshot: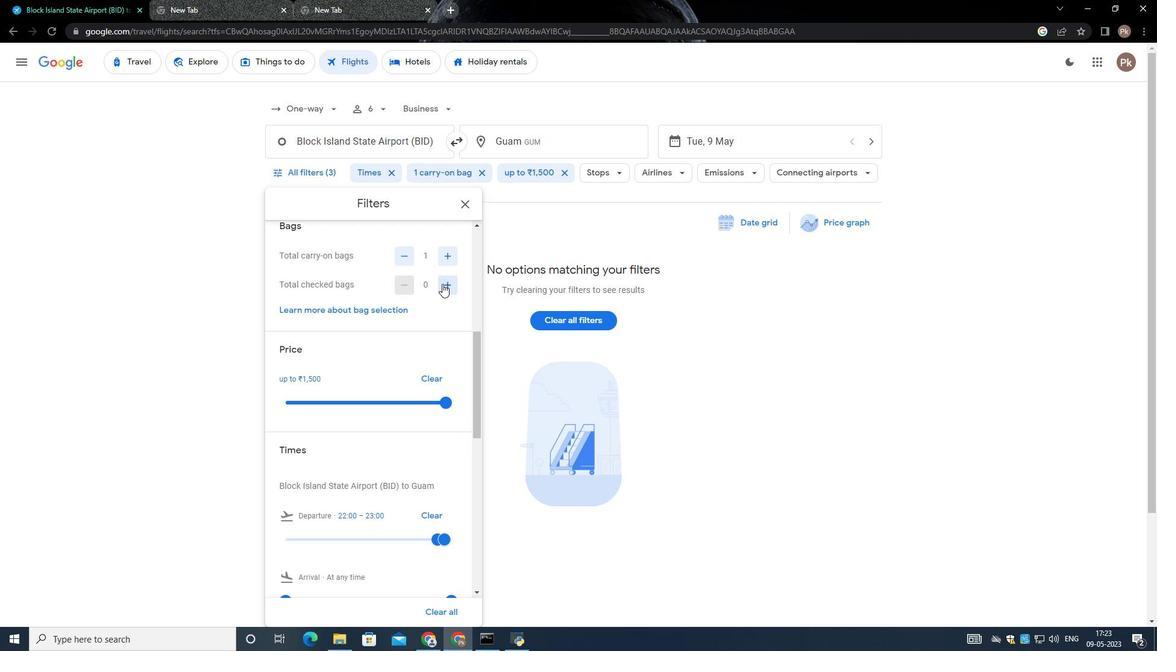 
Action: Mouse moved to (444, 284)
Screenshot: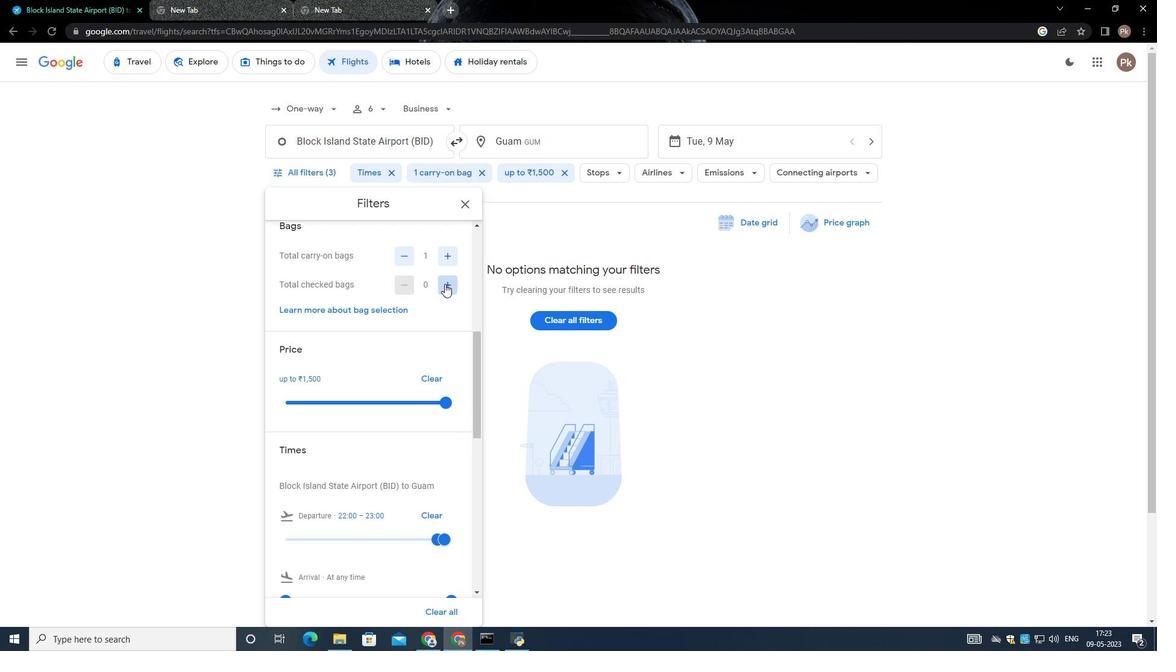 
Action: Mouse pressed left at (444, 284)
Screenshot: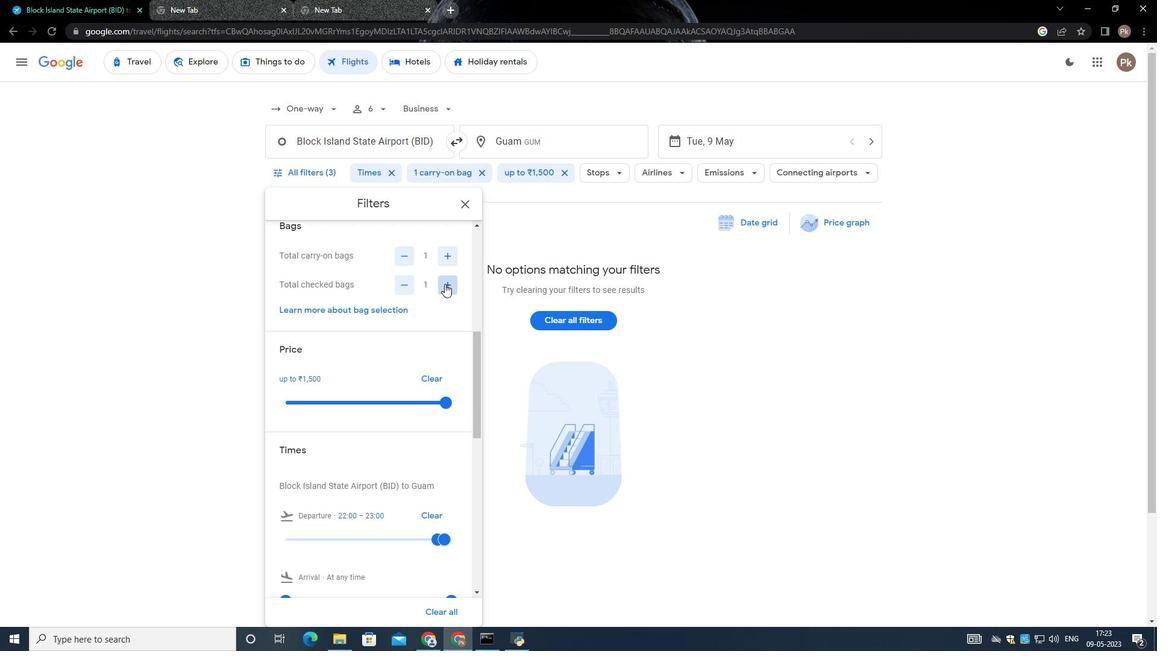 
Action: Mouse moved to (443, 285)
Screenshot: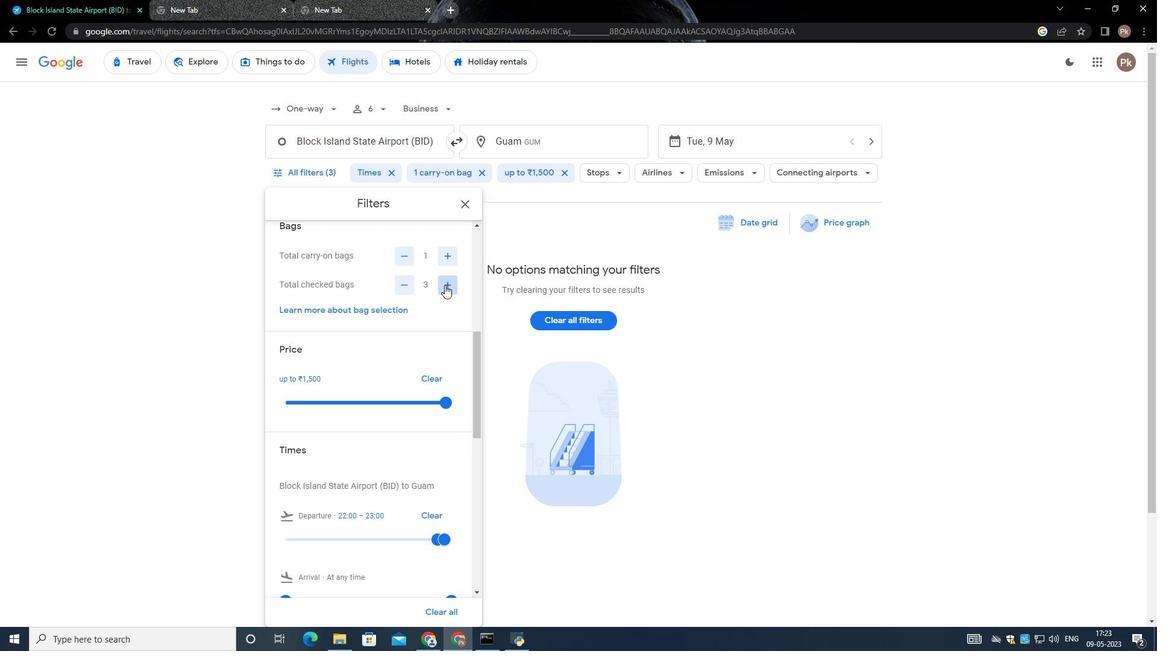 
Action: Mouse pressed left at (443, 285)
Screenshot: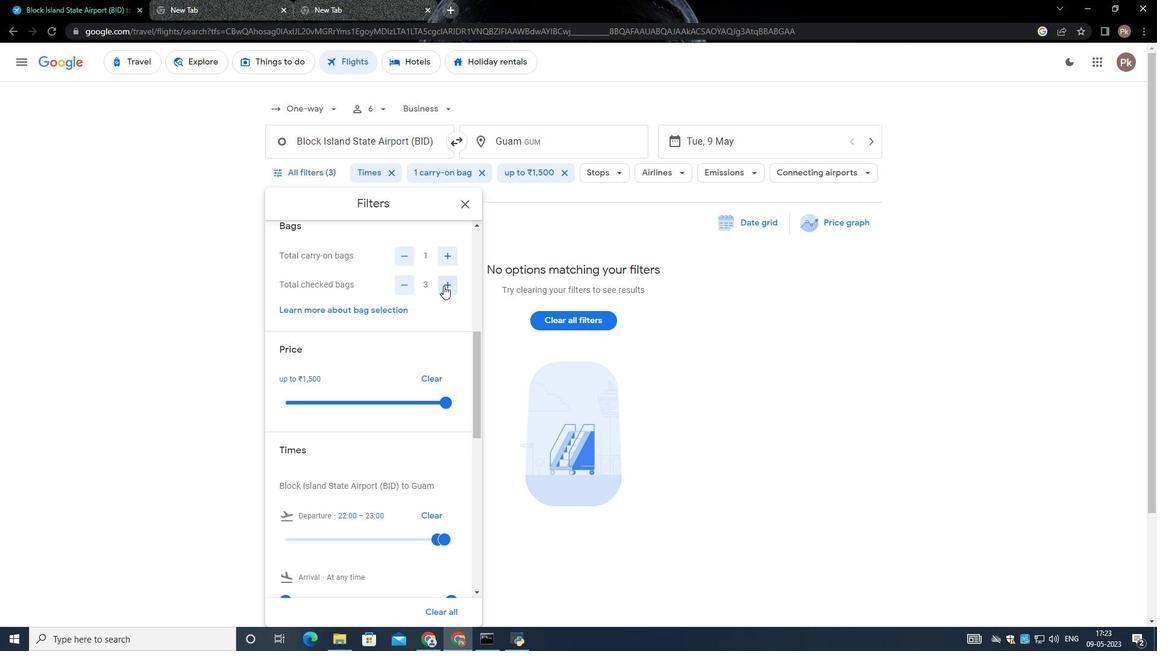 
Action: Mouse moved to (402, 254)
Screenshot: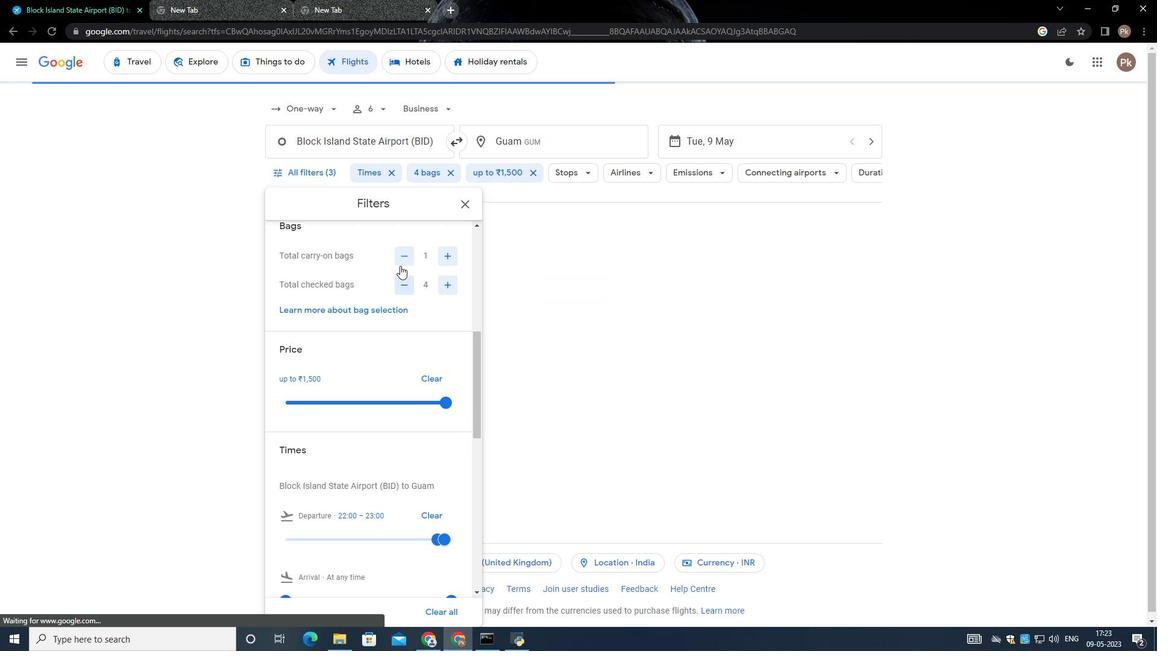 
Action: Mouse pressed left at (402, 254)
Screenshot: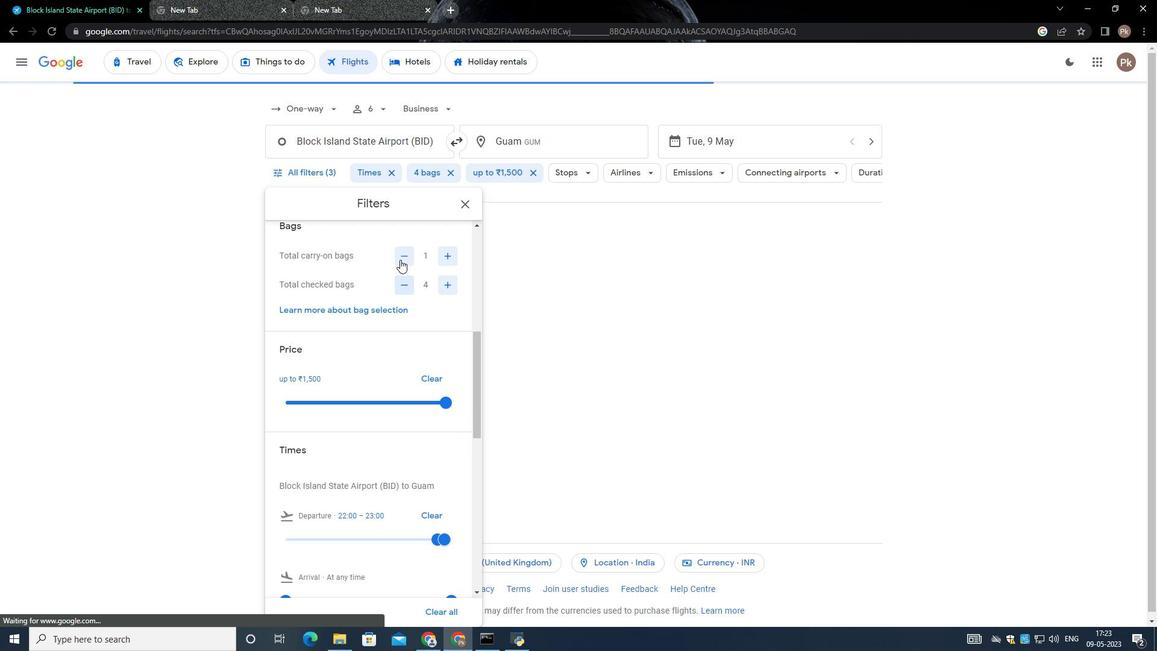 
Action: Mouse moved to (450, 396)
Screenshot: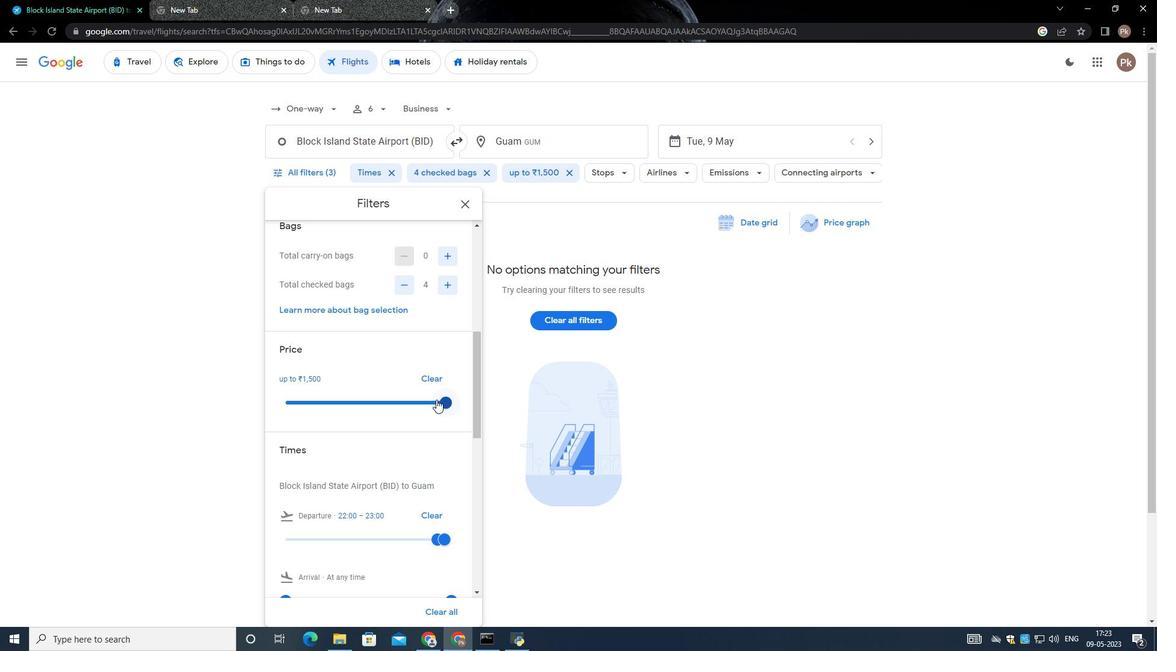 
Action: Mouse pressed left at (450, 396)
Screenshot: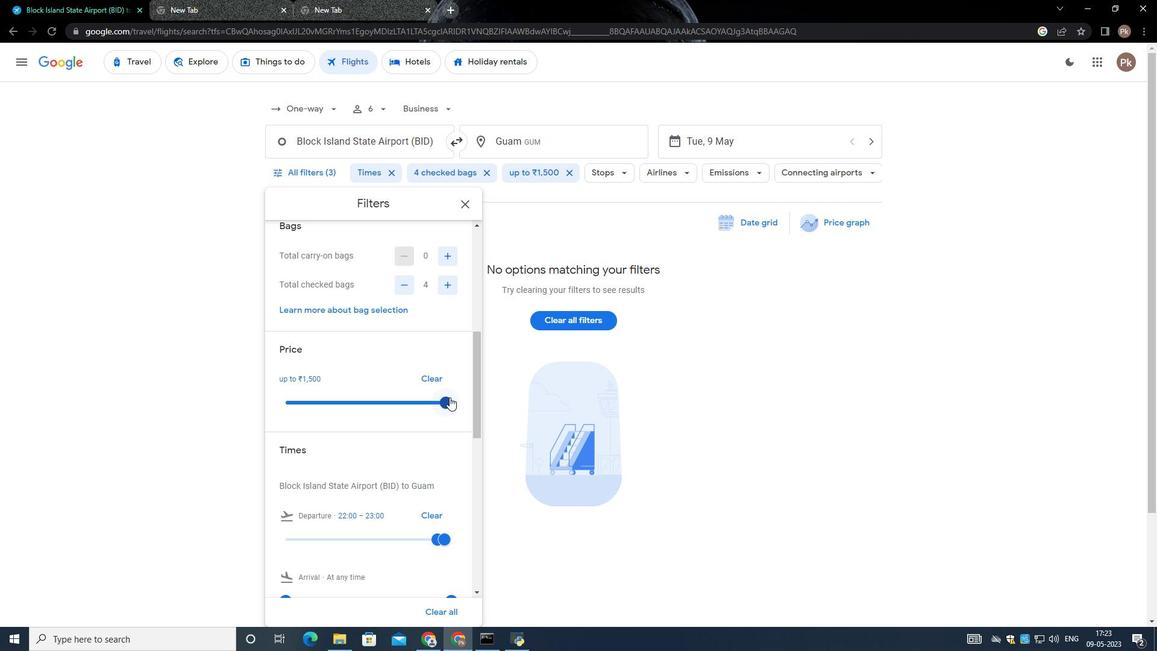 
Action: Mouse moved to (429, 397)
Screenshot: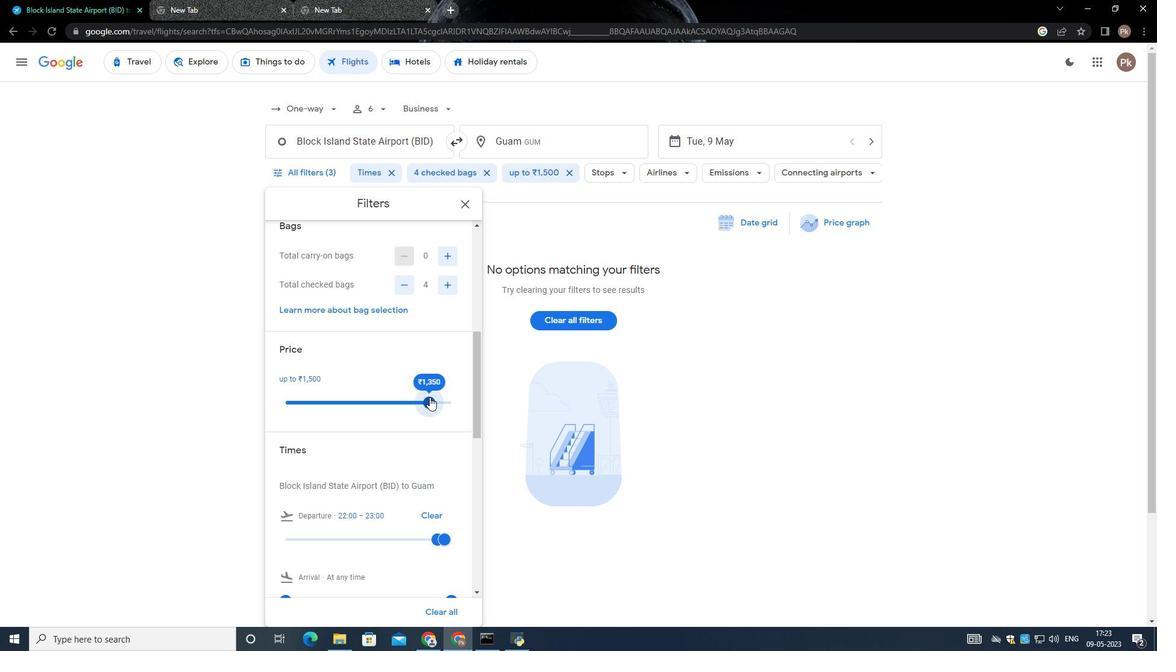 
Action: Mouse pressed left at (429, 397)
Screenshot: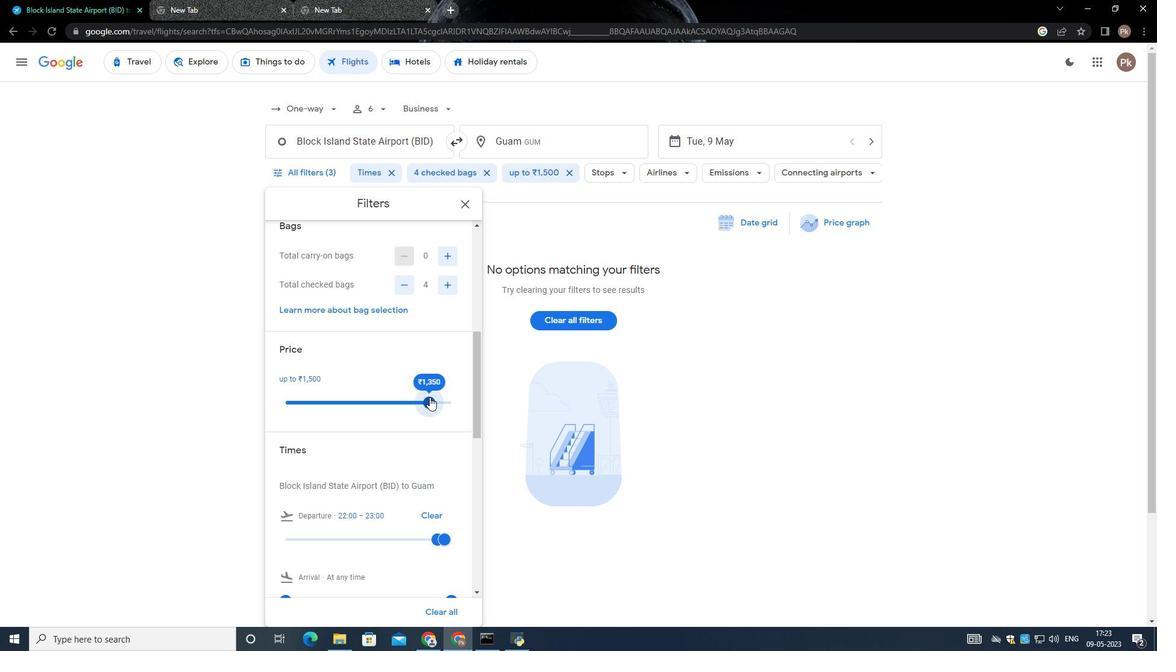 
Action: Mouse moved to (451, 448)
Screenshot: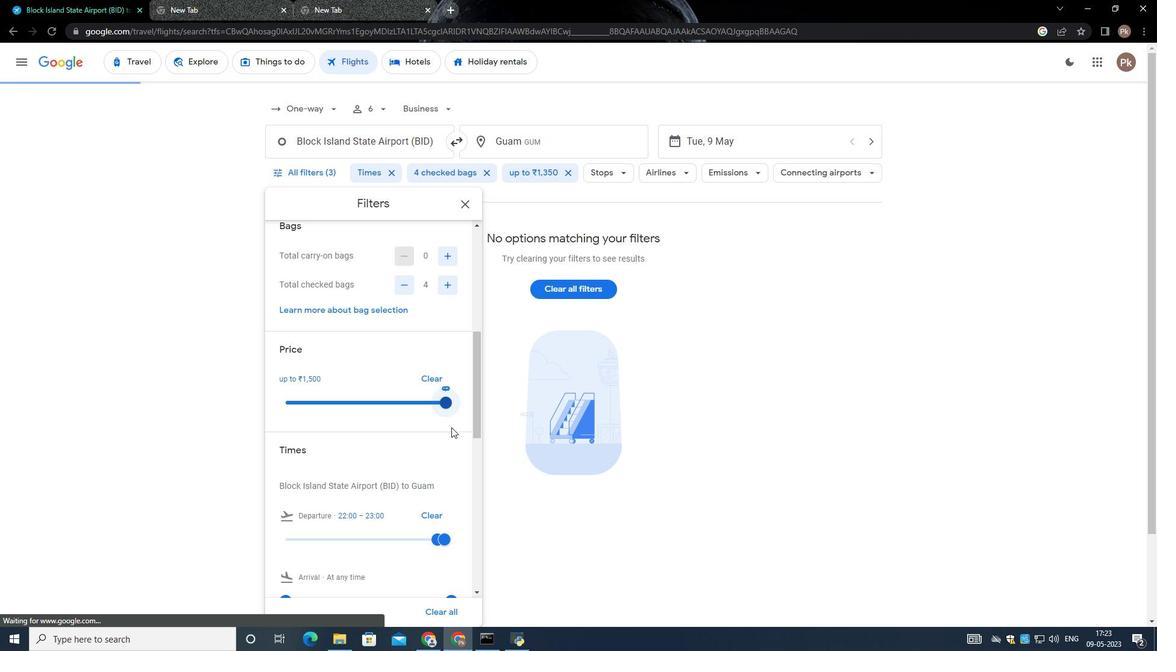 
Action: Mouse scrolled (451, 447) with delta (0, 0)
Screenshot: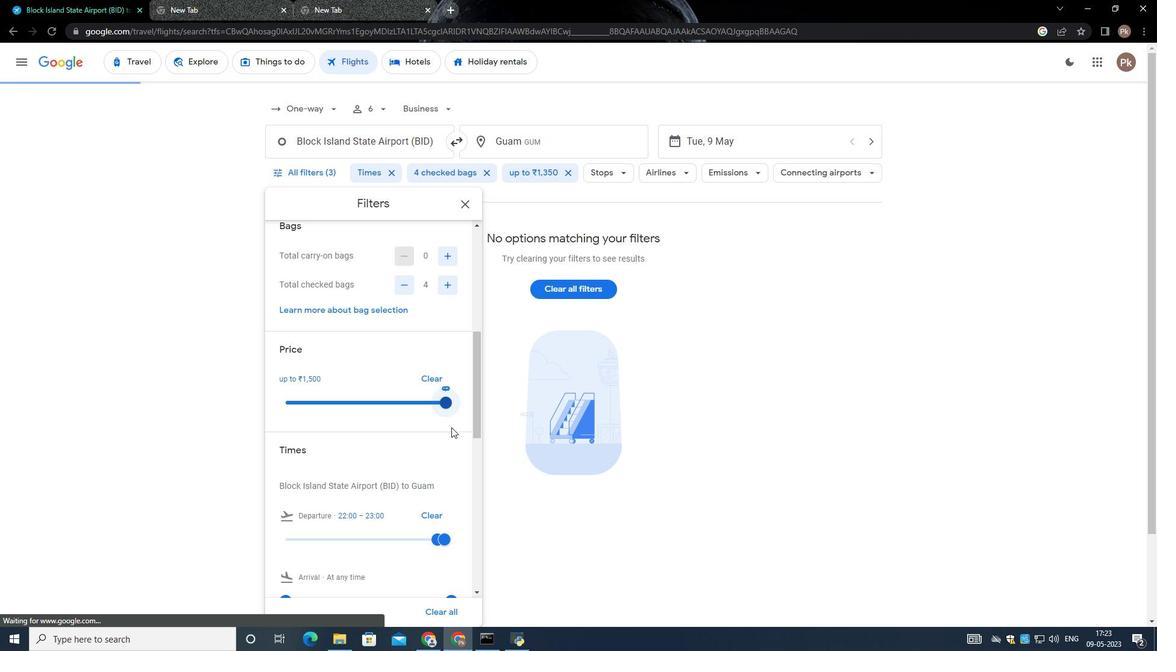 
Action: Mouse moved to (449, 454)
Screenshot: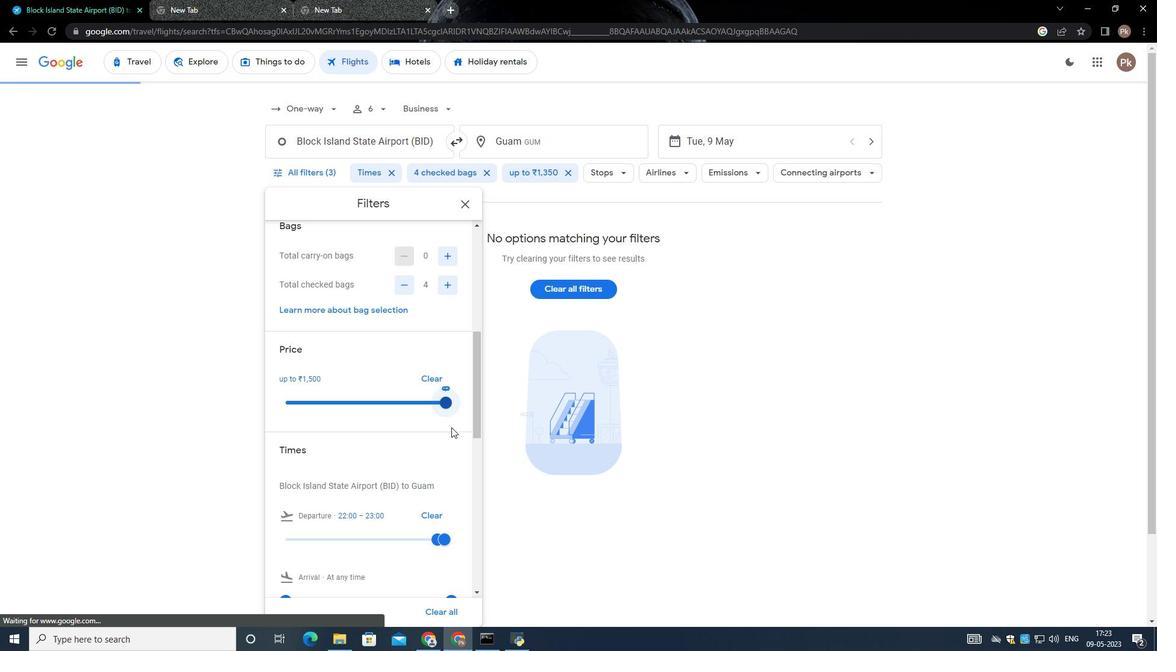 
Action: Mouse scrolled (449, 453) with delta (0, 0)
Screenshot: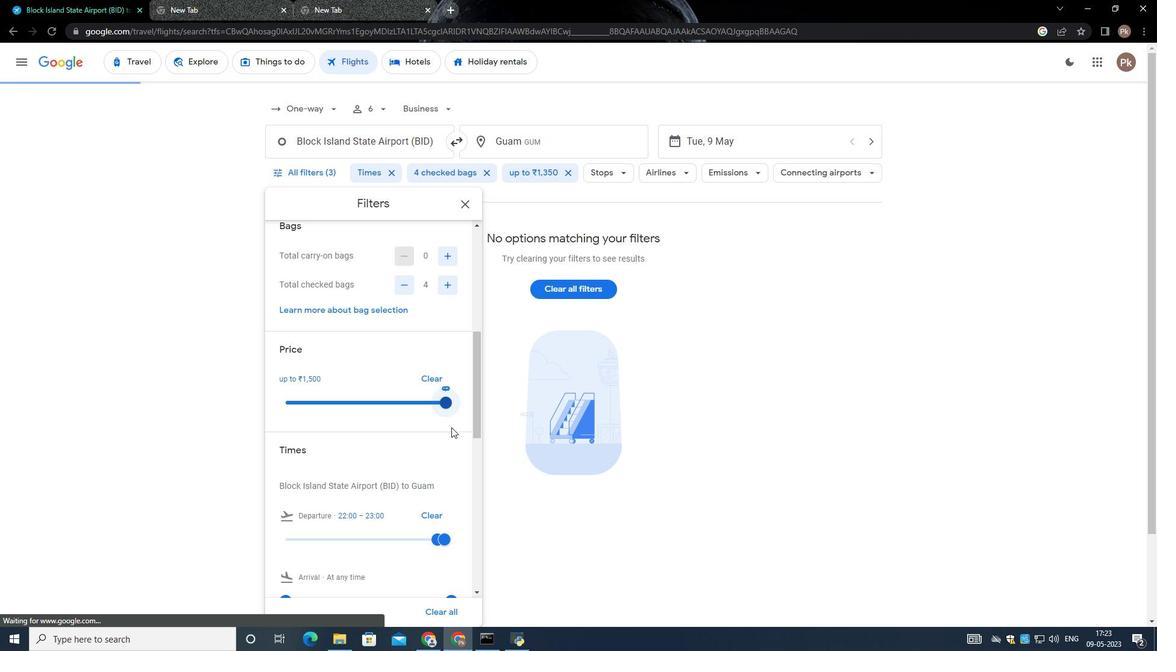 
Action: Mouse moved to (448, 458)
Screenshot: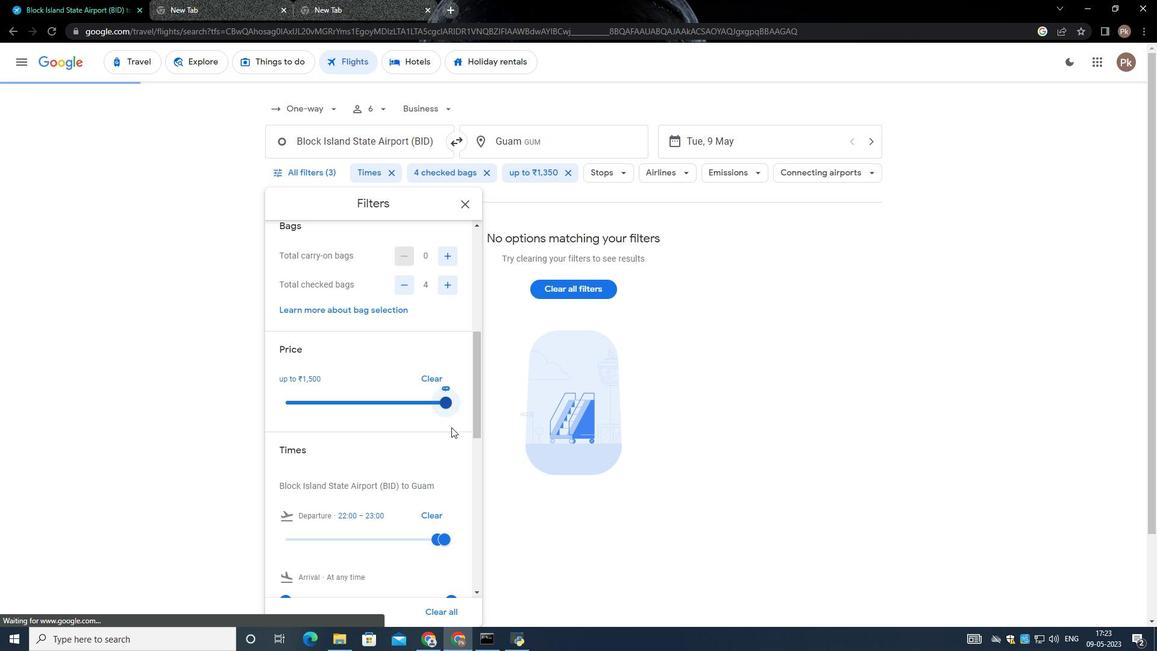 
Action: Mouse scrolled (448, 457) with delta (0, 0)
Screenshot: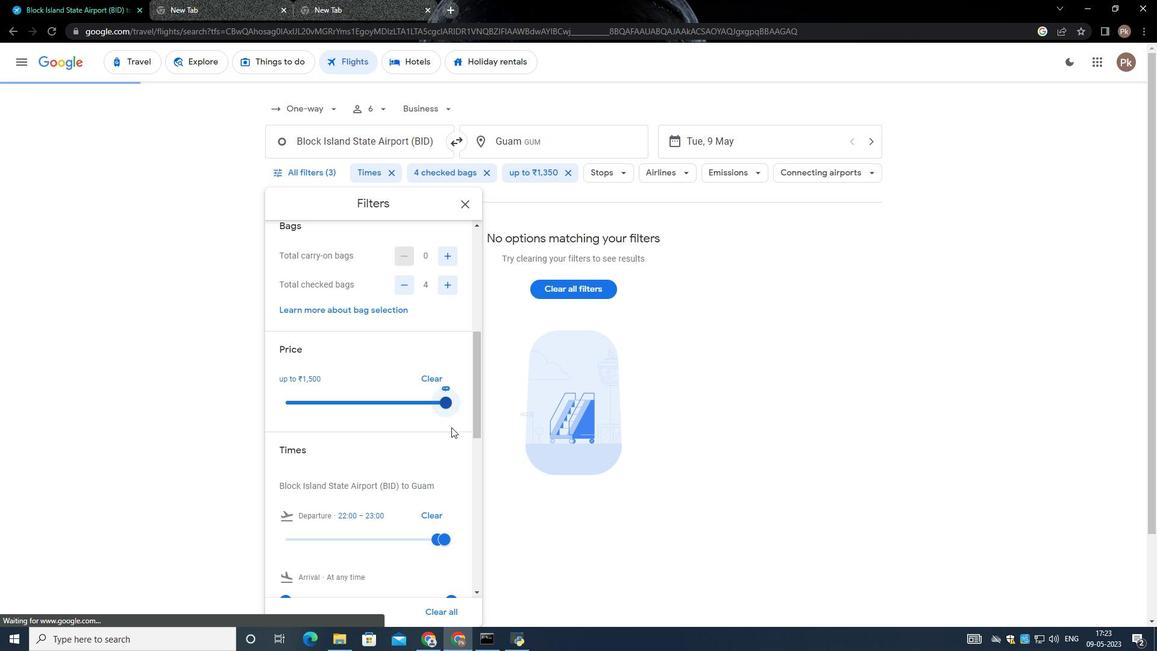 
Action: Mouse moved to (447, 458)
Screenshot: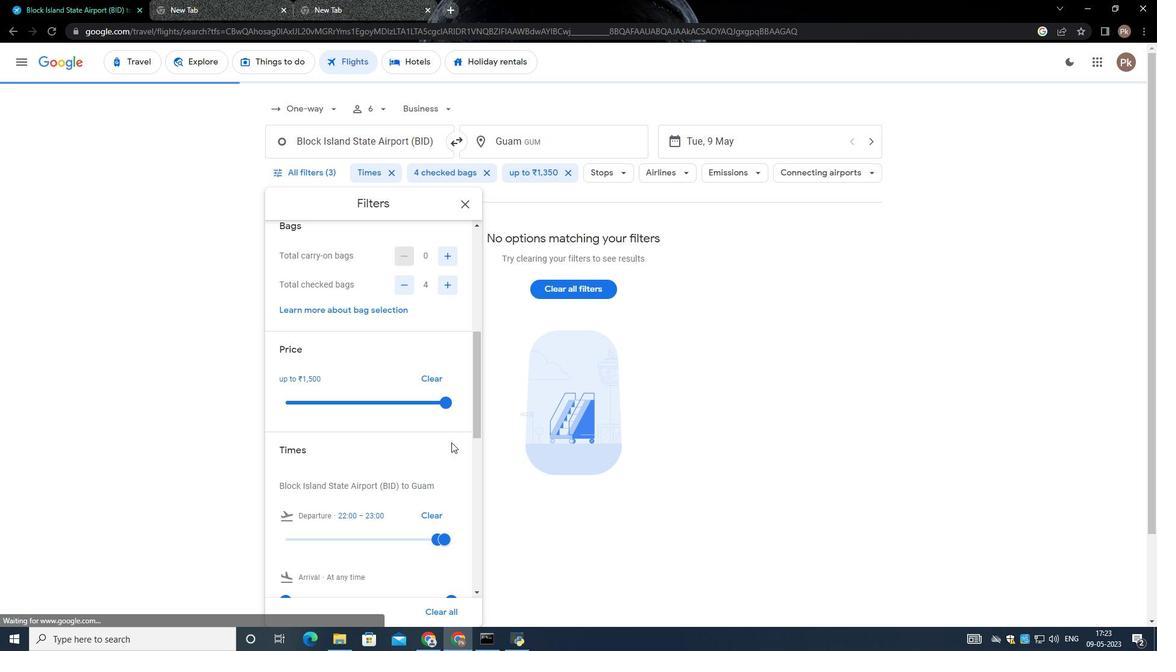 
Action: Mouse scrolled (447, 457) with delta (0, 0)
Screenshot: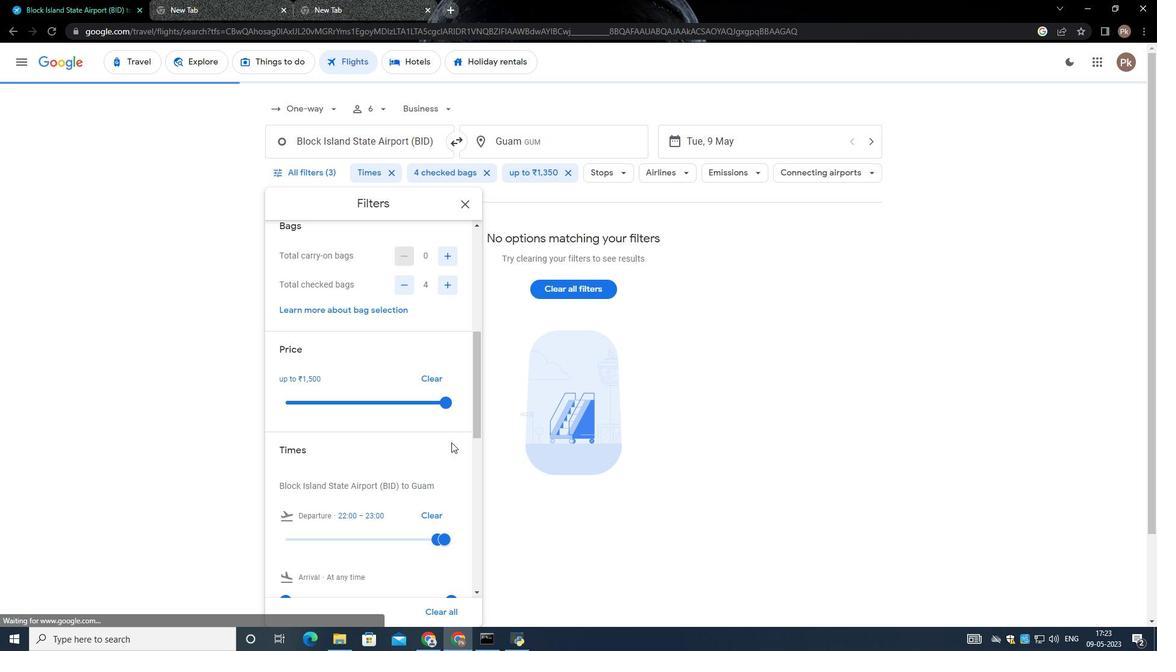 
Action: Mouse moved to (422, 297)
Screenshot: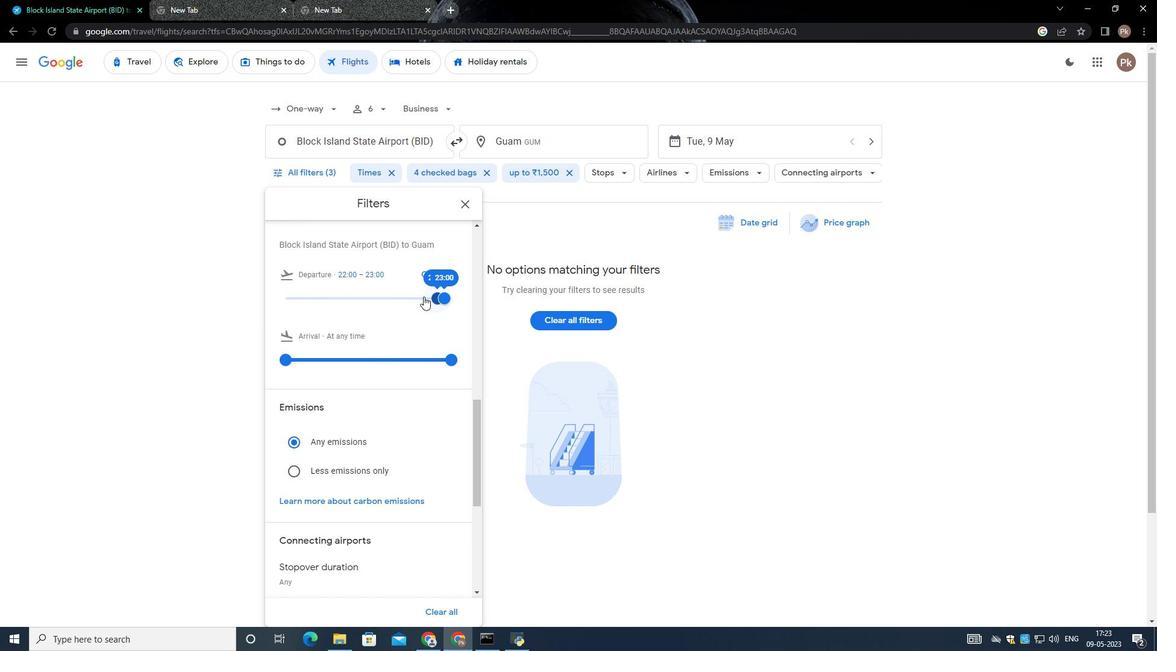 
Action: Mouse pressed left at (422, 297)
Screenshot: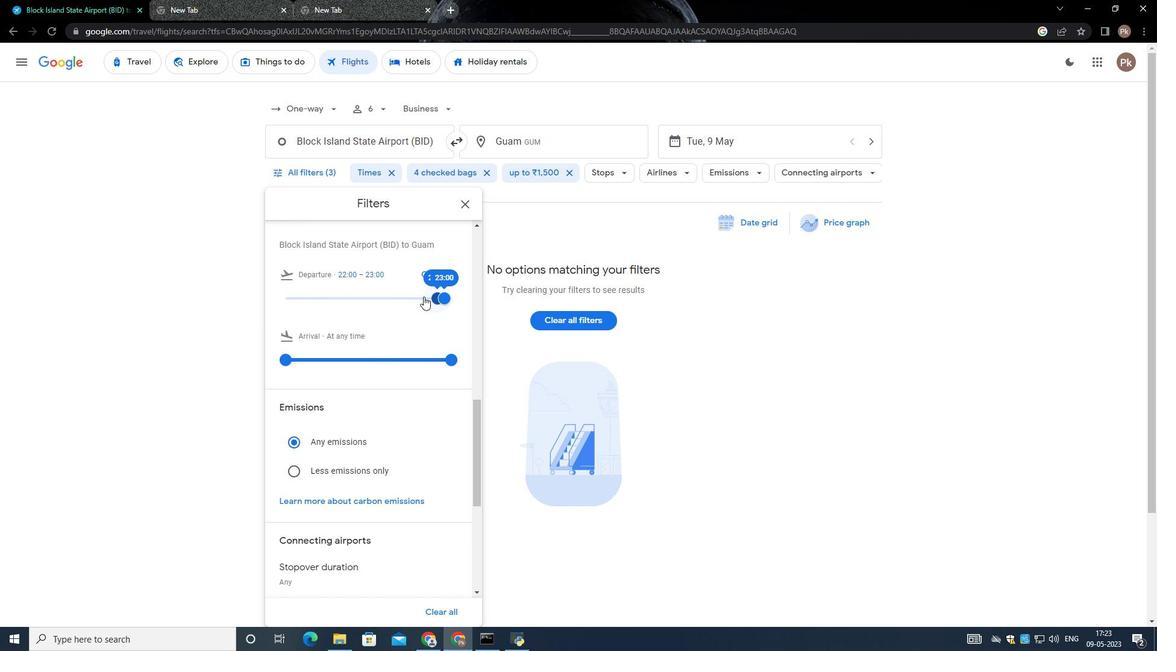 
Action: Mouse moved to (429, 296)
Screenshot: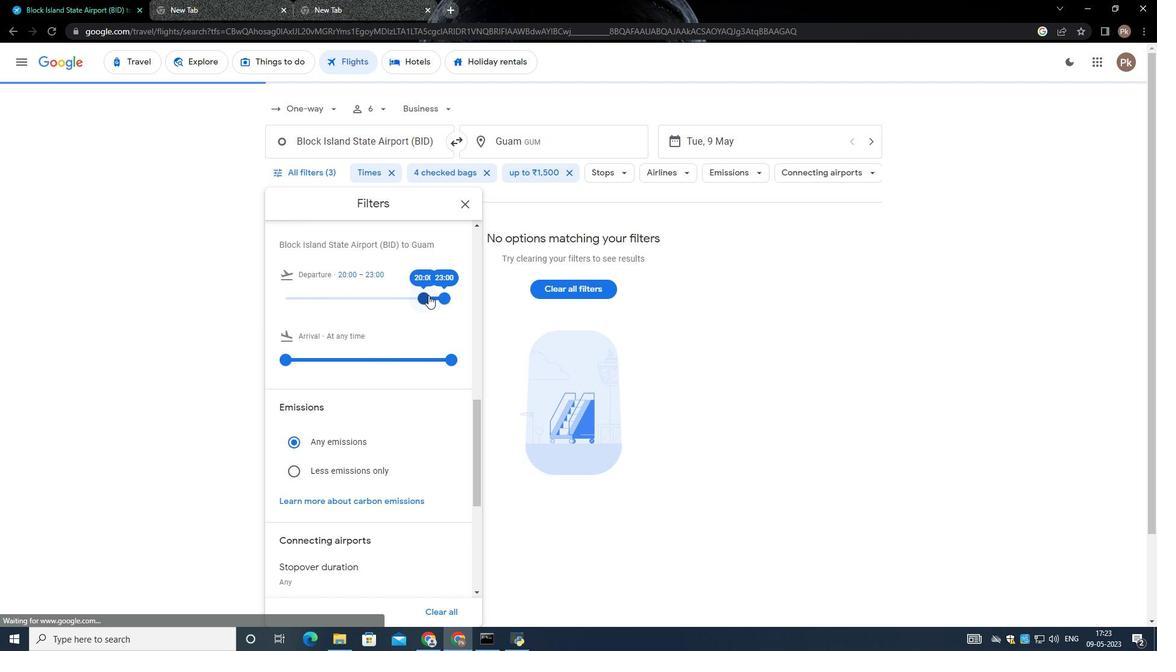 
Action: Mouse pressed left at (429, 296)
Screenshot: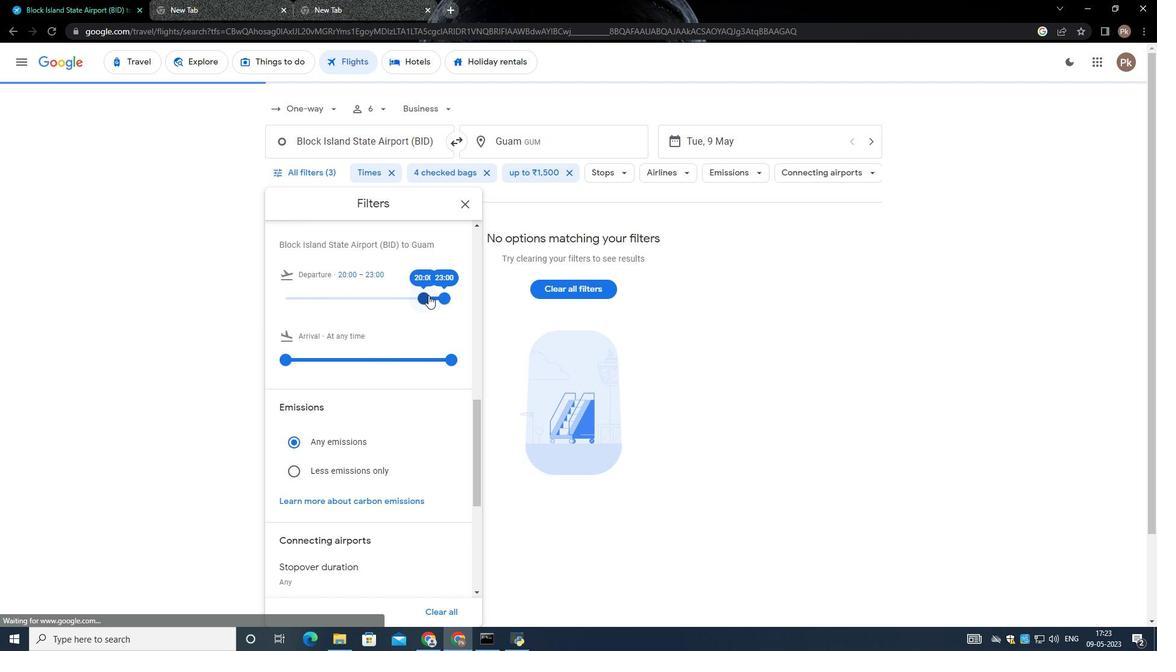 
Action: Mouse moved to (442, 297)
Screenshot: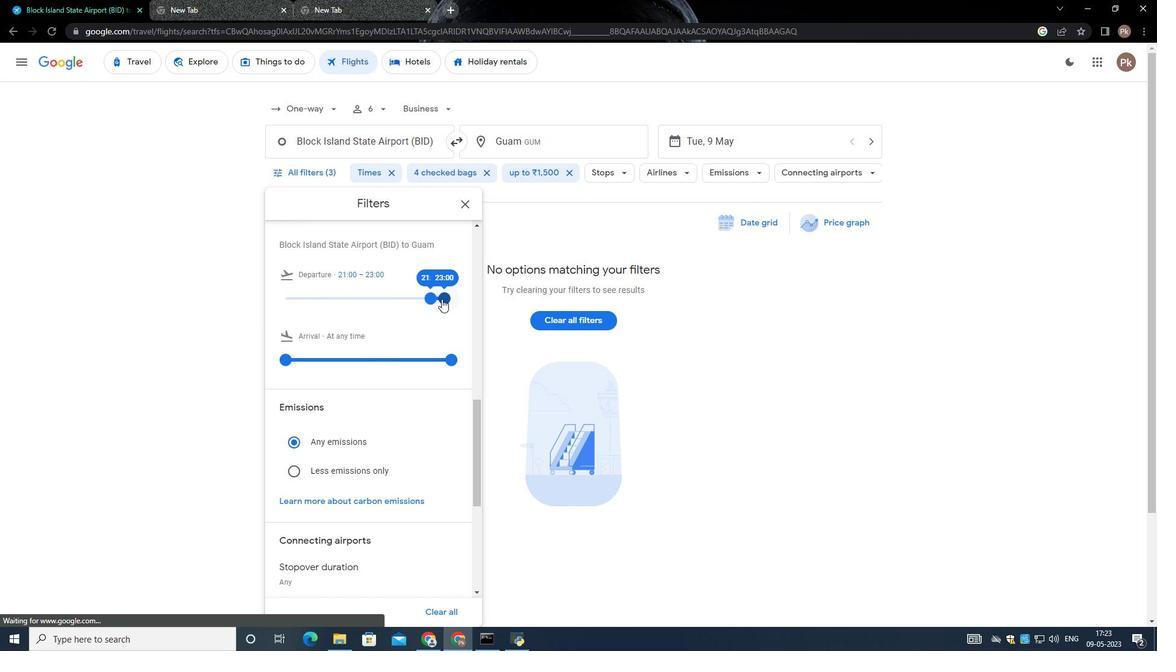 
Action: Mouse pressed left at (442, 297)
Screenshot: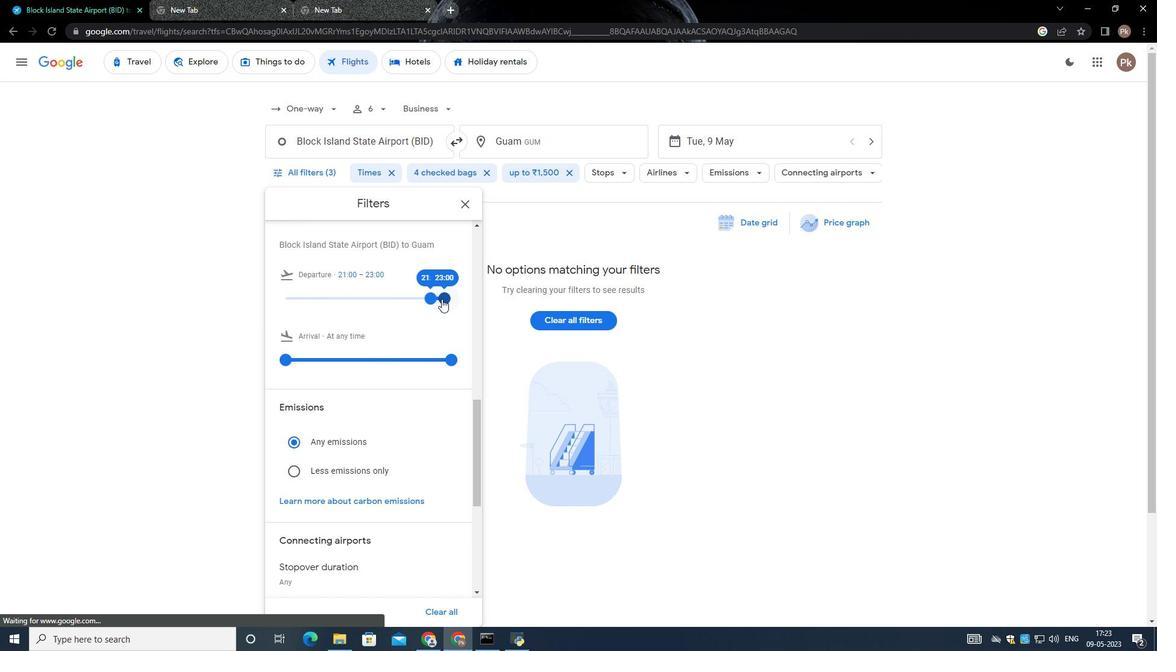 
Action: Mouse moved to (448, 296)
Screenshot: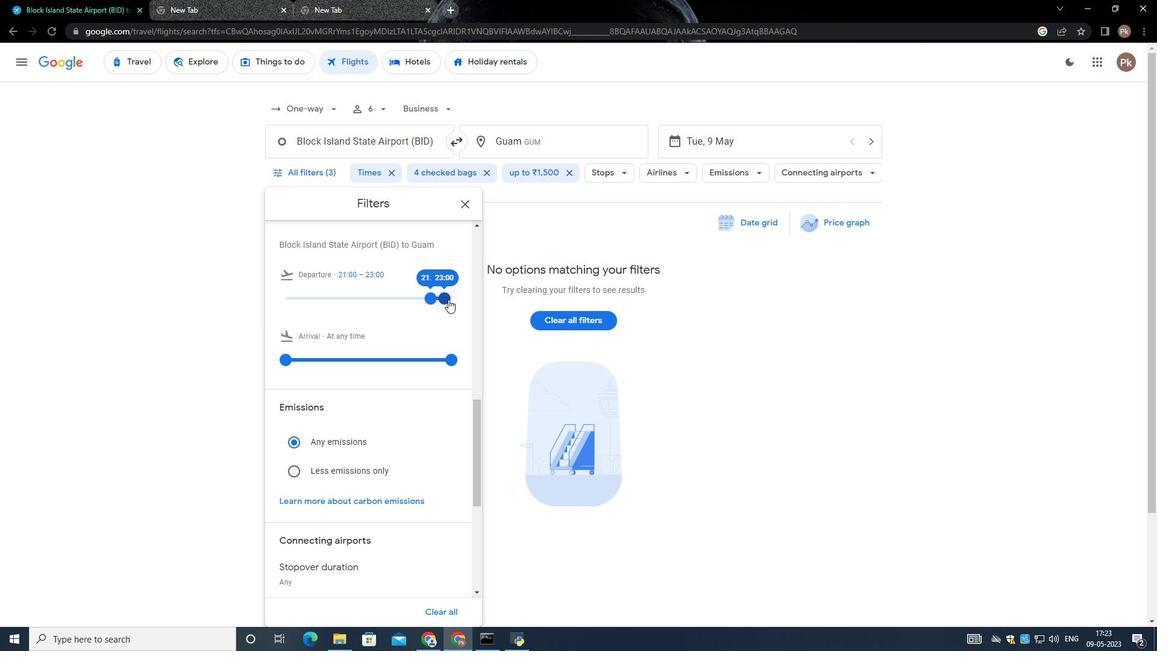 
Action: Mouse pressed left at (448, 296)
Screenshot: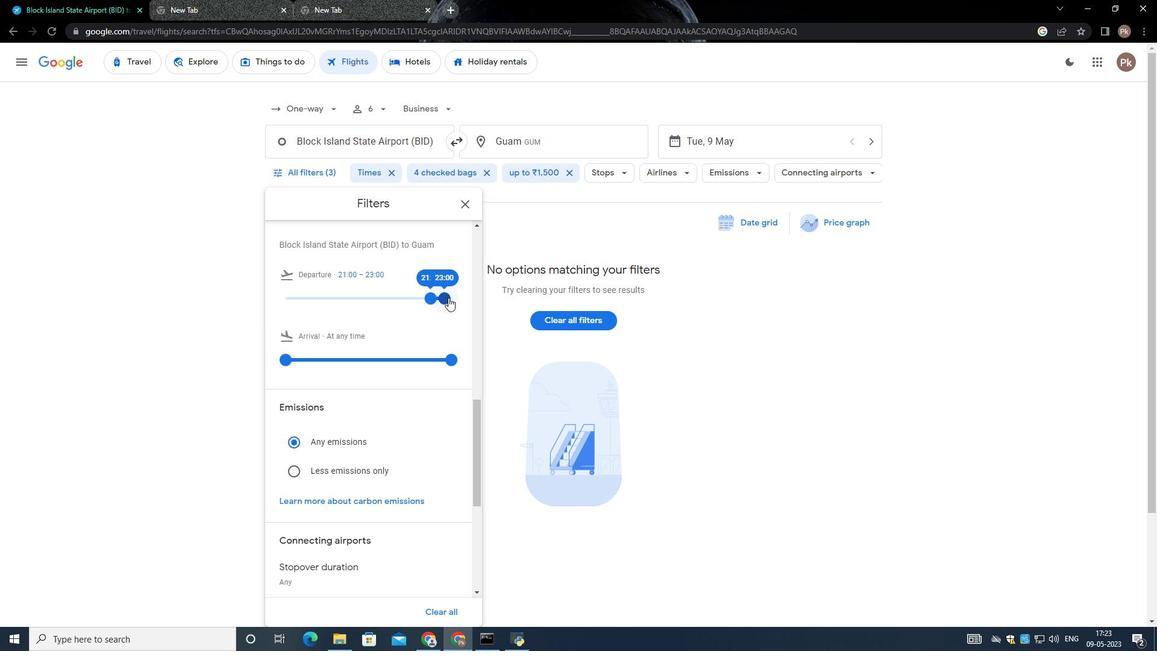 
Action: Mouse moved to (394, 306)
Screenshot: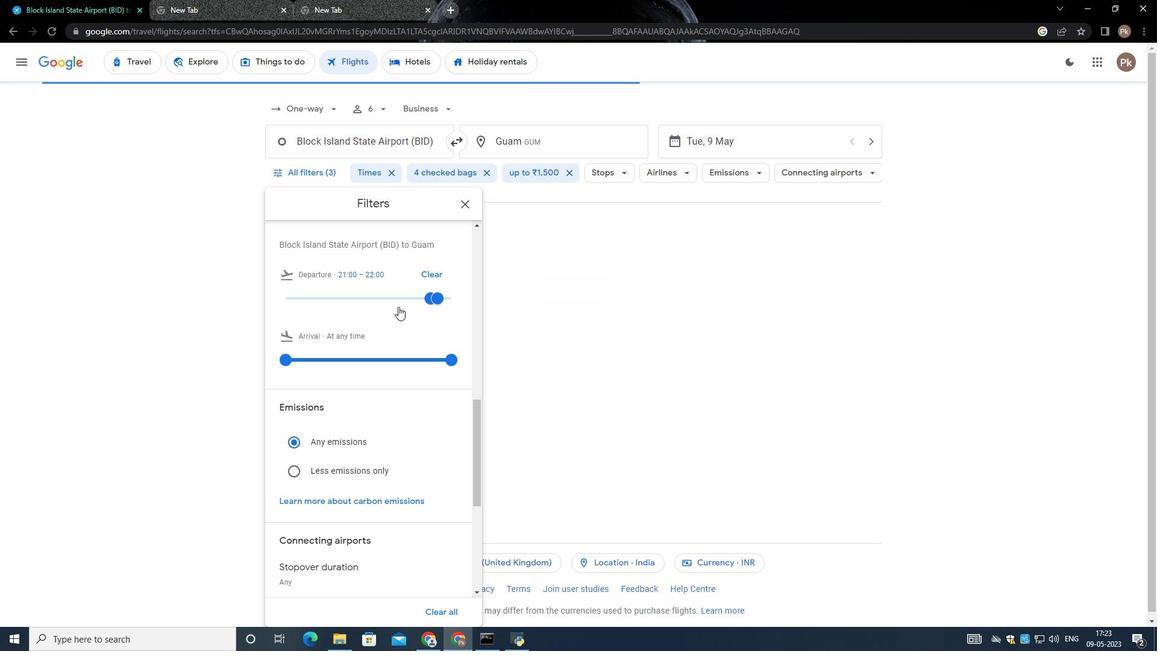 
Action: Mouse scrolled (394, 306) with delta (0, 0)
Screenshot: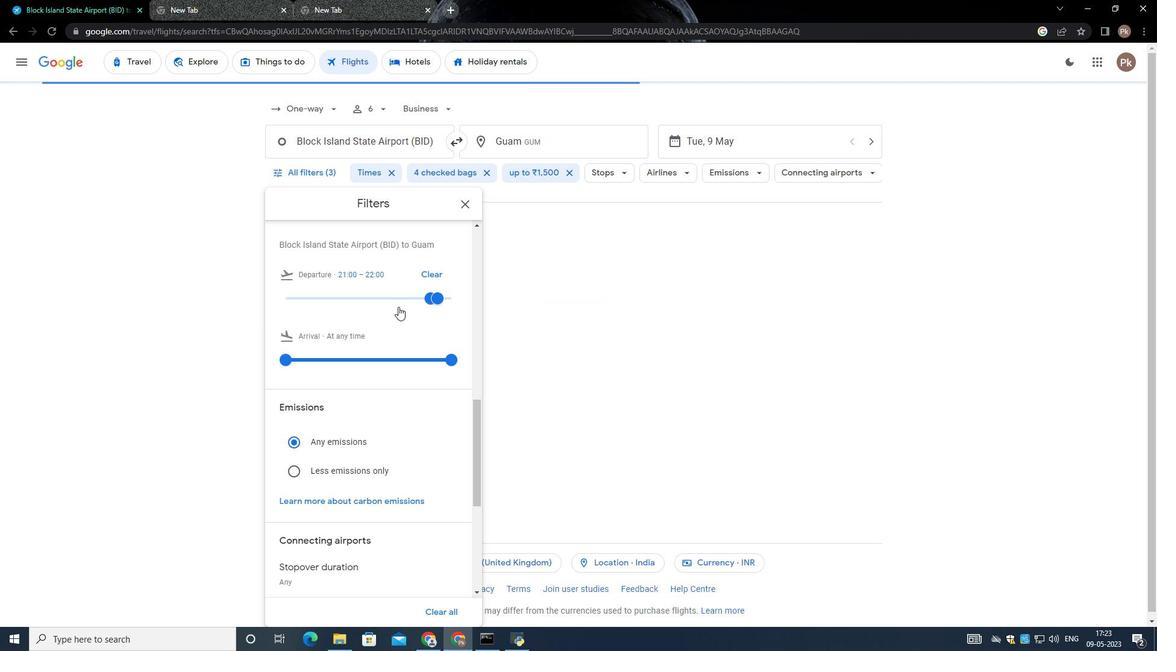 
Action: Mouse moved to (393, 306)
Screenshot: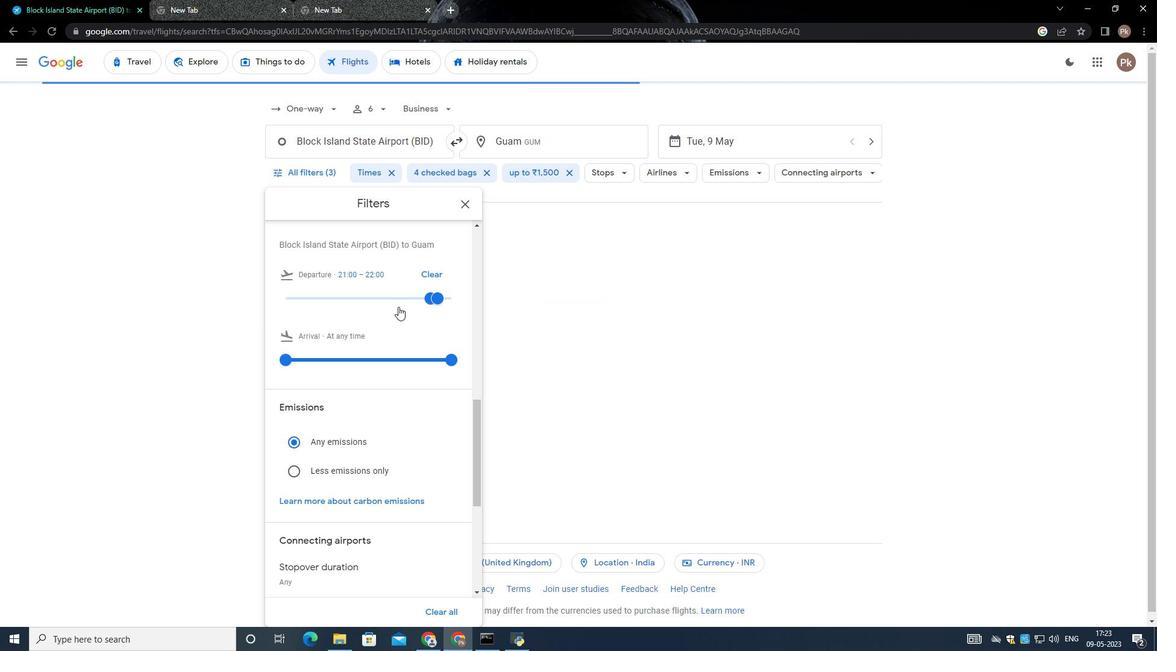 
Action: Mouse scrolled (393, 306) with delta (0, 0)
Screenshot: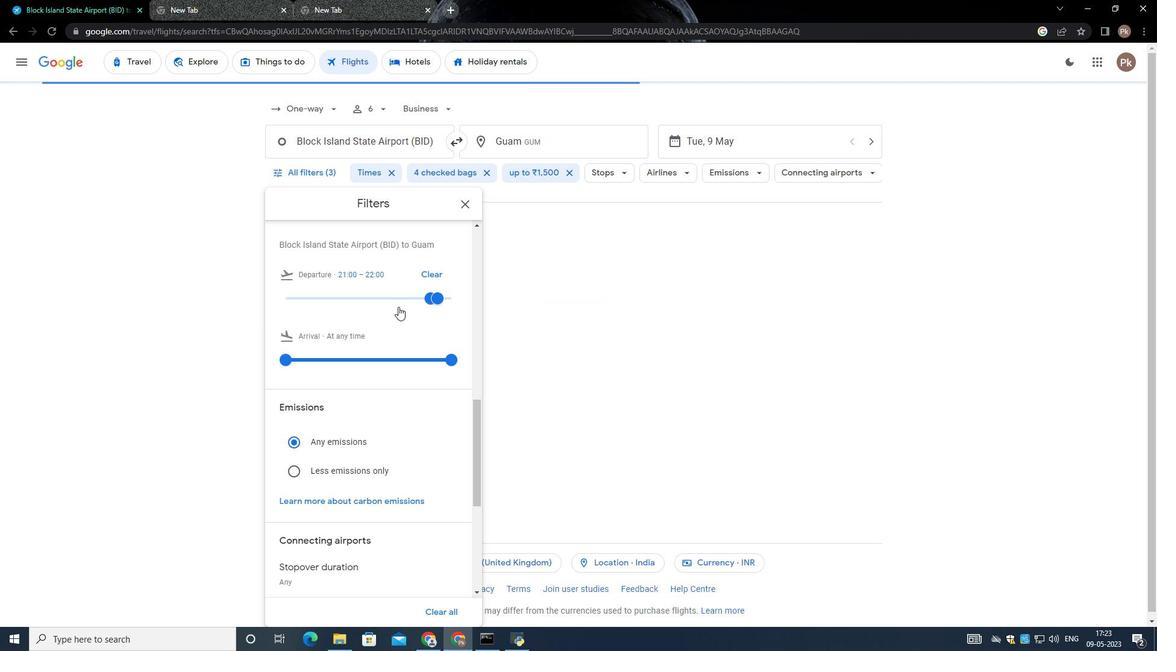 
Action: Mouse moved to (391, 306)
Screenshot: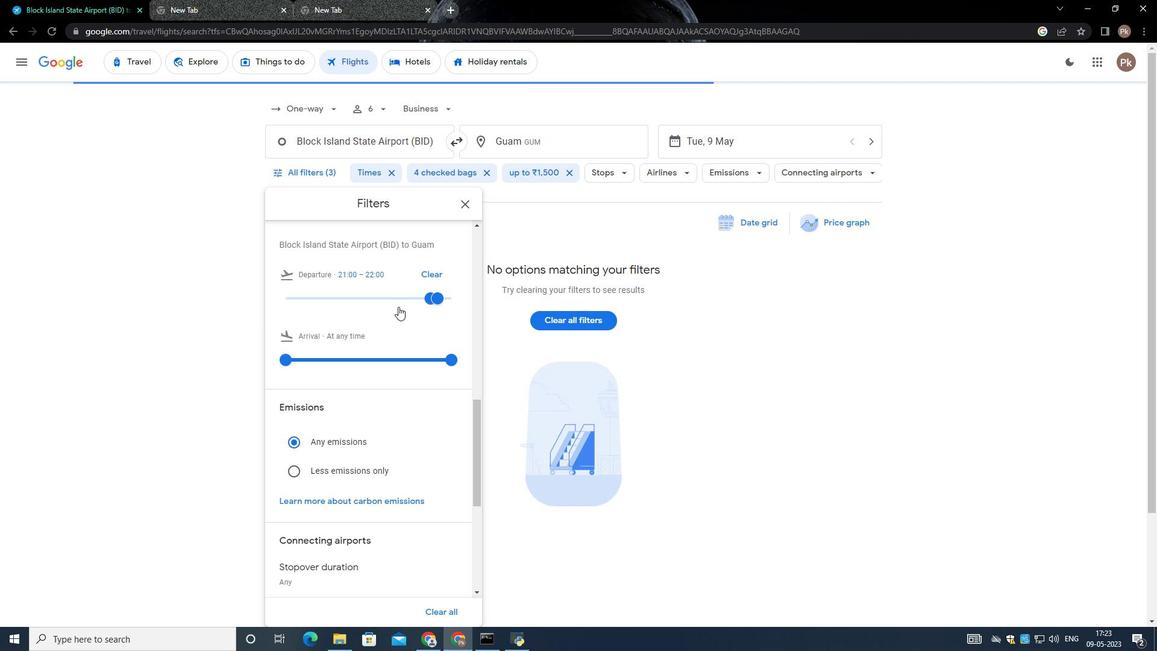 
Action: Mouse scrolled (393, 306) with delta (0, 0)
Screenshot: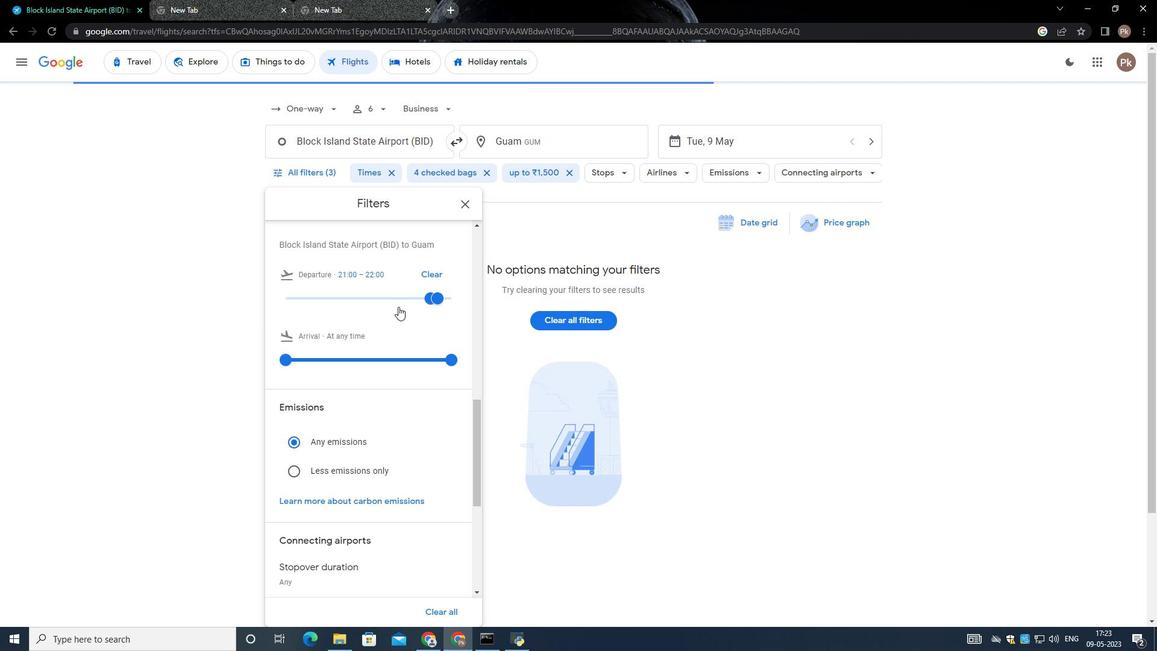 
Action: Mouse moved to (391, 306)
Screenshot: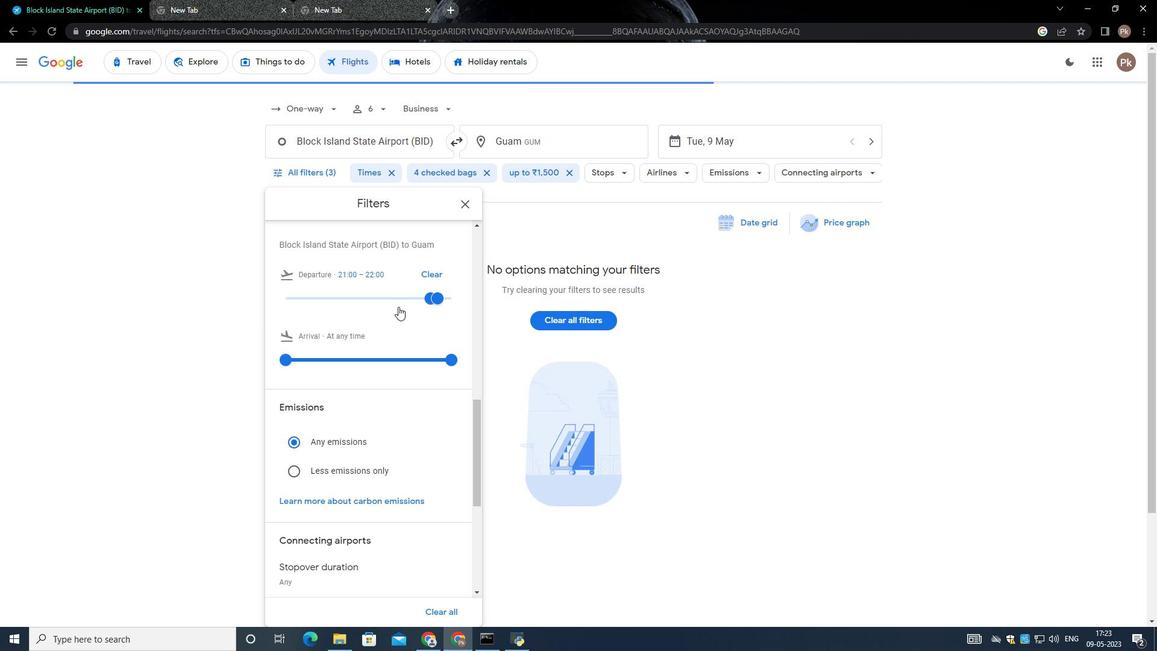 
Action: Mouse scrolled (391, 306) with delta (0, 0)
Screenshot: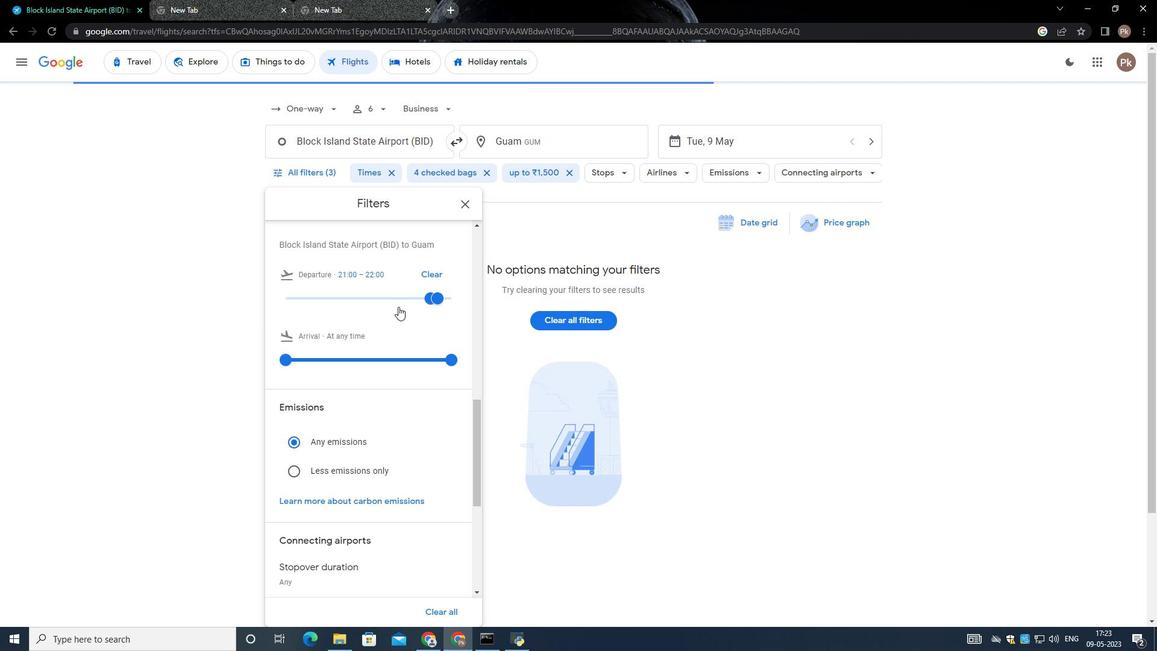 
Action: Mouse scrolled (391, 306) with delta (0, 0)
Screenshot: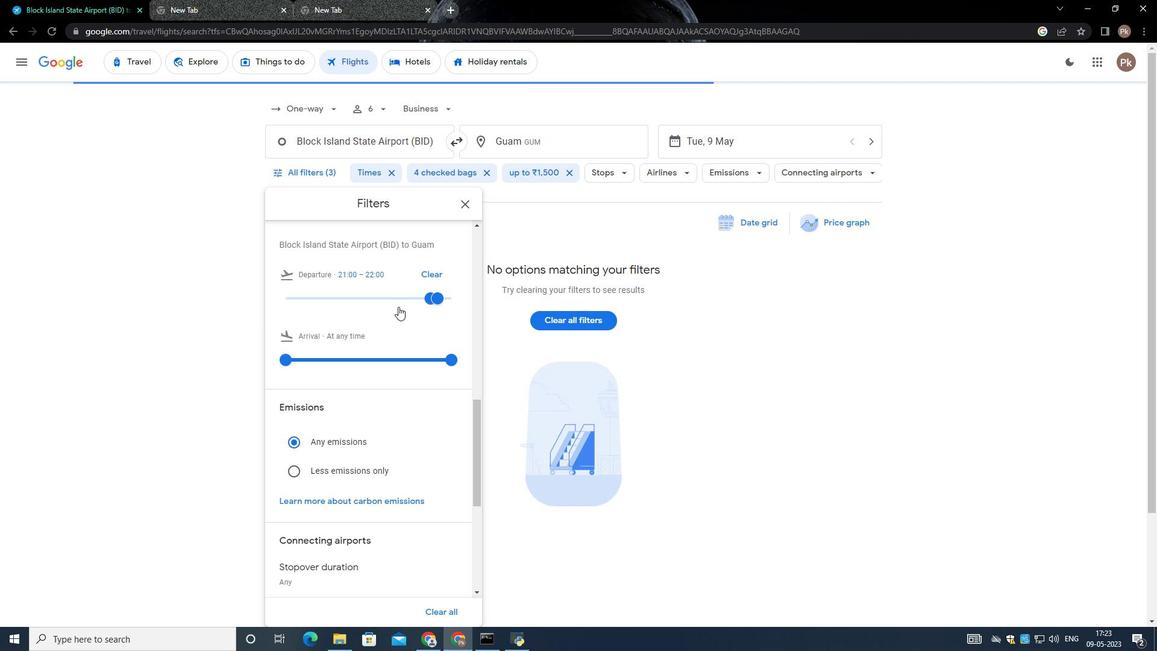 
Action: Mouse moved to (384, 329)
Screenshot: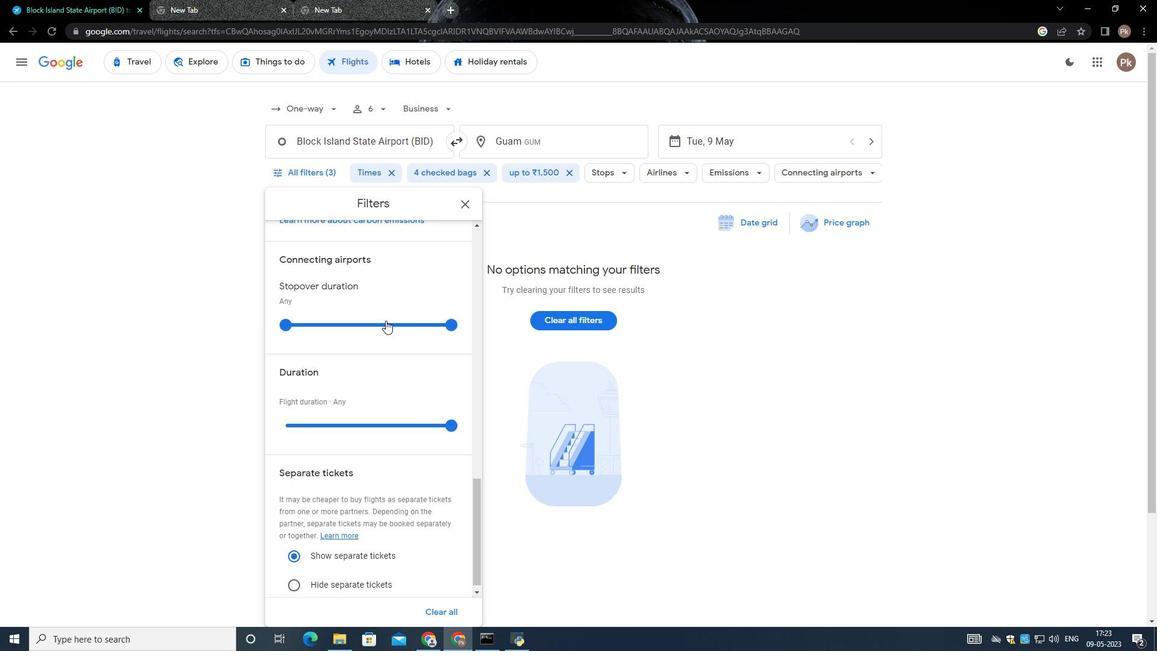 
Action: Mouse scrolled (384, 329) with delta (0, 0)
Screenshot: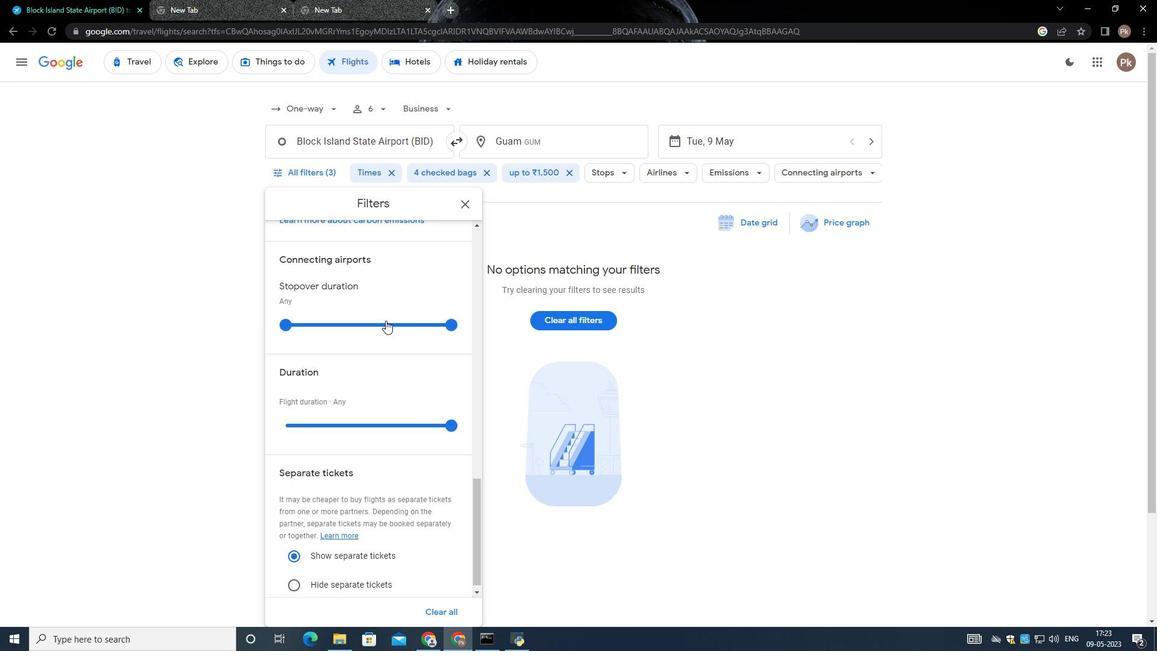 
Action: Mouse moved to (382, 341)
Screenshot: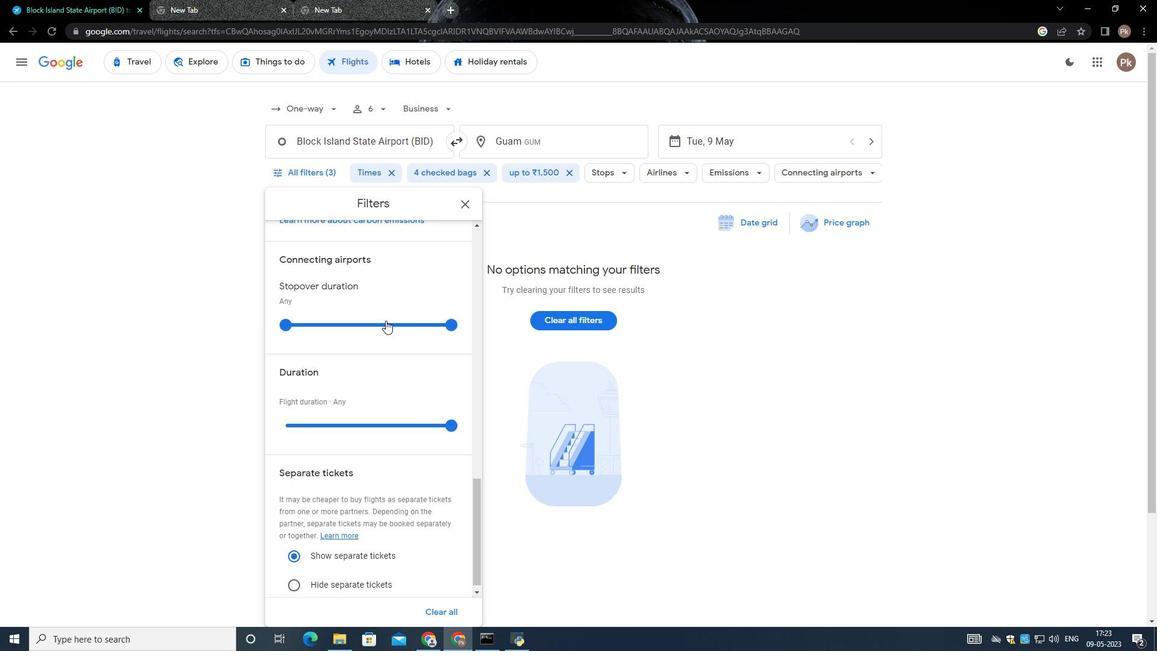 
Action: Mouse scrolled (382, 340) with delta (0, 0)
Screenshot: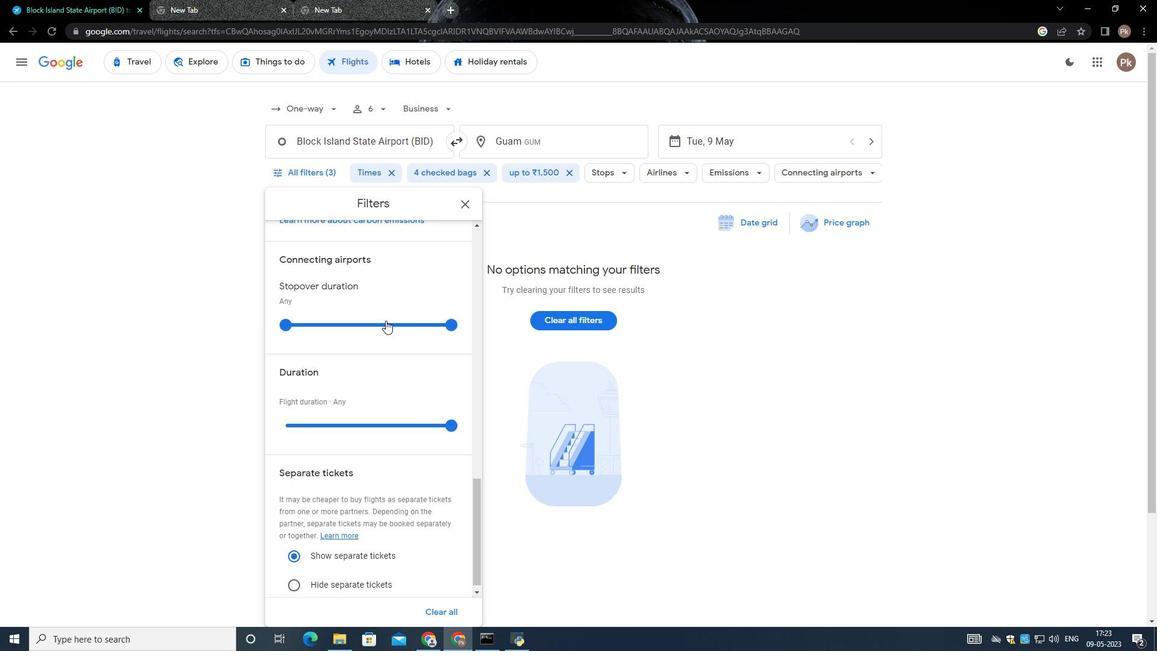 
Action: Mouse moved to (381, 344)
Screenshot: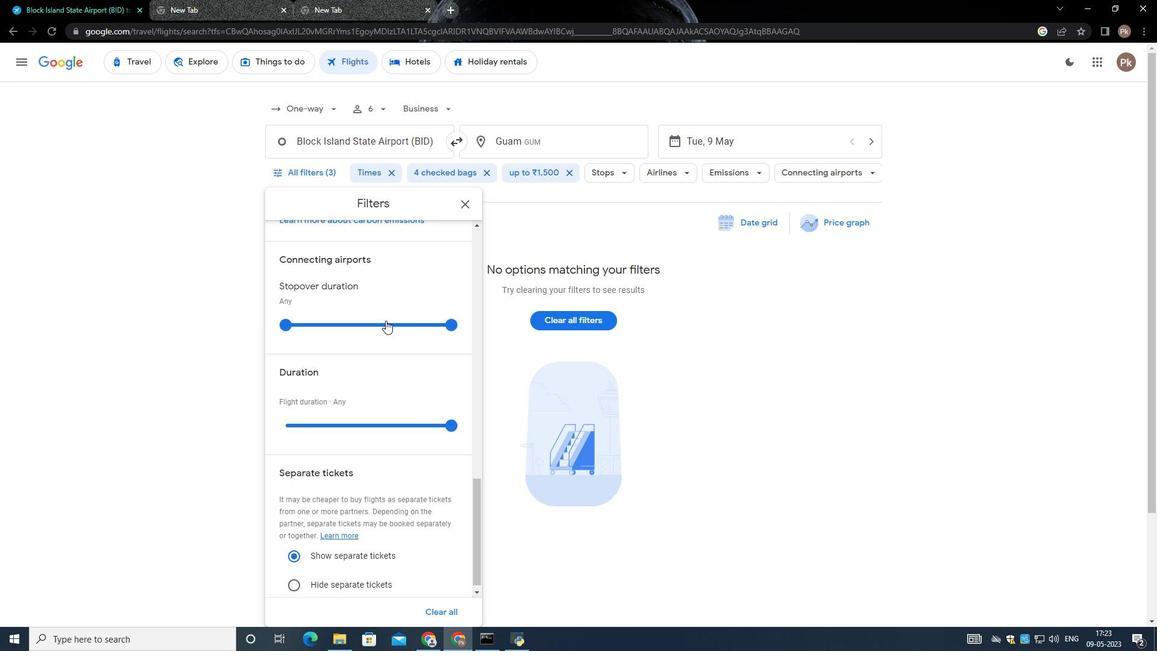 
Action: Mouse scrolled (381, 343) with delta (0, 0)
Screenshot: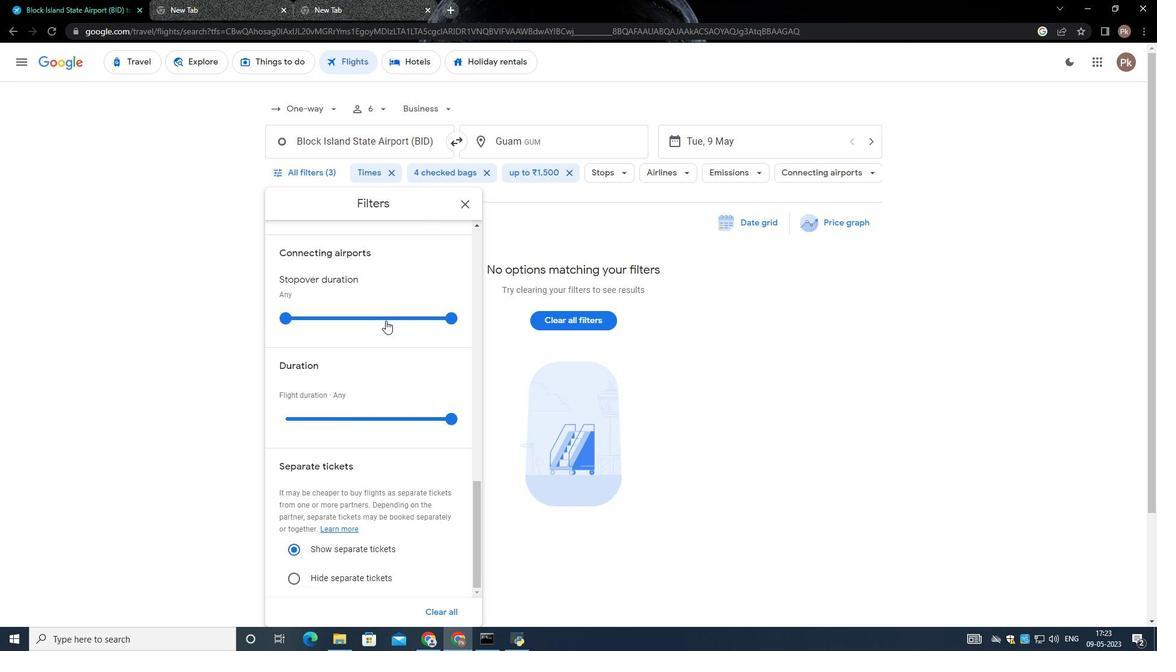 
Action: Mouse moved to (381, 345)
Screenshot: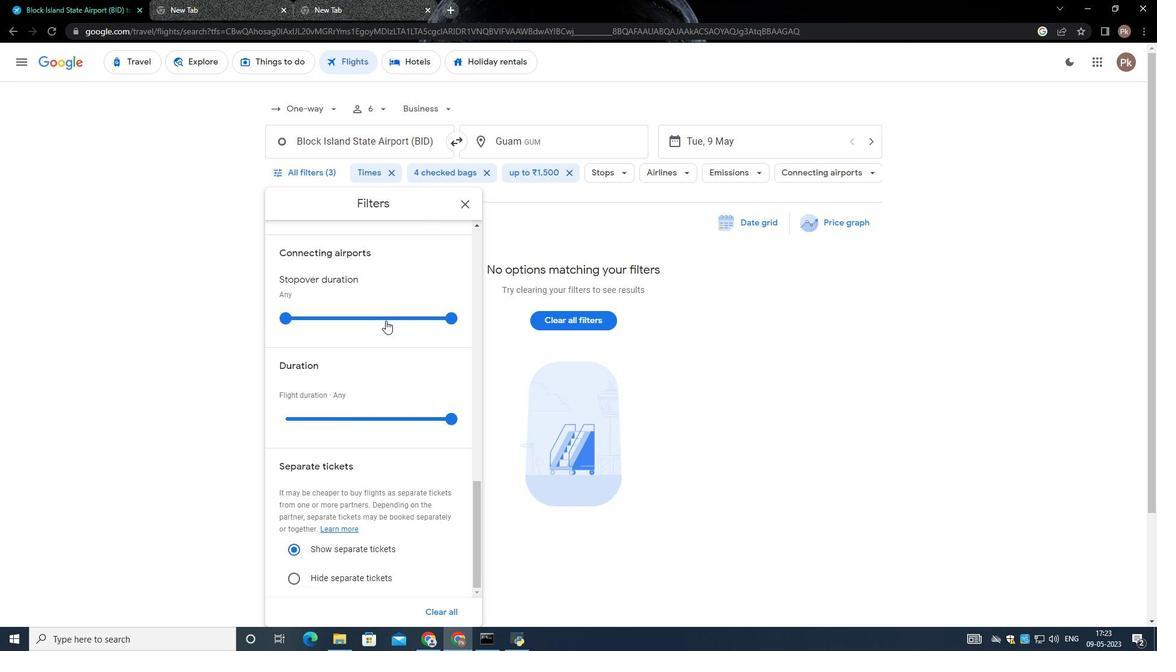 
Action: Mouse scrolled (381, 344) with delta (0, 0)
Screenshot: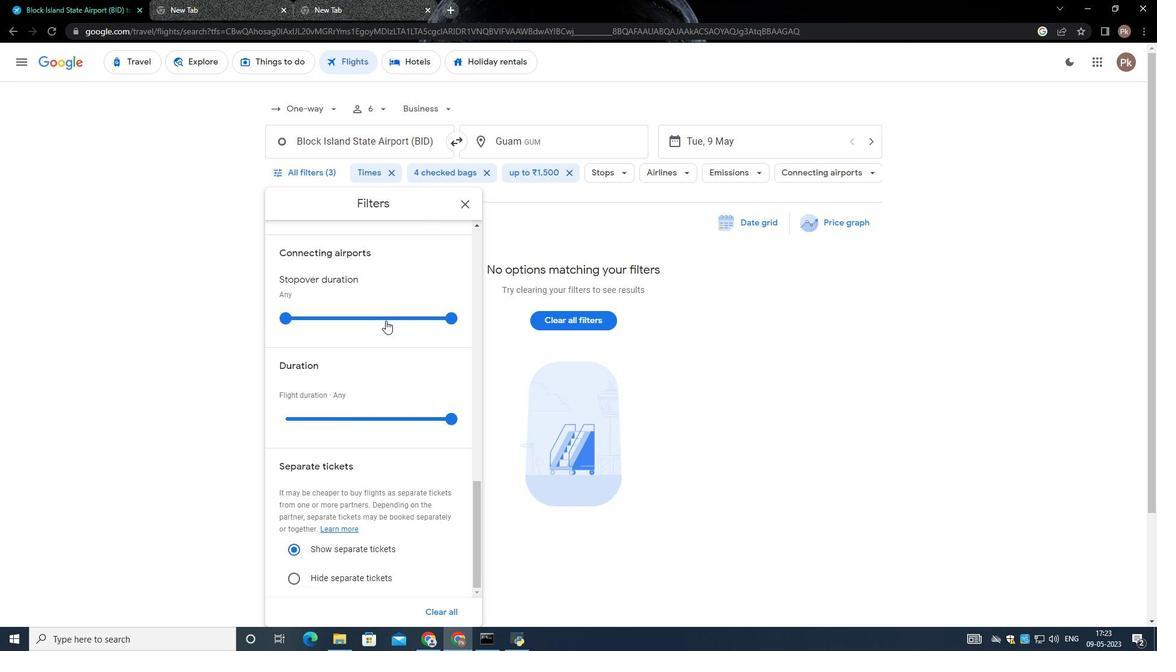 
Action: Mouse scrolled (381, 344) with delta (0, 0)
Screenshot: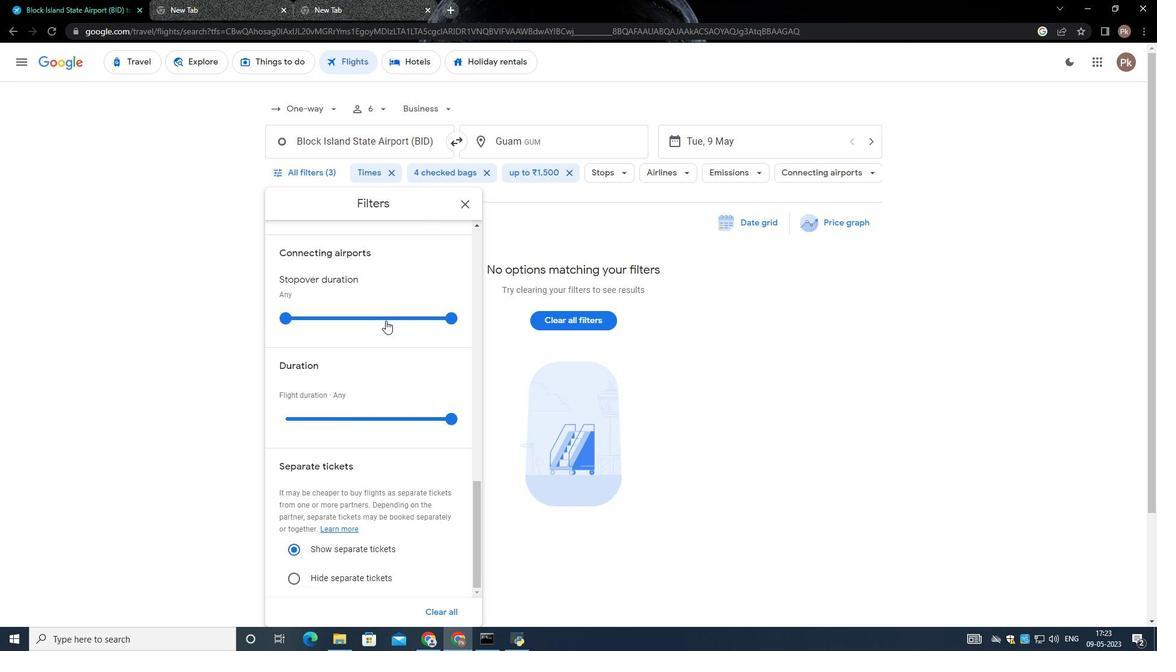 
Action: Mouse moved to (372, 370)
Screenshot: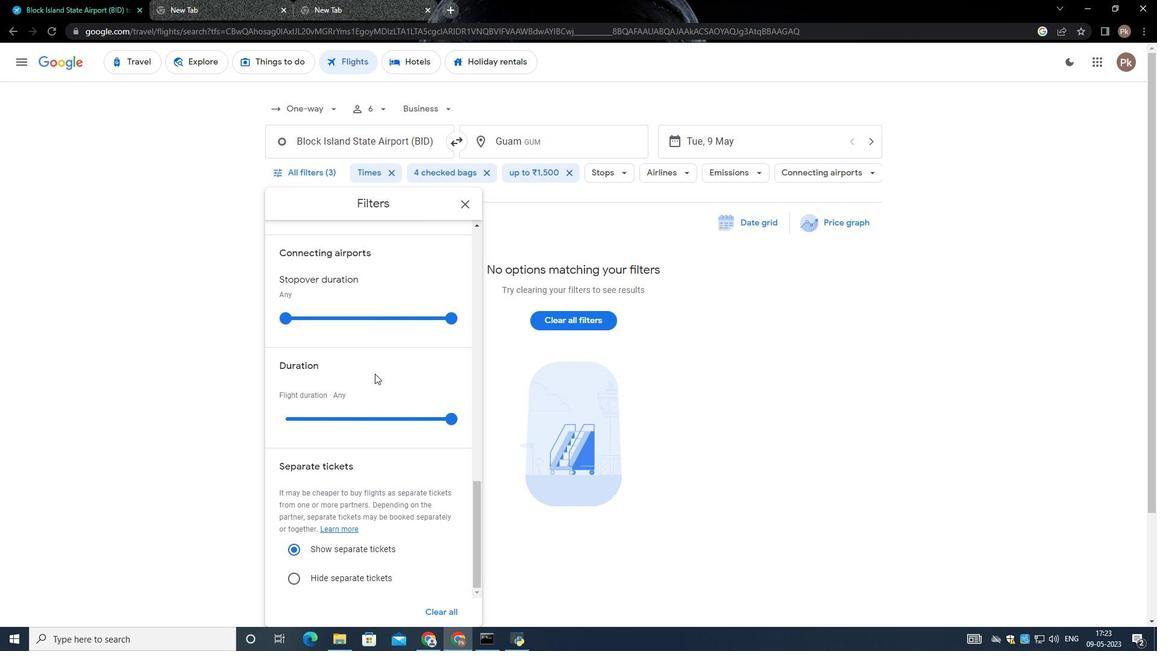 
Action: Mouse scrolled (372, 369) with delta (0, 0)
Screenshot: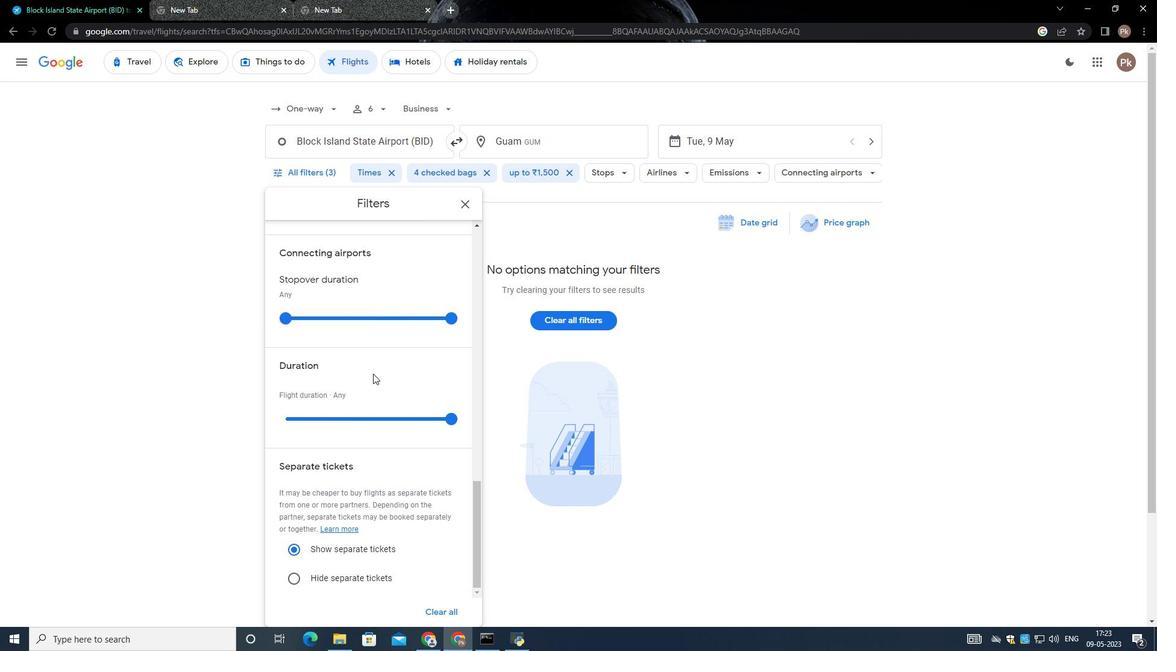 
Action: Mouse scrolled (372, 369) with delta (0, 0)
Screenshot: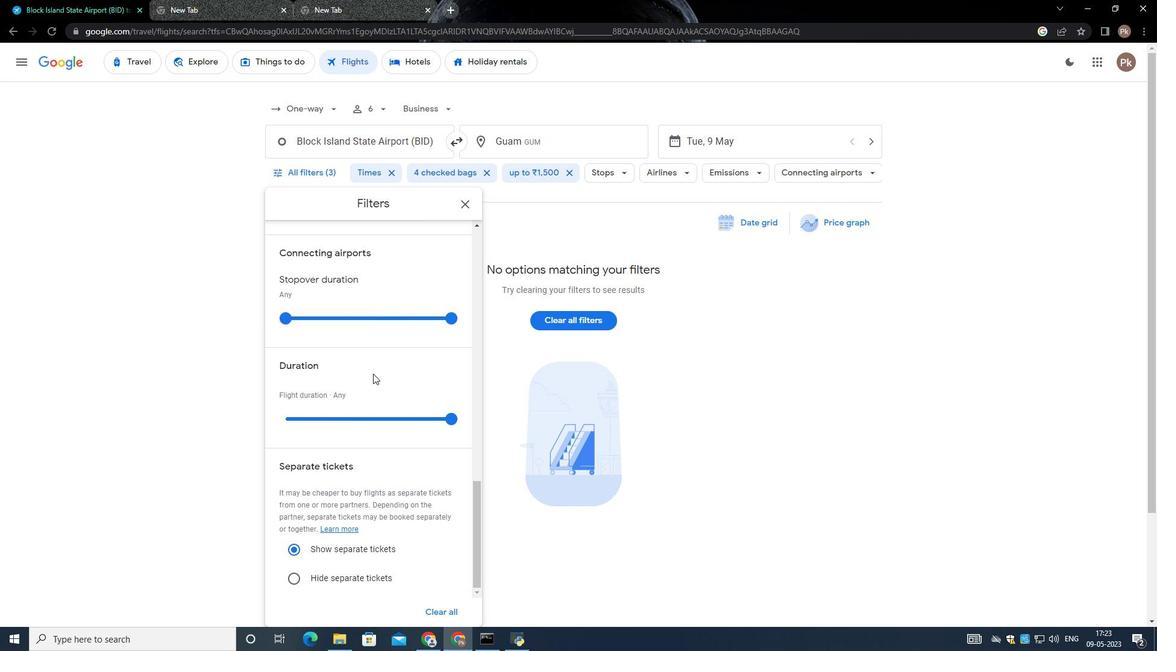 
Action: Mouse scrolled (372, 369) with delta (0, 0)
Screenshot: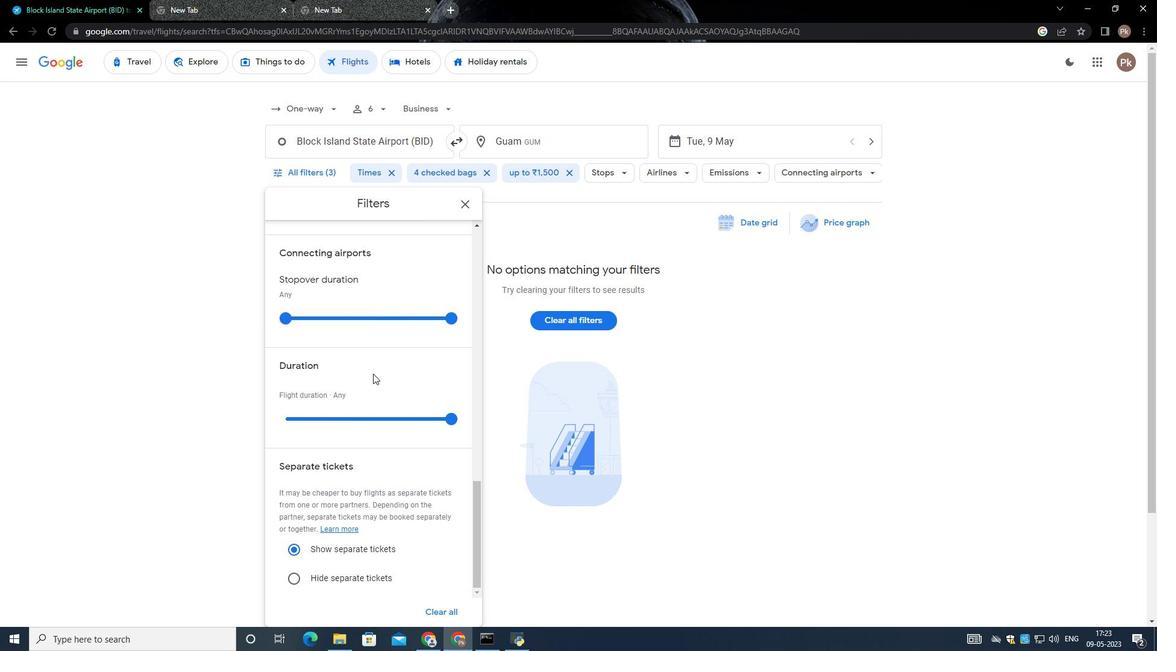 
Action: Mouse scrolled (372, 369) with delta (0, 0)
Screenshot: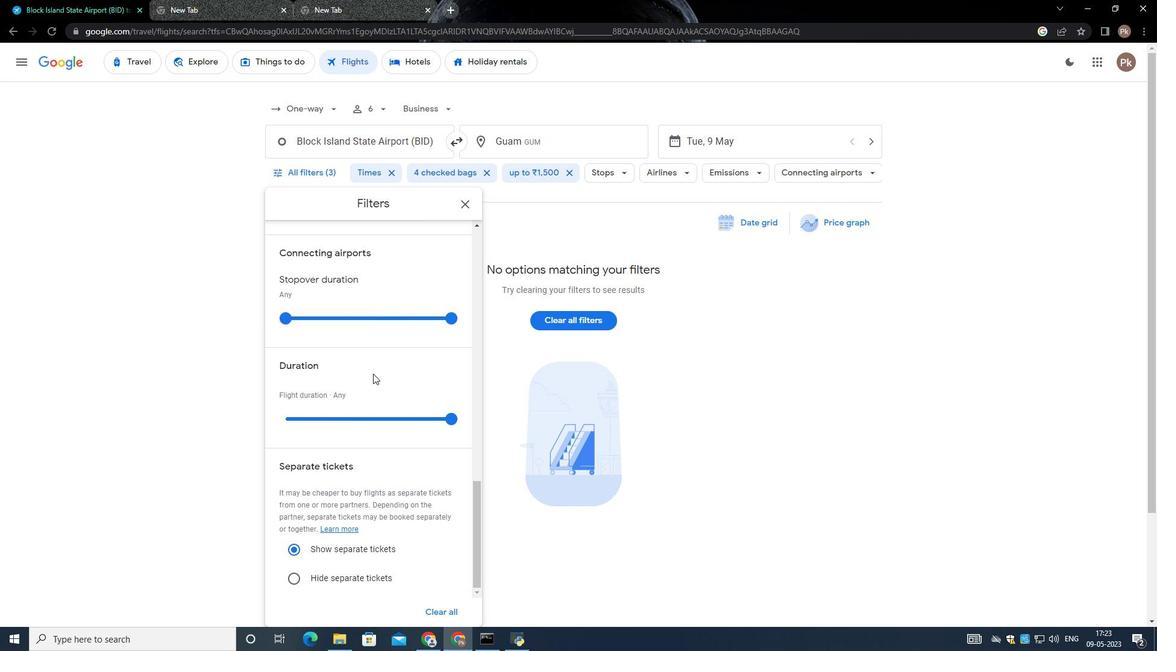 
Action: Mouse moved to (372, 370)
Screenshot: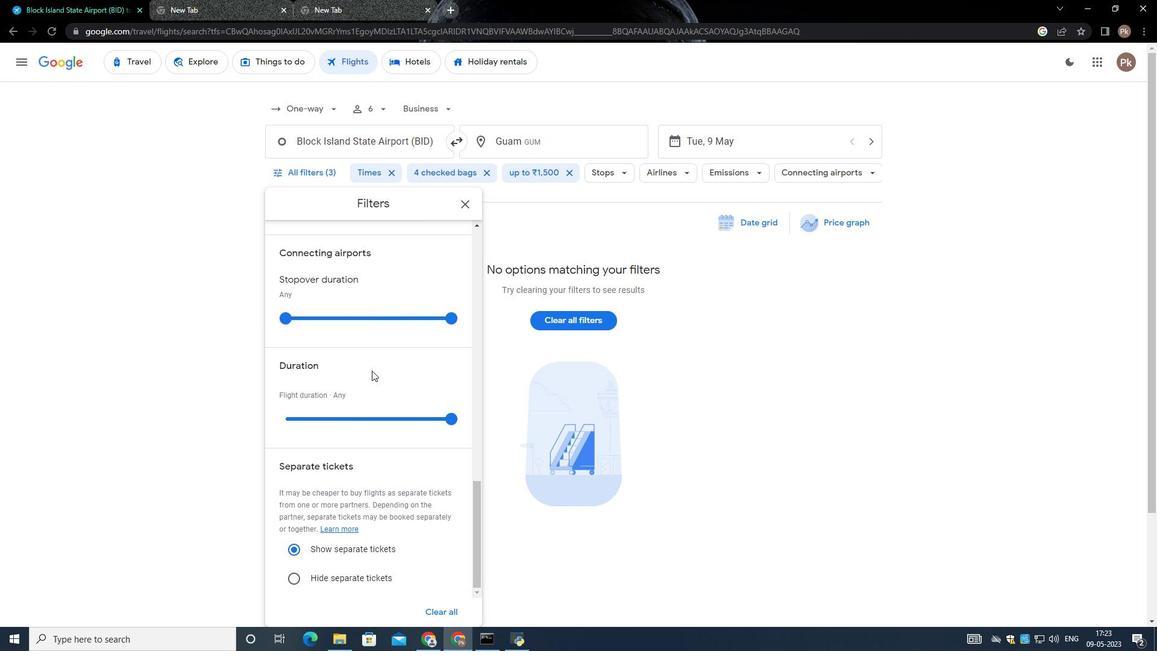 
Action: Mouse scrolled (372, 369) with delta (0, 0)
Screenshot: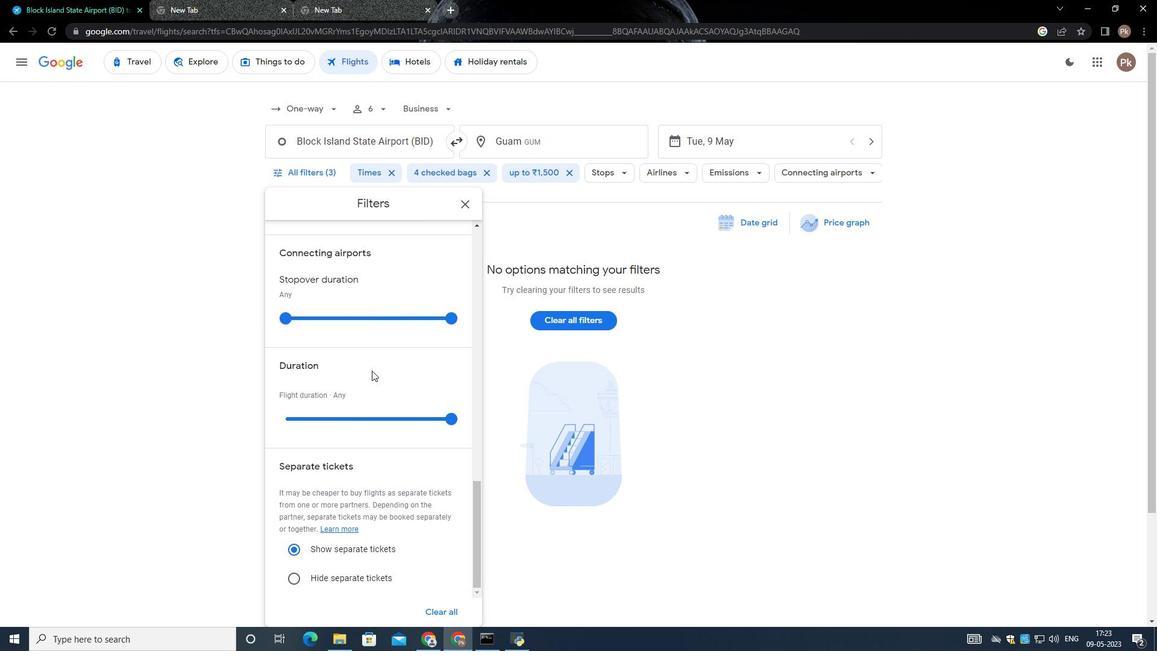 
Action: Mouse moved to (370, 370)
Screenshot: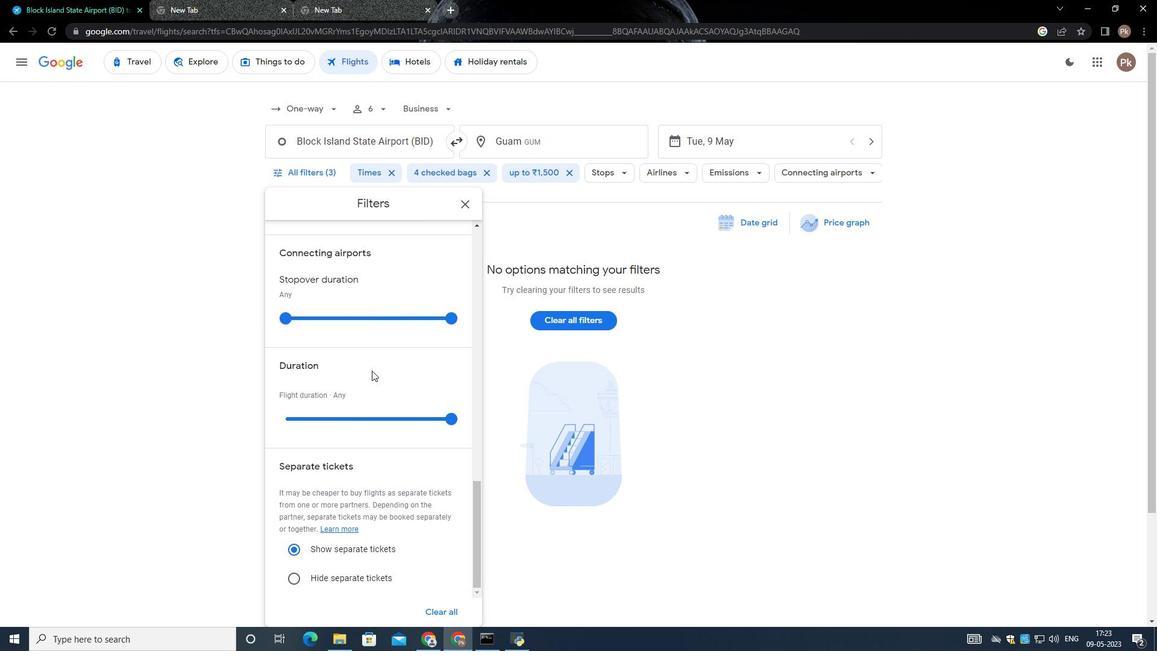 
Action: Mouse scrolled (370, 369) with delta (0, 0)
Screenshot: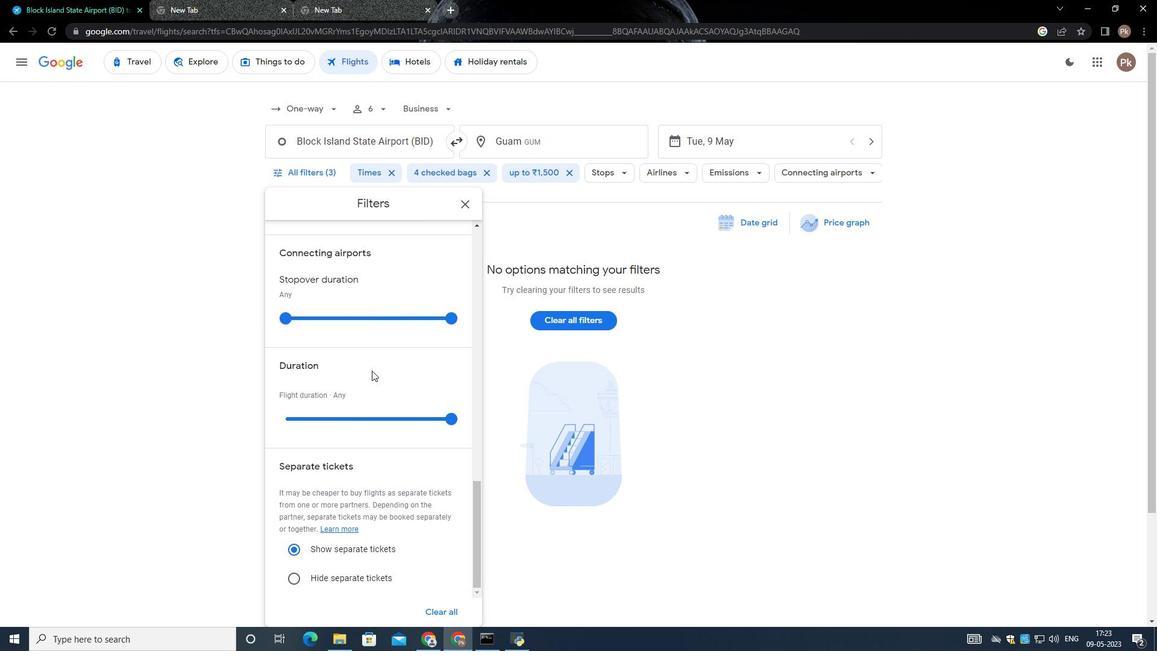 
Action: Mouse moved to (364, 352)
Screenshot: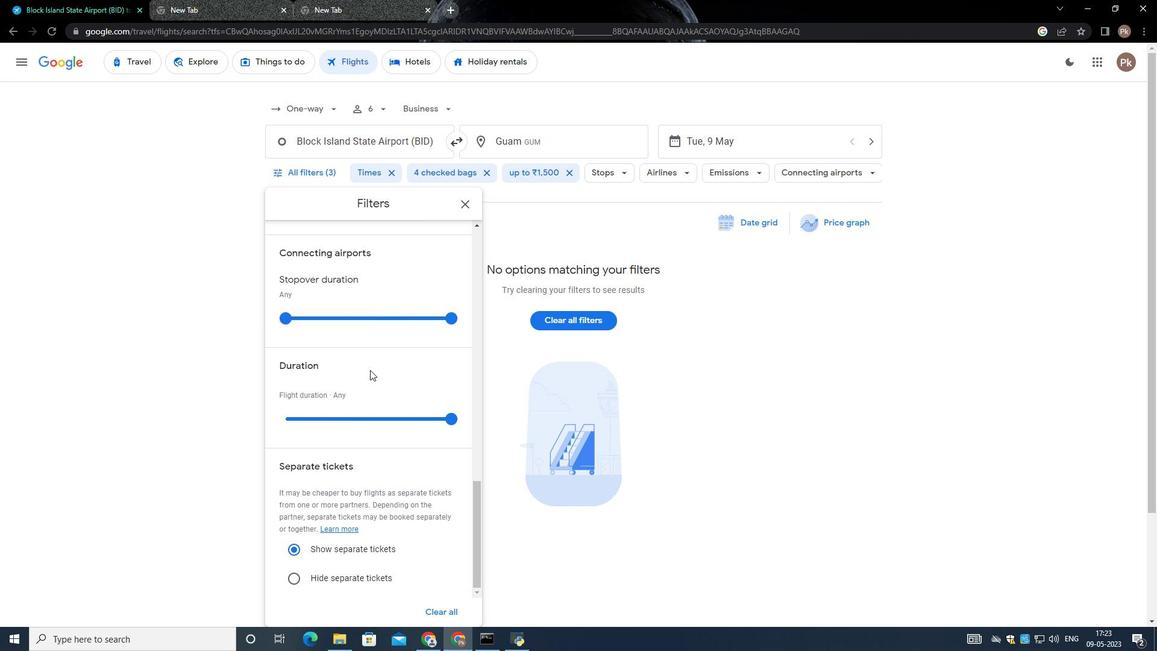 
Action: Mouse scrolled (364, 352) with delta (0, 0)
Screenshot: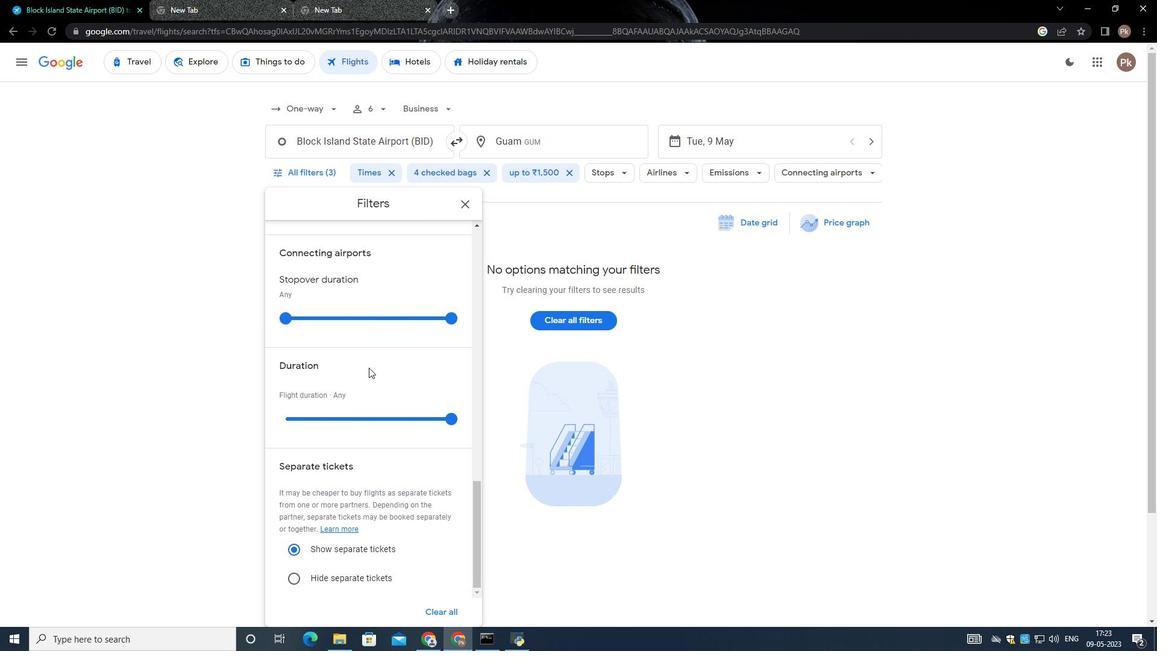 
Action: Mouse scrolled (364, 352) with delta (0, 0)
Screenshot: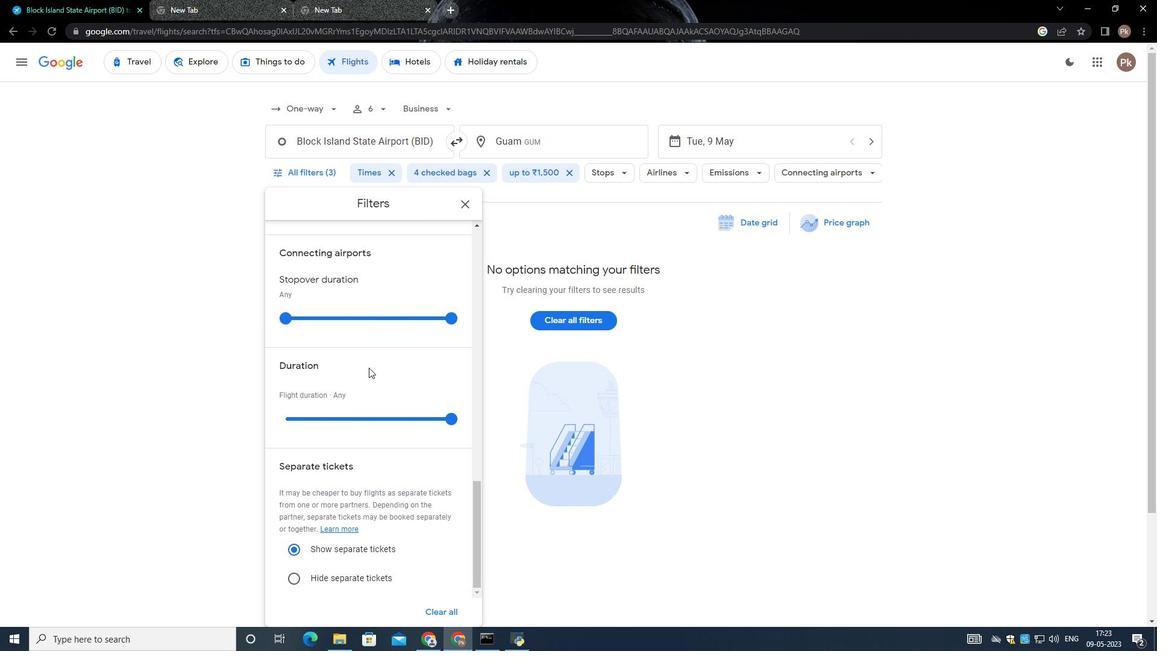 
Action: Mouse scrolled (364, 352) with delta (0, 0)
Screenshot: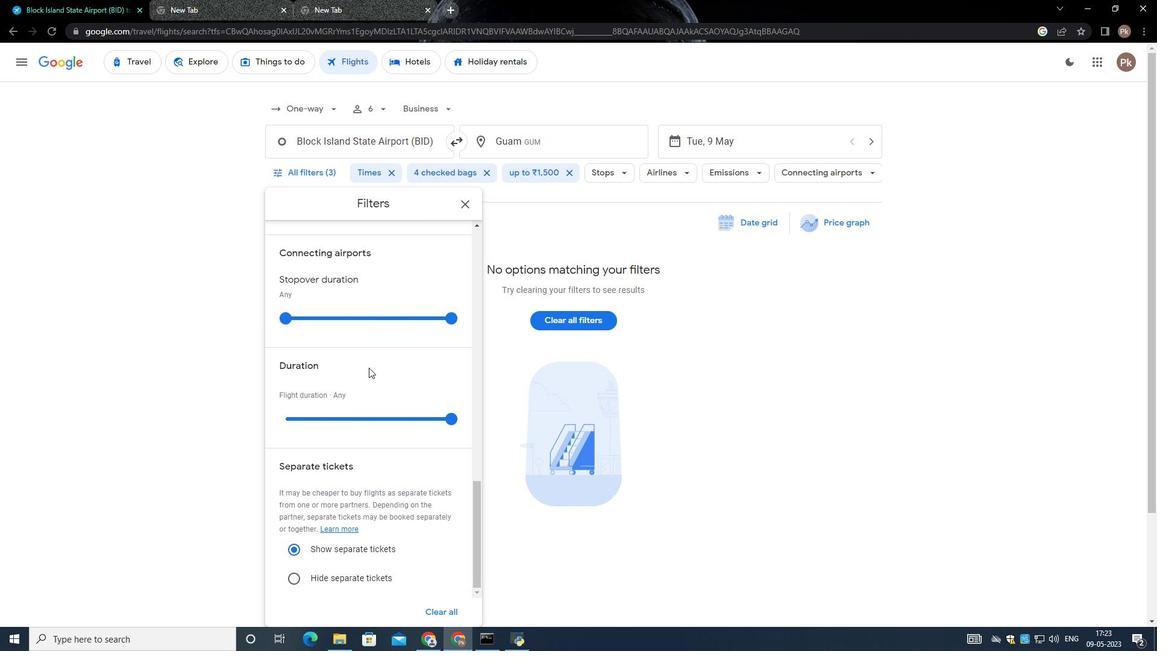 
Action: Mouse scrolled (364, 352) with delta (0, 0)
Screenshot: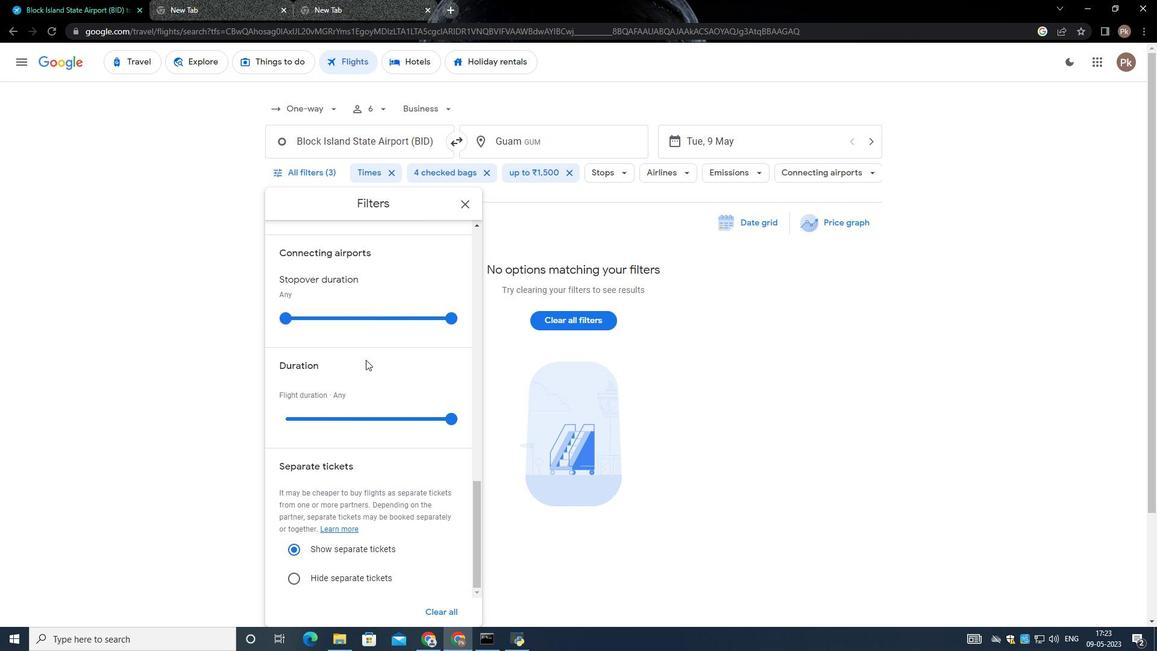 
Action: Mouse moved to (363, 352)
Screenshot: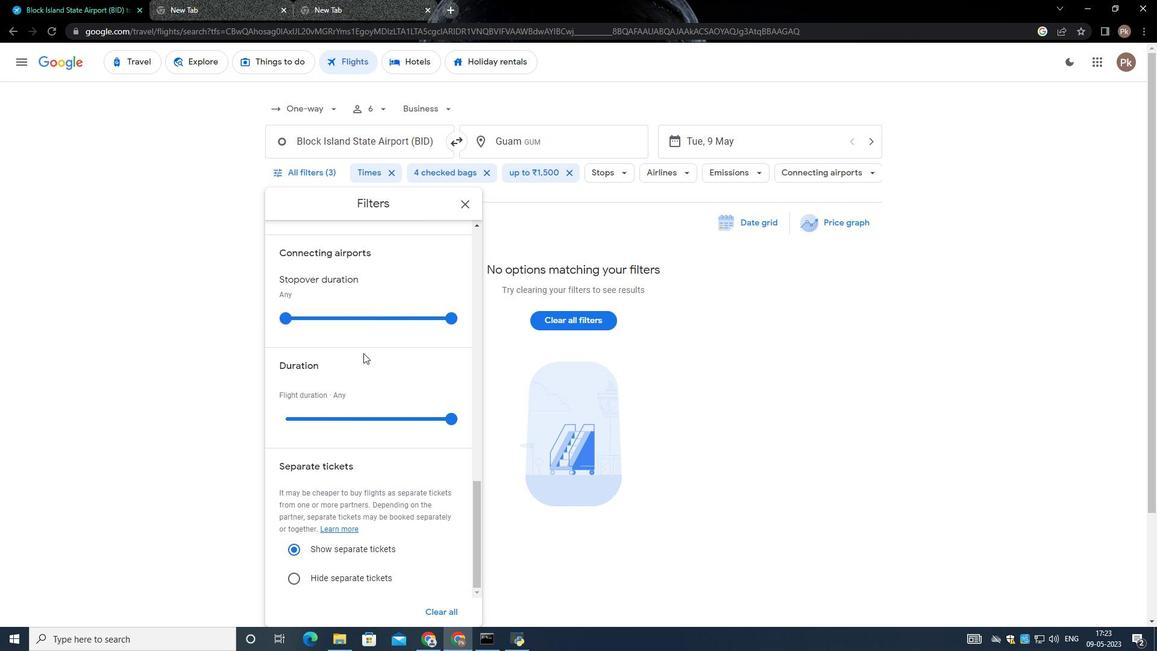 
Action: Mouse scrolled (363, 351) with delta (0, 0)
Screenshot: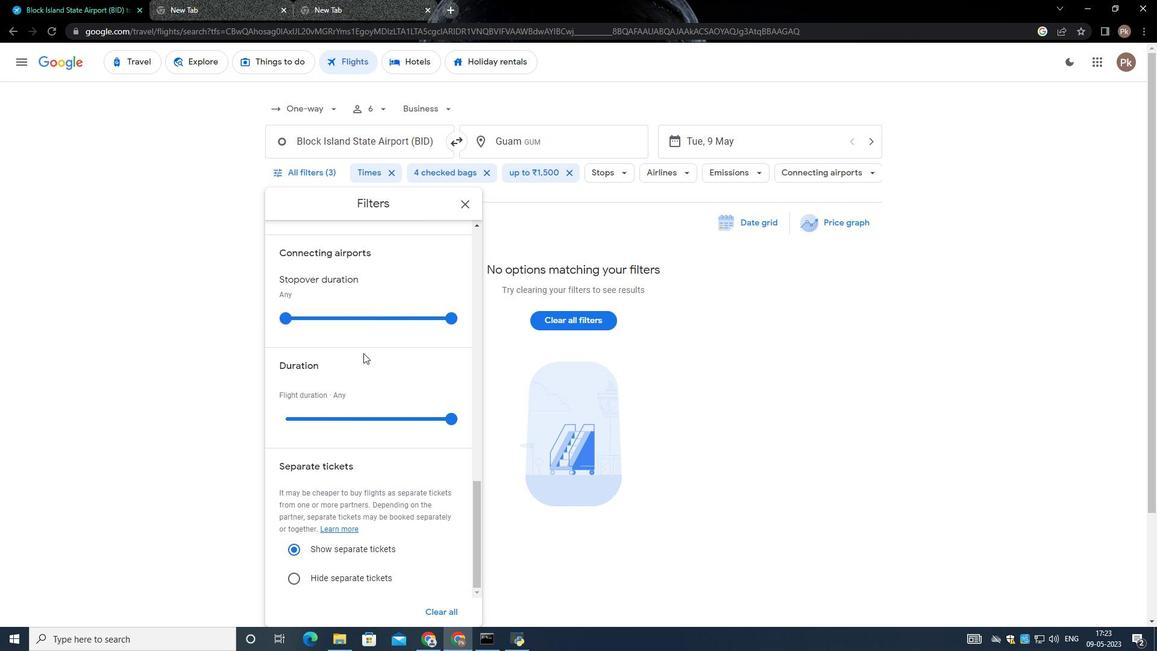 
Action: Mouse scrolled (363, 351) with delta (0, 0)
Screenshot: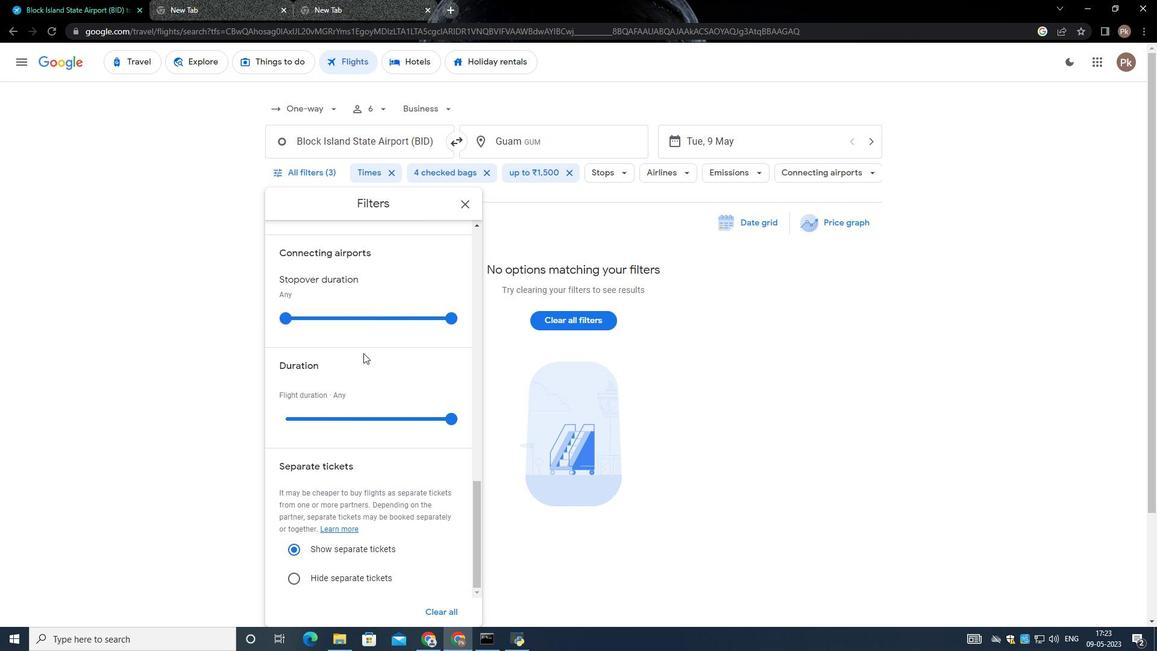 
Action: Mouse scrolled (363, 351) with delta (0, 0)
Screenshot: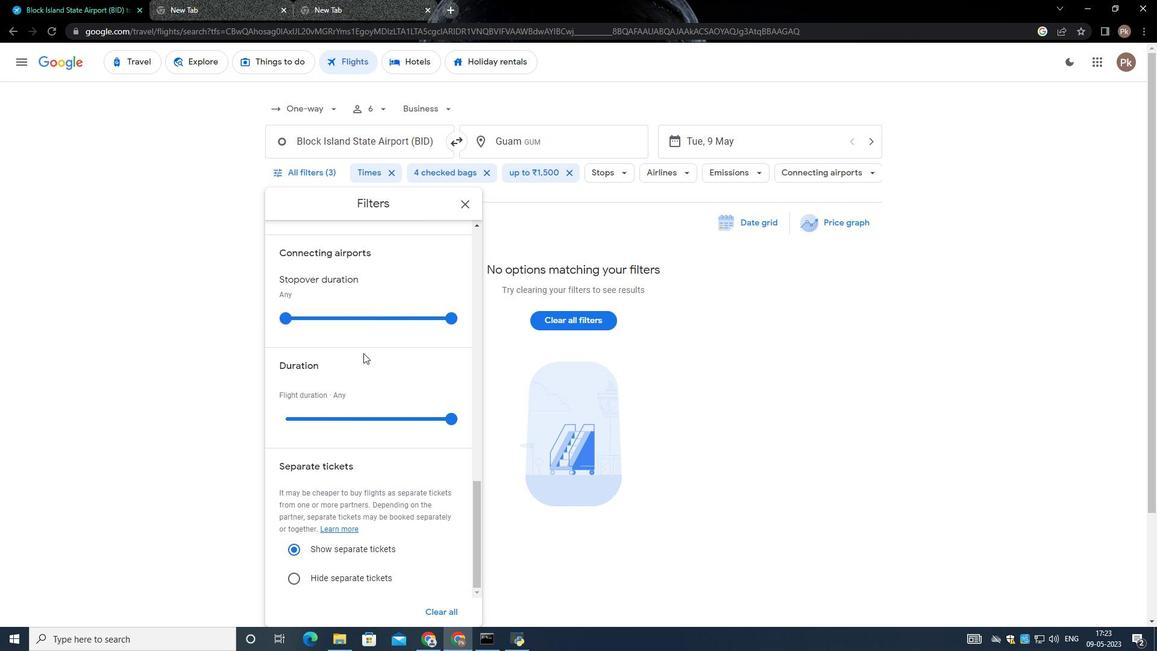 
Action: Mouse scrolled (363, 351) with delta (0, 0)
Screenshot: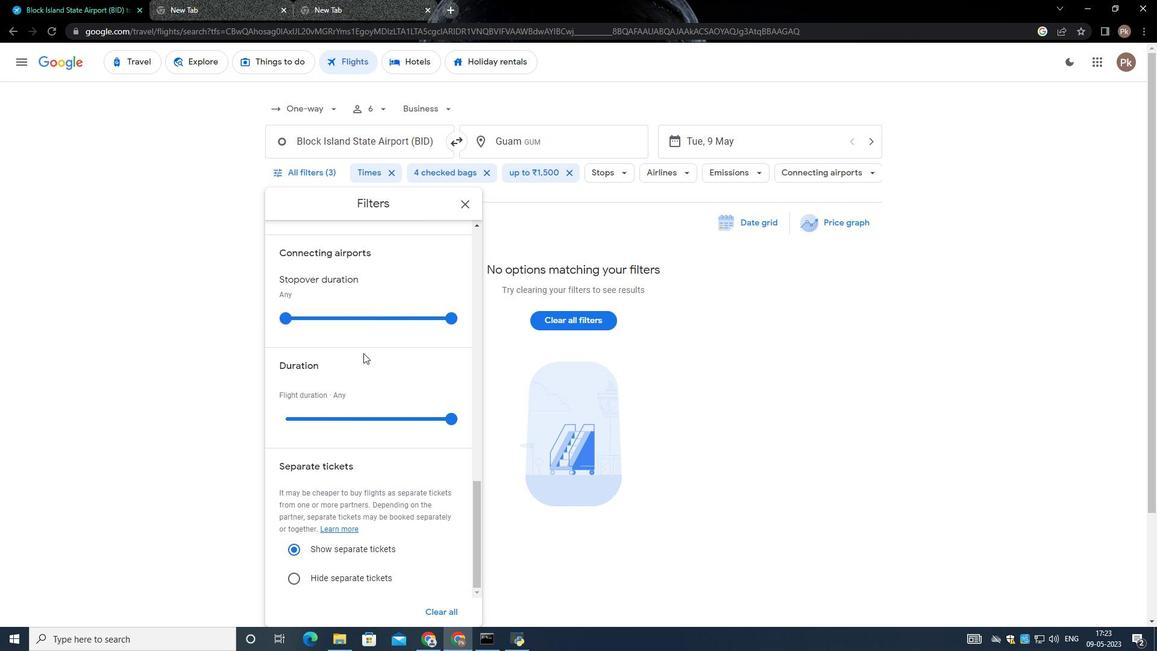 
Action: Mouse scrolled (363, 351) with delta (0, 0)
Screenshot: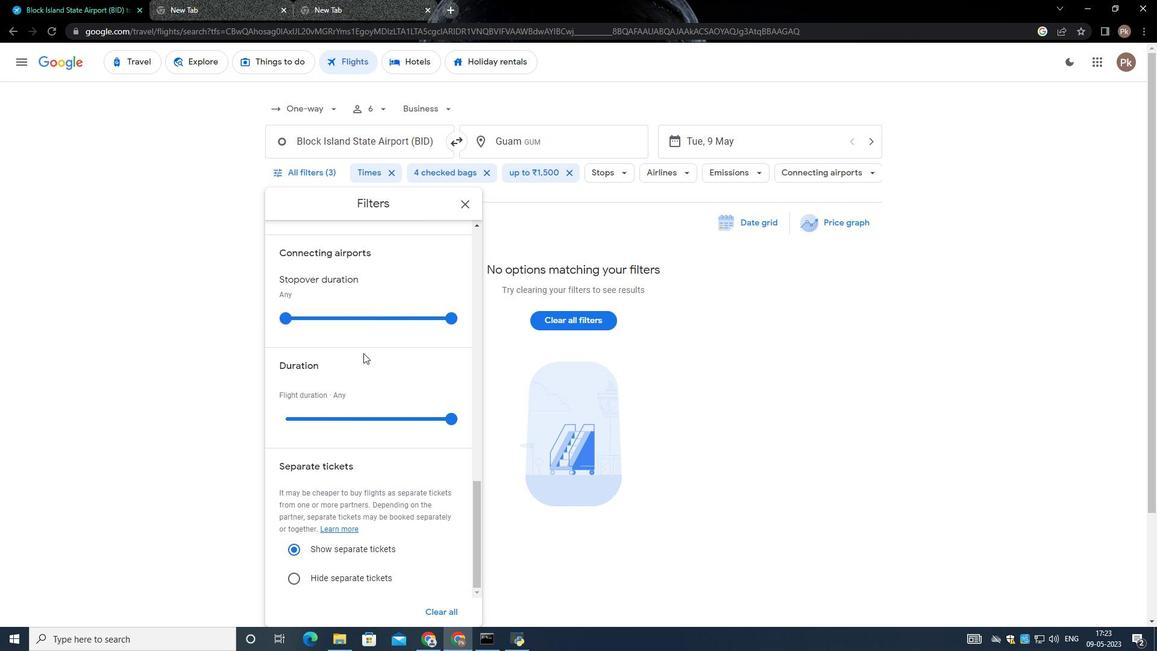
Action: Mouse moved to (364, 349)
Screenshot: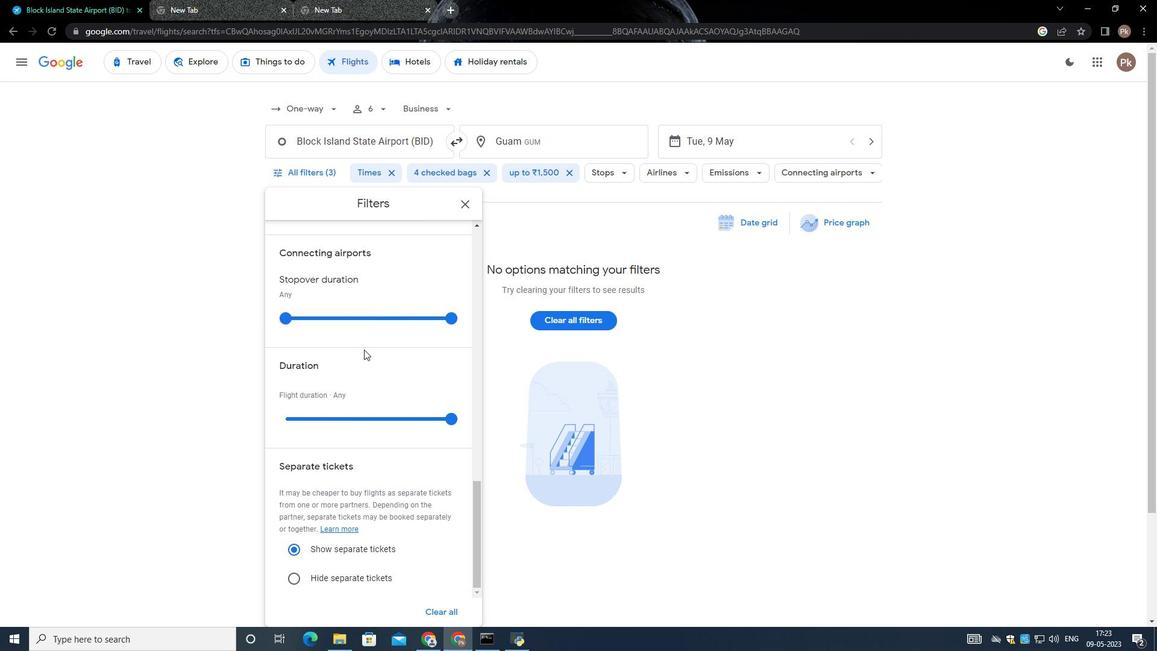 
